 Task: Find connections with filter location Naihāti with filter topic #innovationwith filter profile language Spanish with filter current company Fortune Park Hotels Ltd with filter school Mysore University, Mysore with filter industry Computer Hardware Manufacturing with filter service category Loans with filter keywords title Accounting Analyst
Action: Mouse moved to (535, 88)
Screenshot: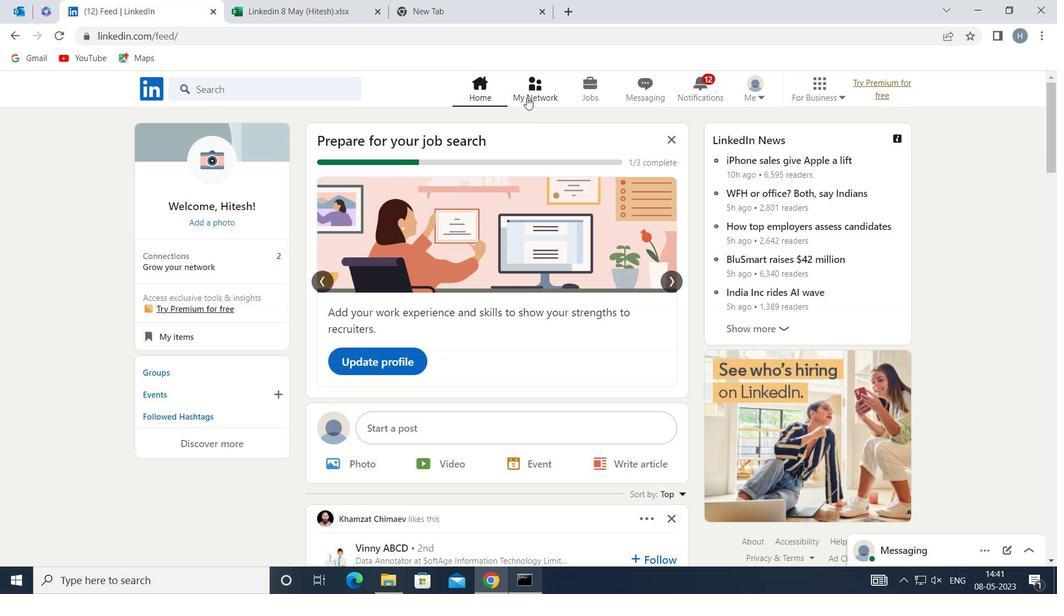 
Action: Mouse pressed left at (535, 88)
Screenshot: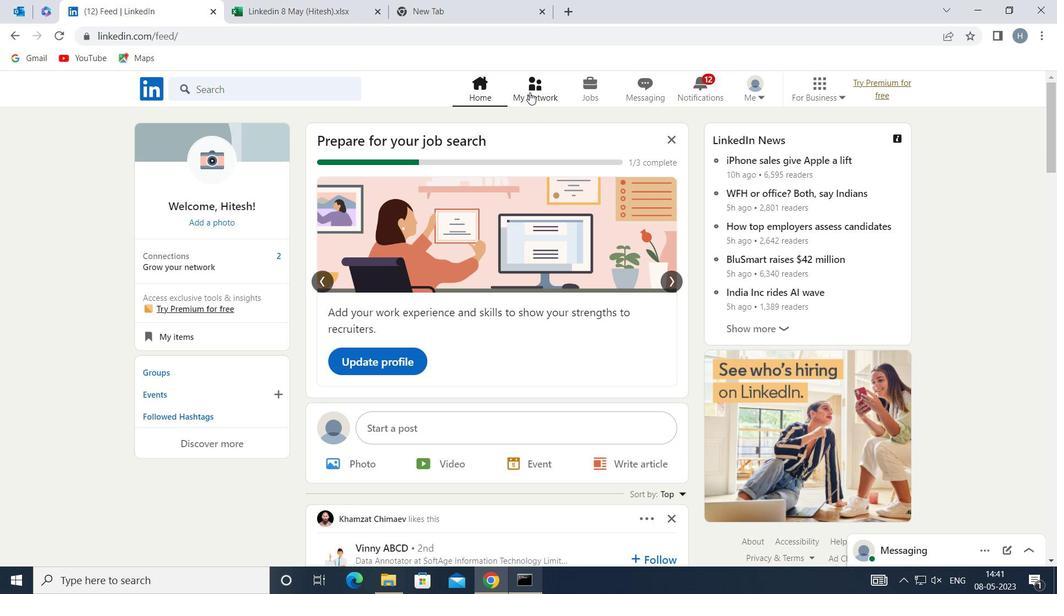 
Action: Mouse moved to (297, 159)
Screenshot: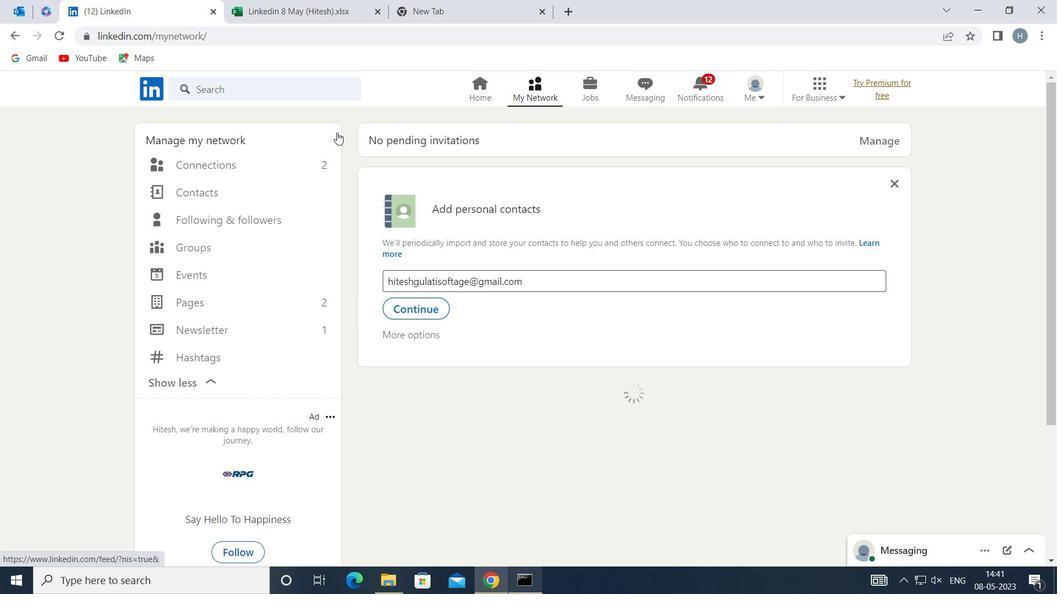 
Action: Mouse pressed left at (297, 159)
Screenshot: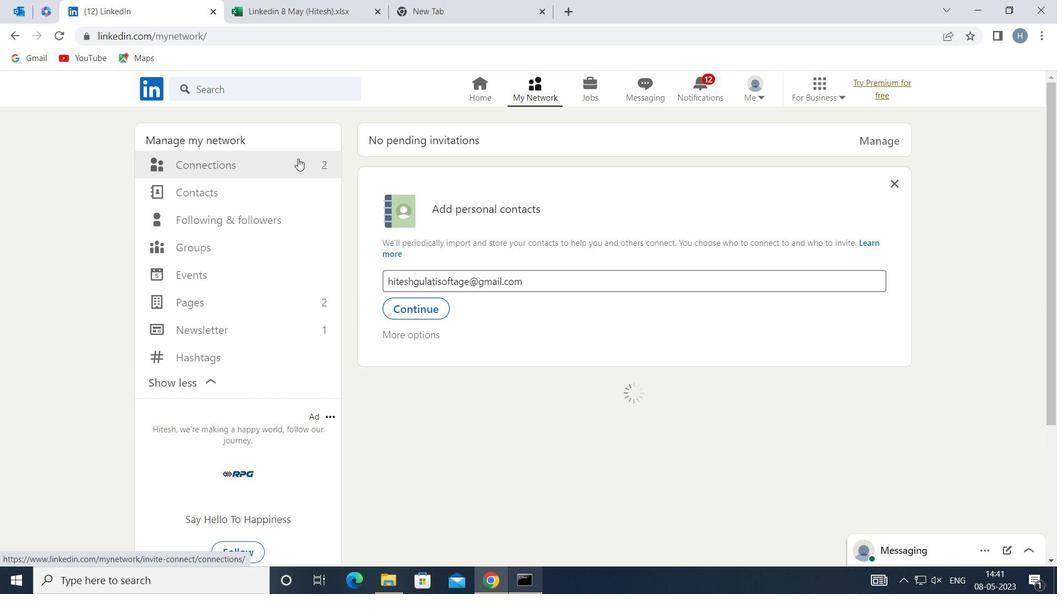 
Action: Mouse moved to (636, 160)
Screenshot: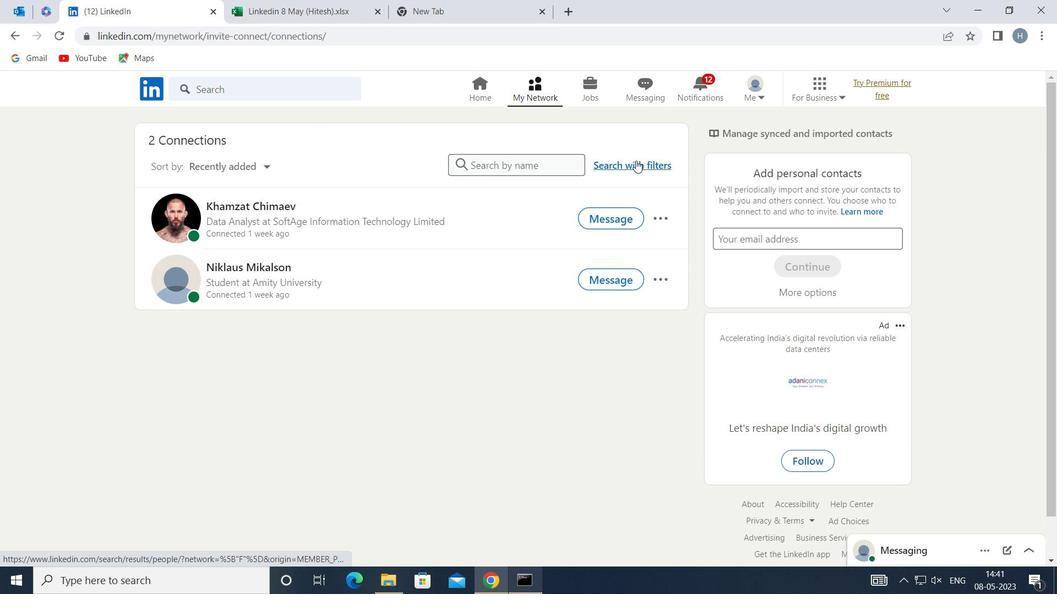
Action: Mouse pressed left at (636, 160)
Screenshot: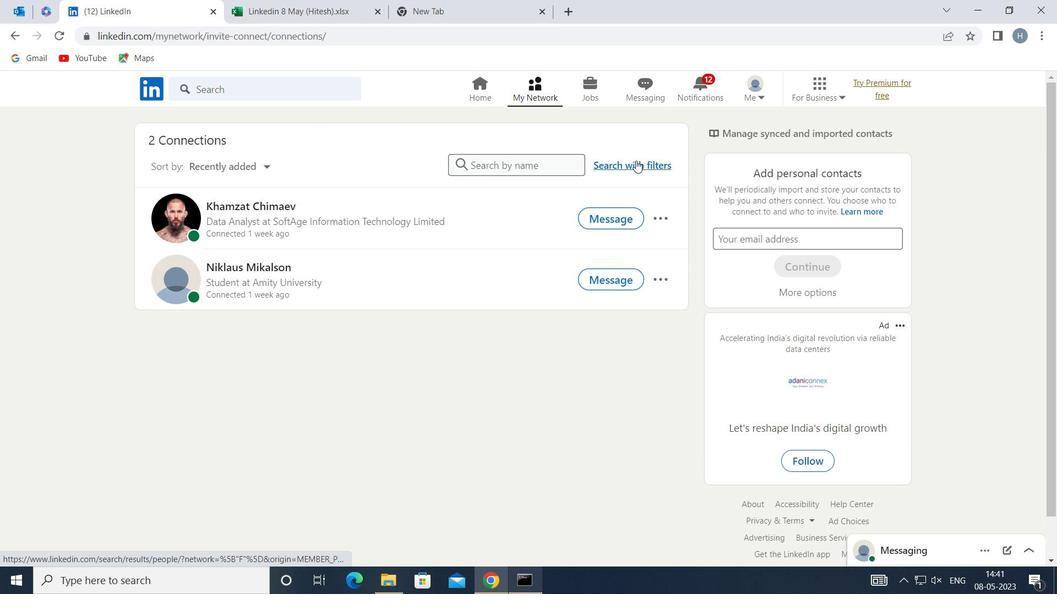 
Action: Mouse moved to (576, 120)
Screenshot: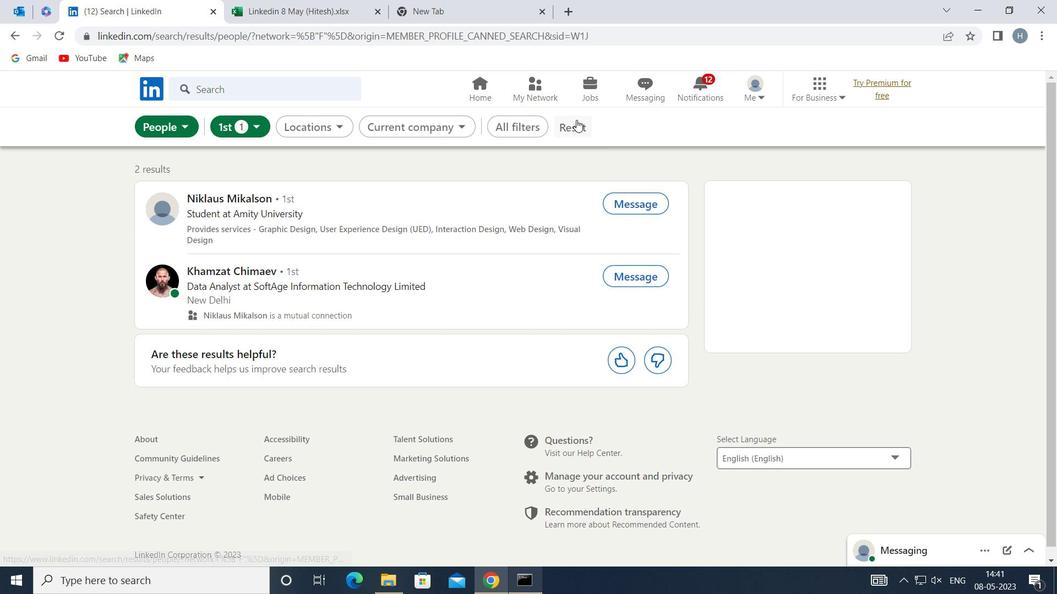 
Action: Mouse pressed left at (576, 120)
Screenshot: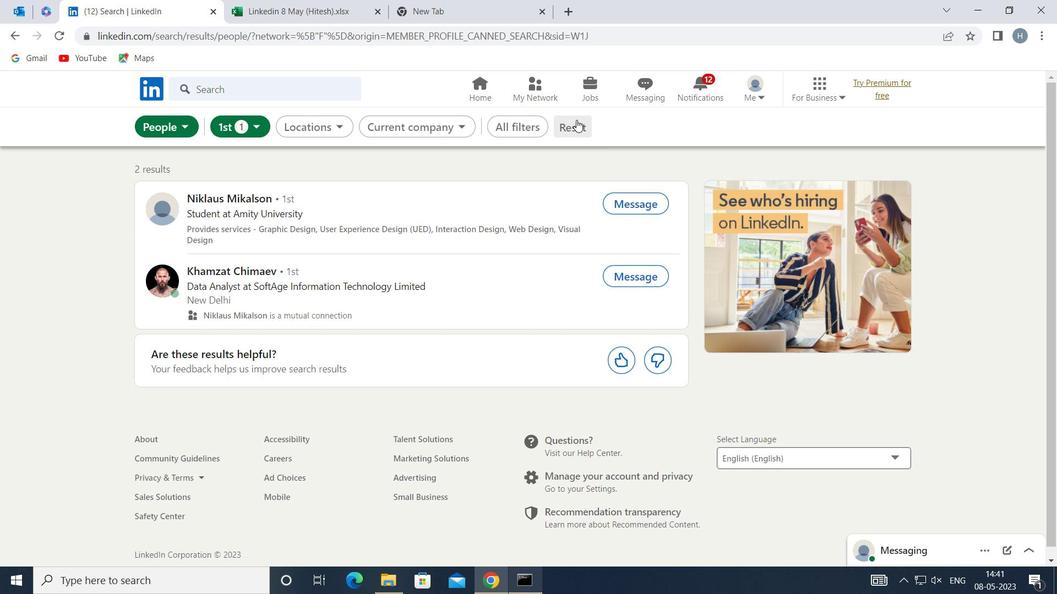 
Action: Mouse moved to (563, 123)
Screenshot: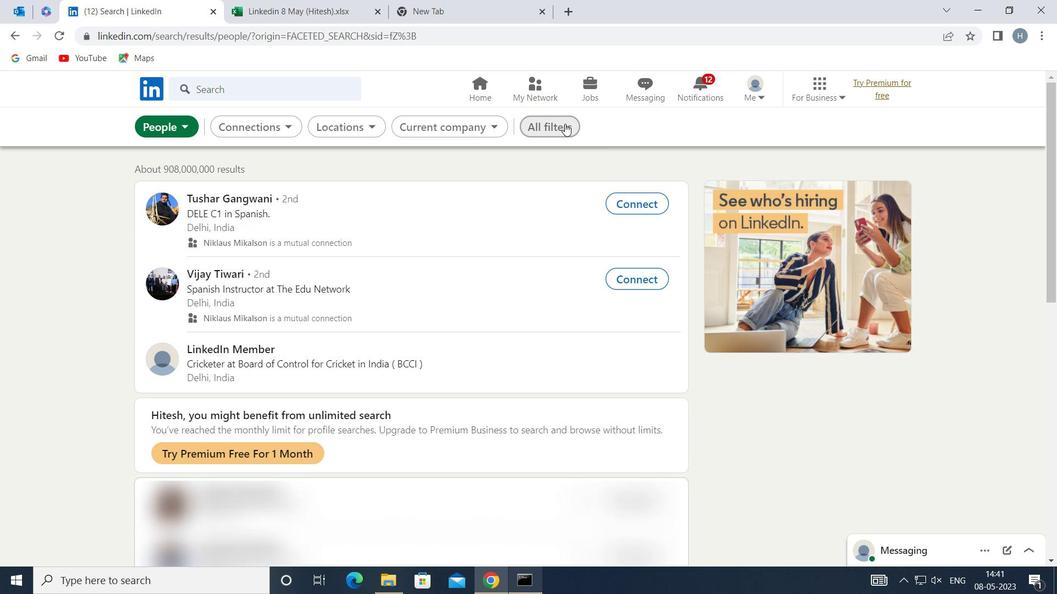 
Action: Mouse pressed left at (563, 123)
Screenshot: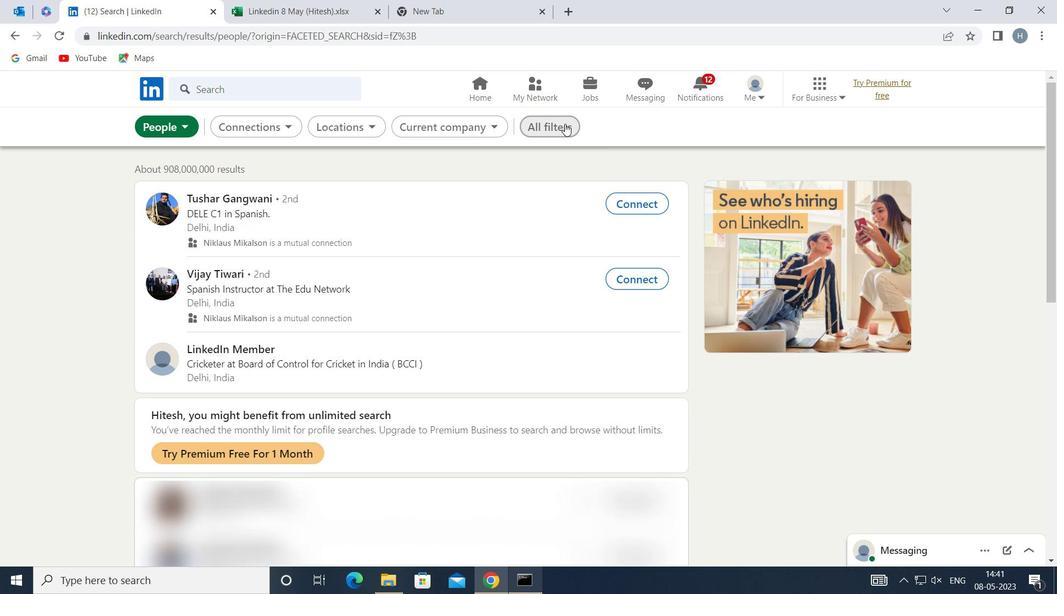
Action: Mouse moved to (780, 222)
Screenshot: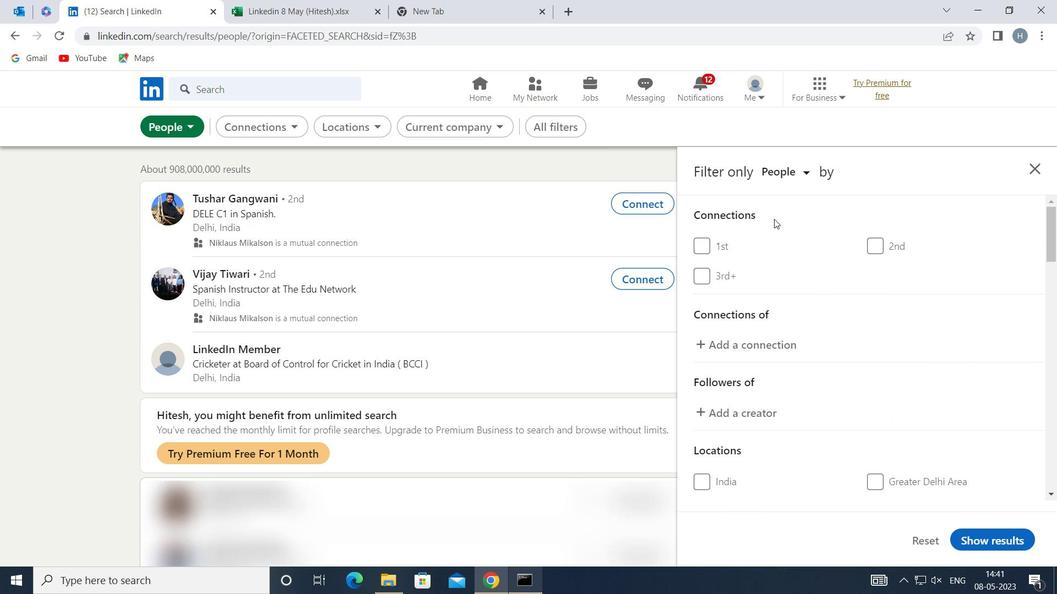
Action: Mouse scrolled (780, 222) with delta (0, 0)
Screenshot: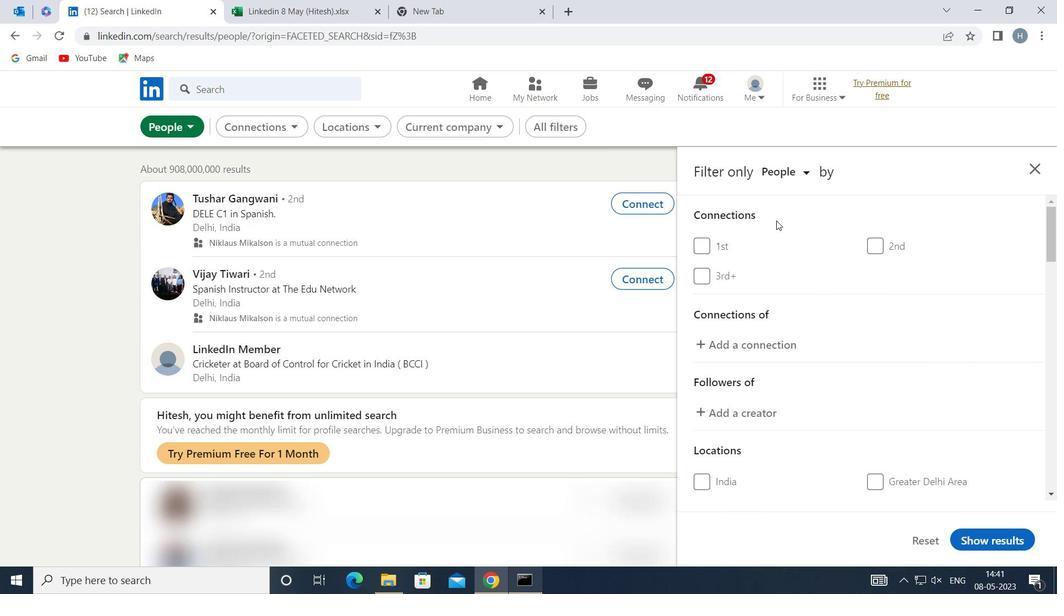
Action: Mouse moved to (781, 223)
Screenshot: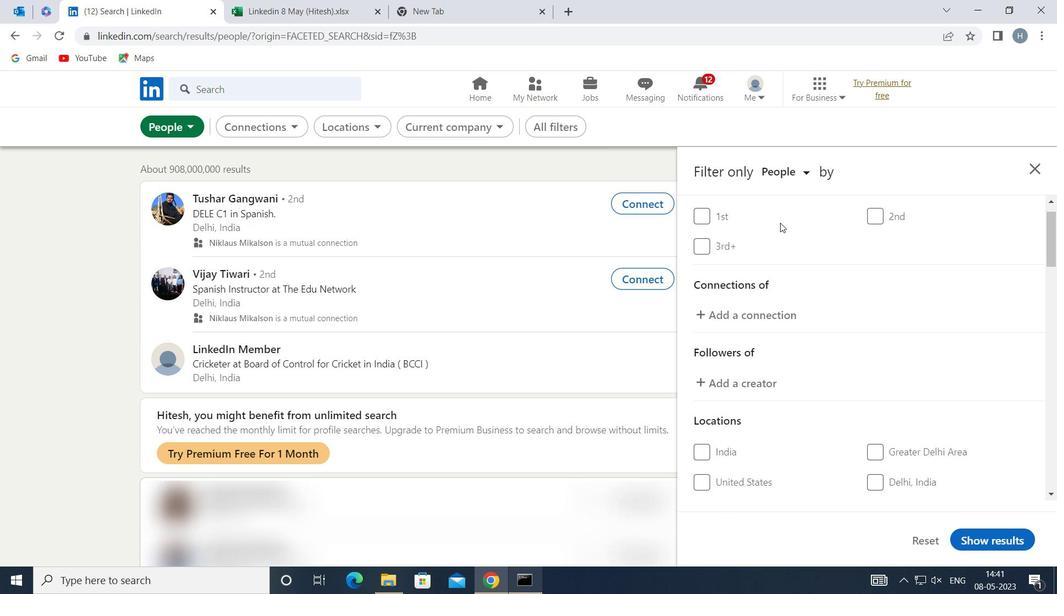 
Action: Mouse scrolled (781, 222) with delta (0, 0)
Screenshot: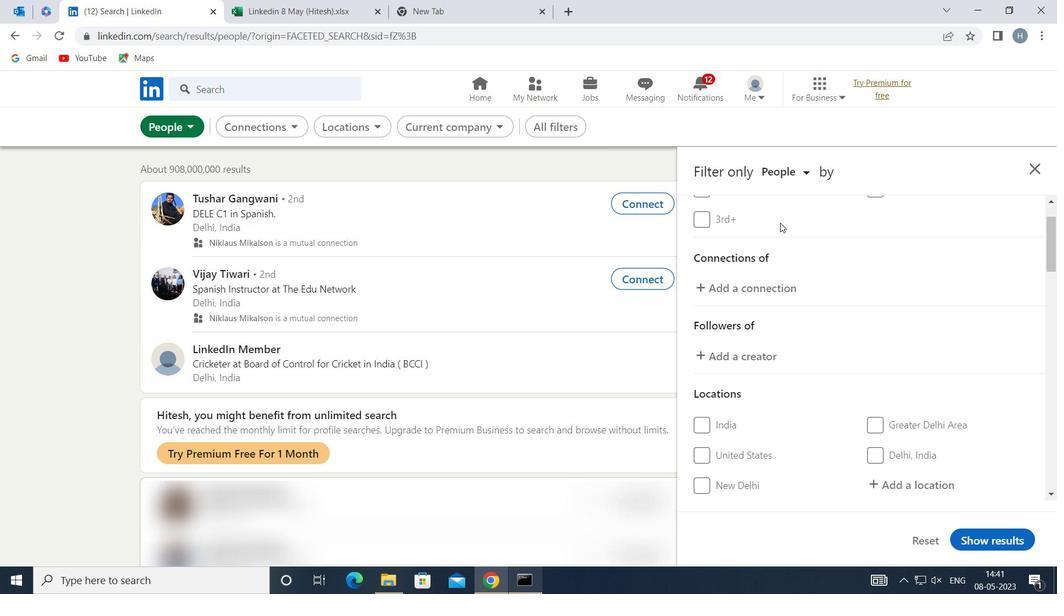 
Action: Mouse moved to (783, 229)
Screenshot: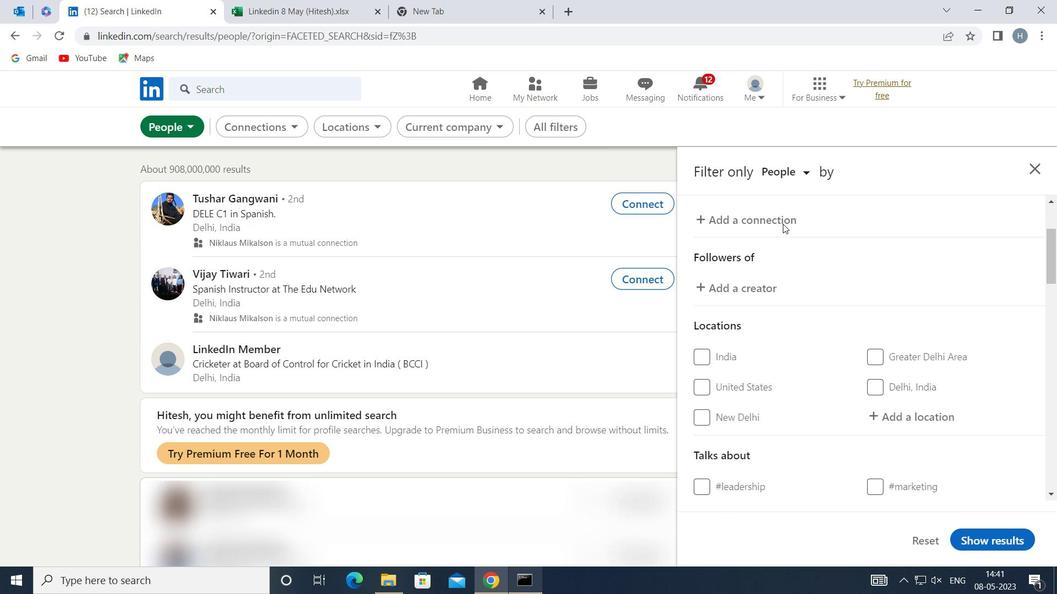 
Action: Mouse scrolled (783, 228) with delta (0, 0)
Screenshot: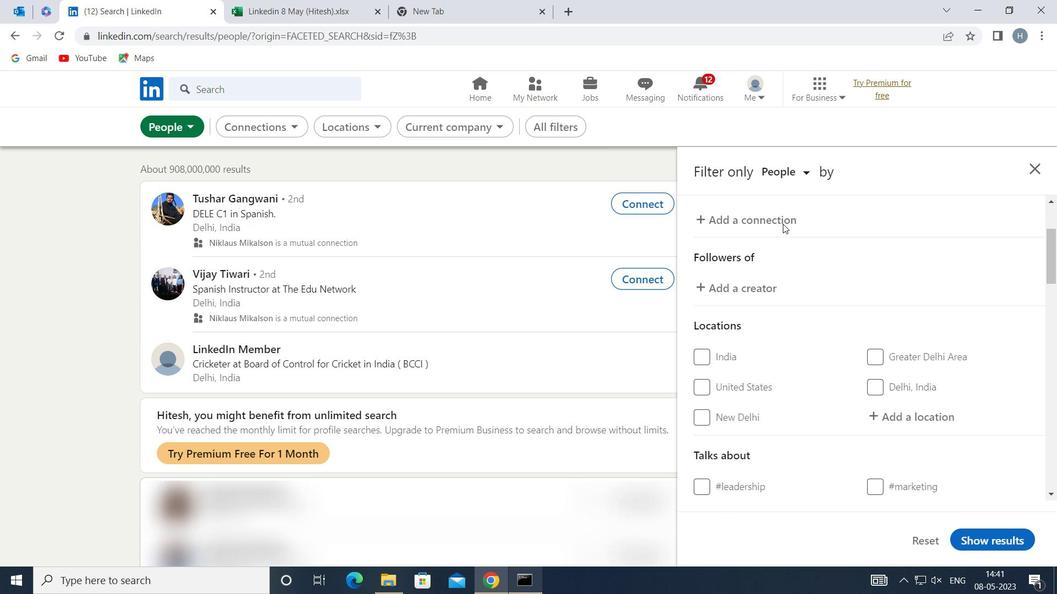 
Action: Mouse moved to (890, 330)
Screenshot: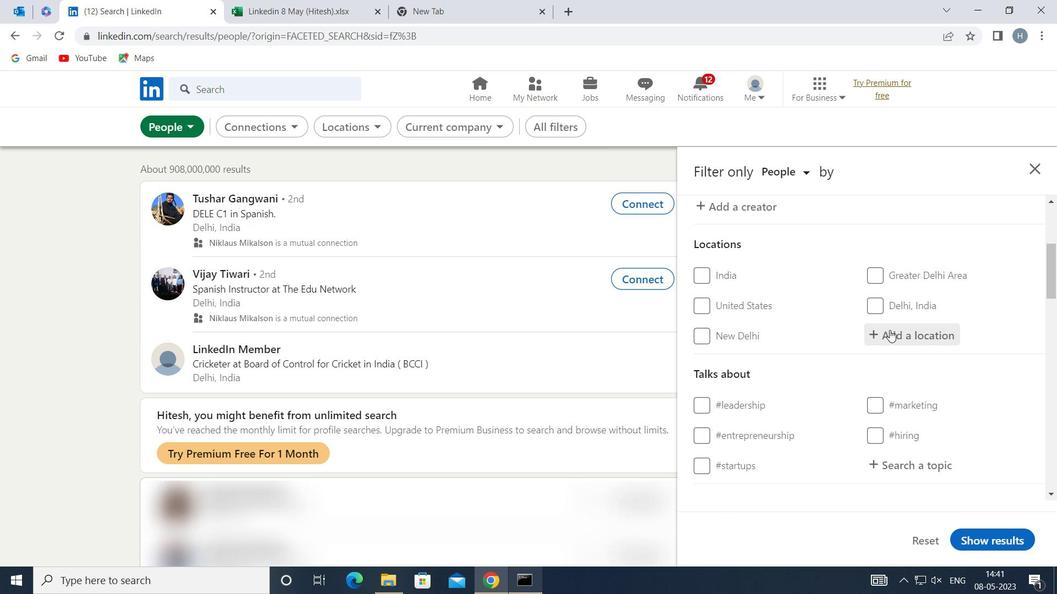 
Action: Mouse pressed left at (890, 330)
Screenshot: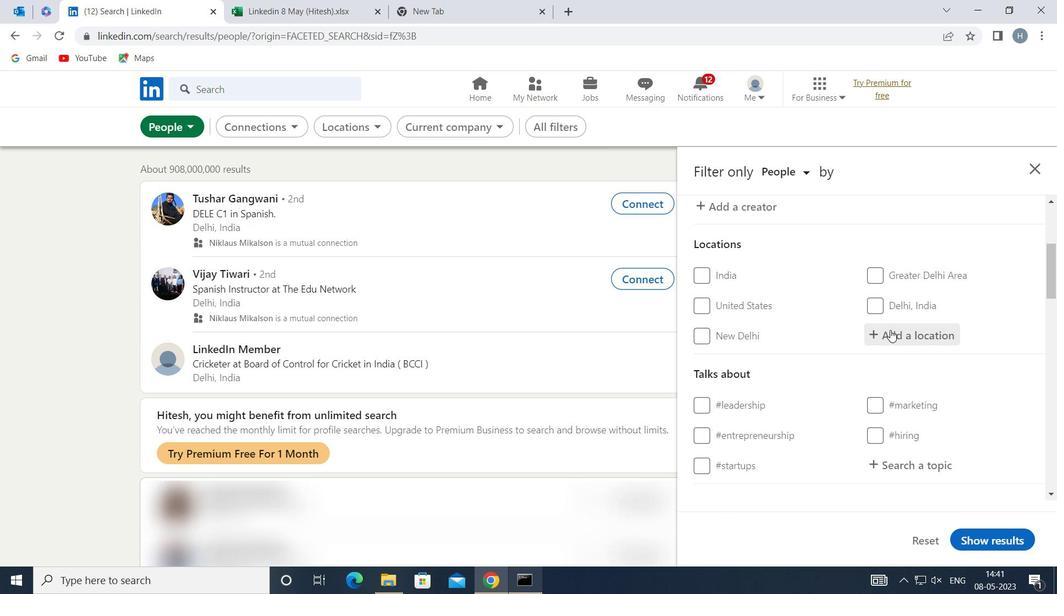 
Action: Mouse moved to (892, 329)
Screenshot: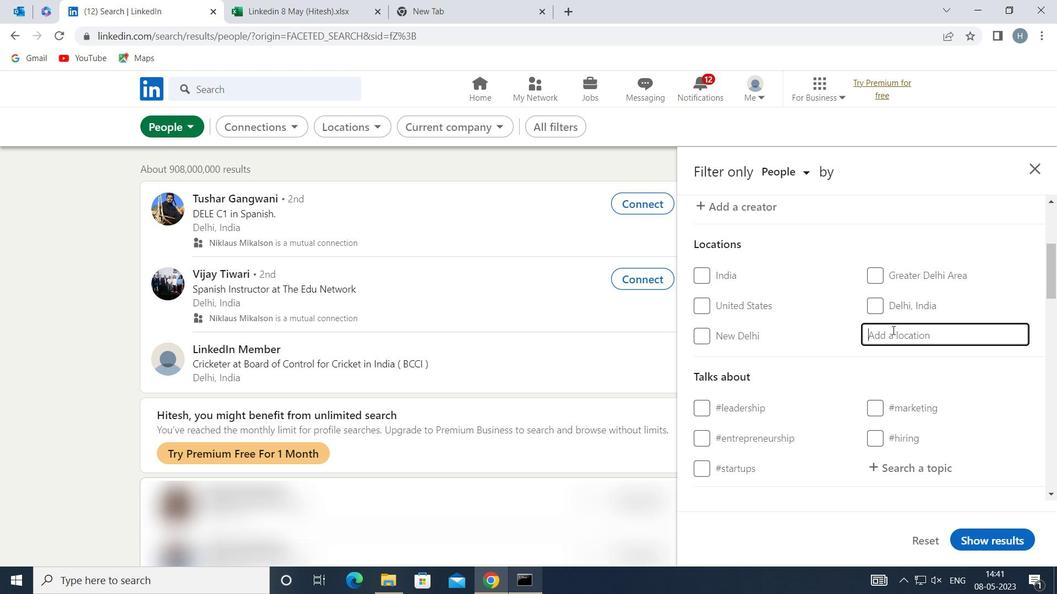 
Action: Key pressed <Key.shift>NAIHATI
Screenshot: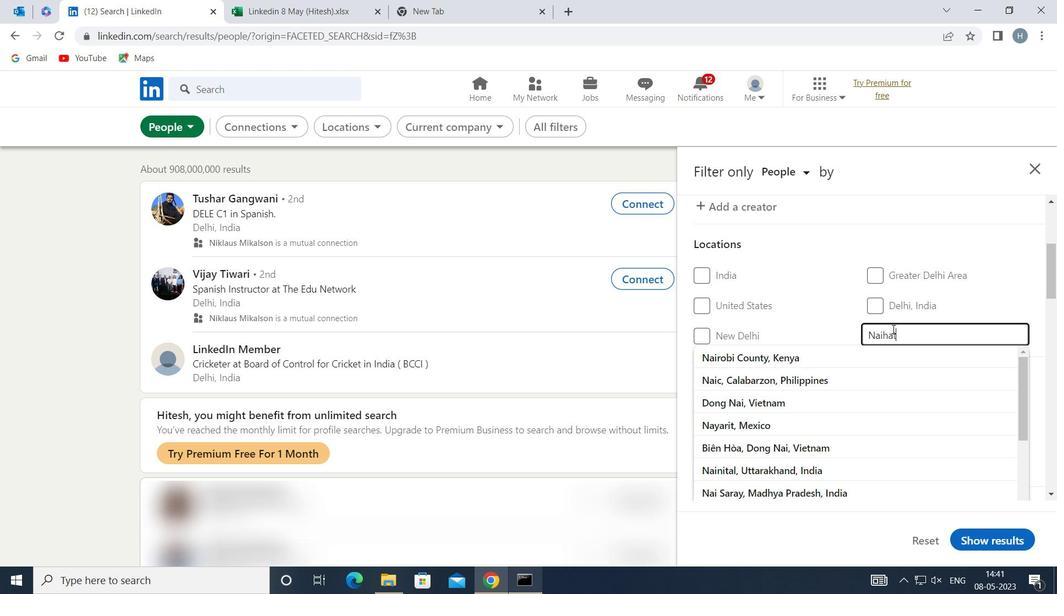 
Action: Mouse moved to (899, 355)
Screenshot: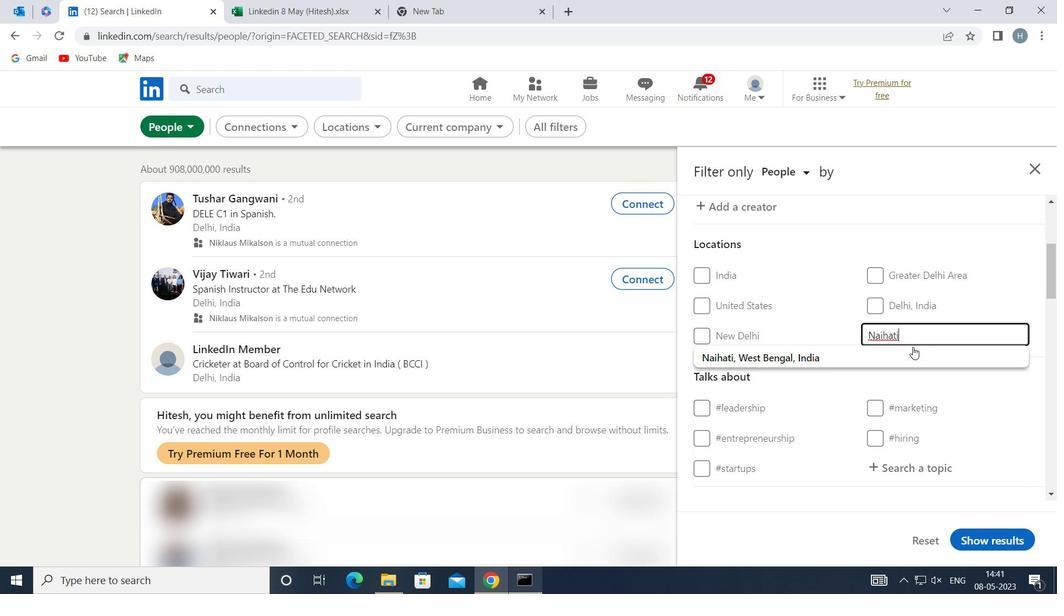 
Action: Mouse pressed left at (899, 355)
Screenshot: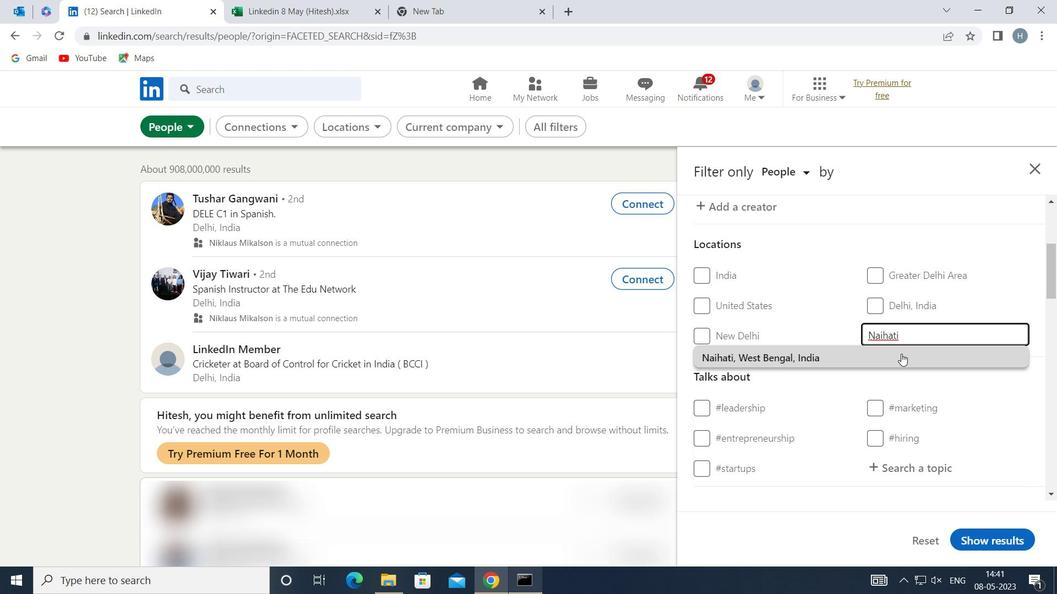 
Action: Mouse moved to (891, 327)
Screenshot: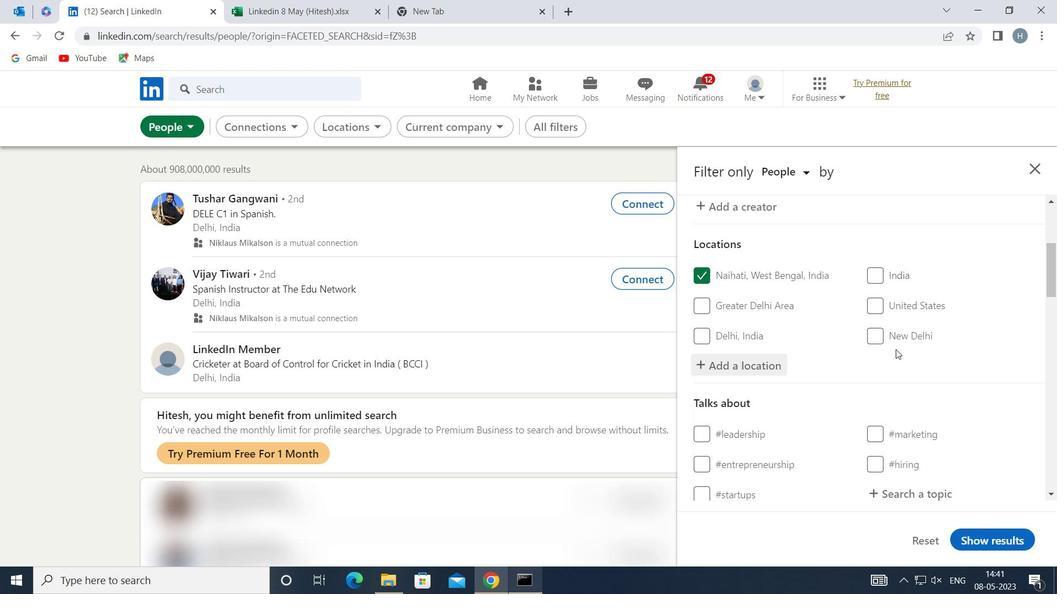 
Action: Mouse scrolled (891, 327) with delta (0, 0)
Screenshot: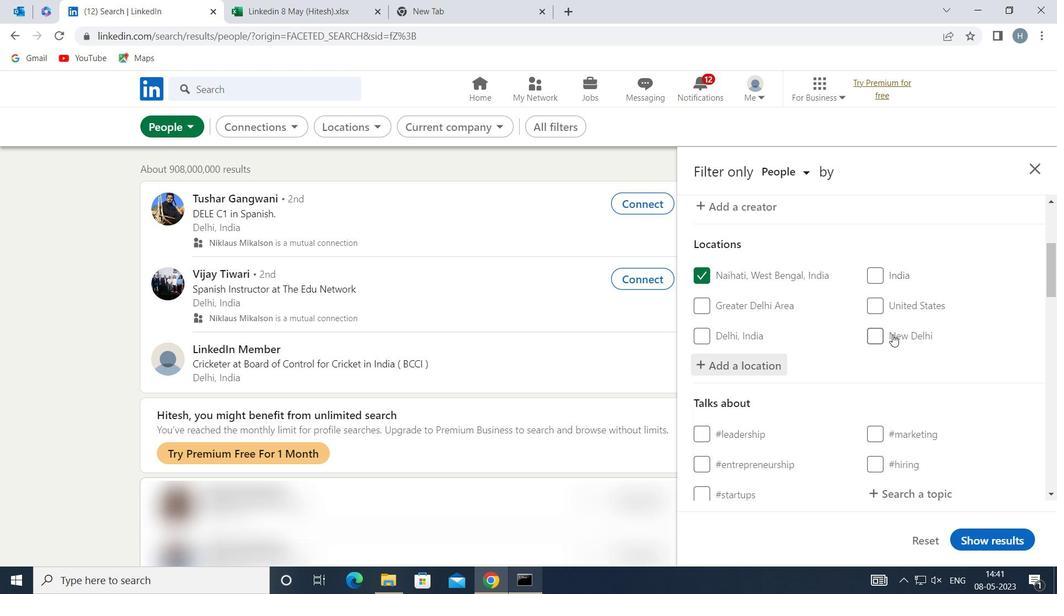 
Action: Mouse moved to (893, 327)
Screenshot: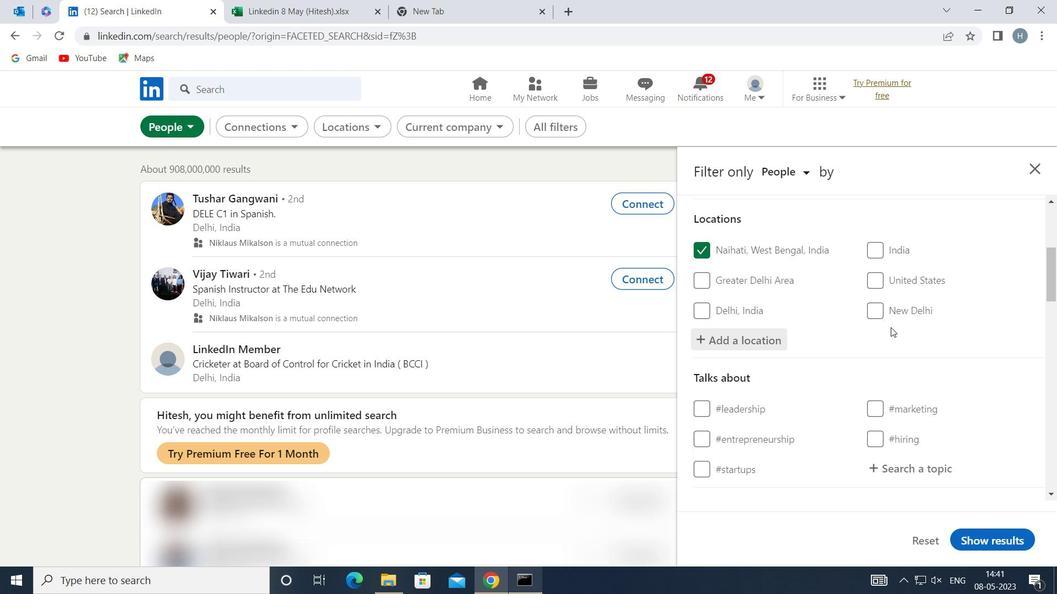 
Action: Mouse scrolled (893, 326) with delta (0, 0)
Screenshot: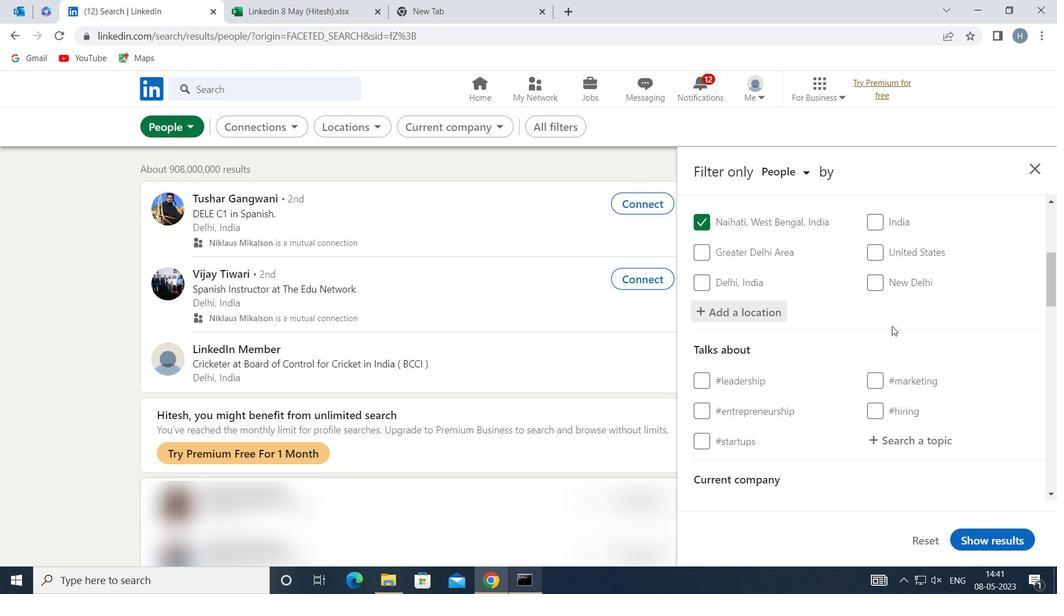 
Action: Mouse moved to (910, 355)
Screenshot: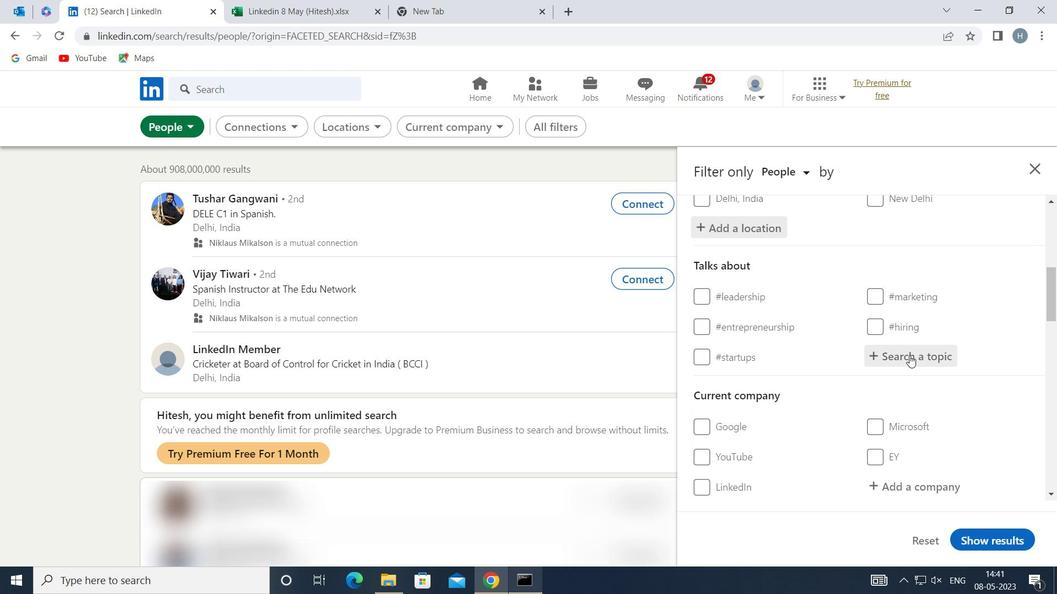 
Action: Mouse pressed left at (910, 355)
Screenshot: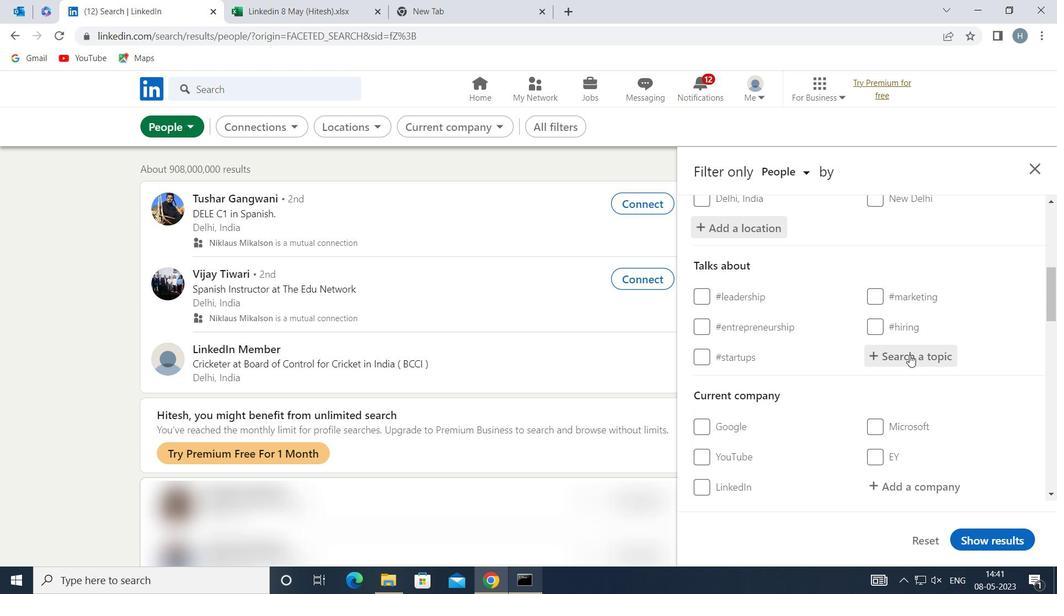 
Action: Mouse moved to (906, 354)
Screenshot: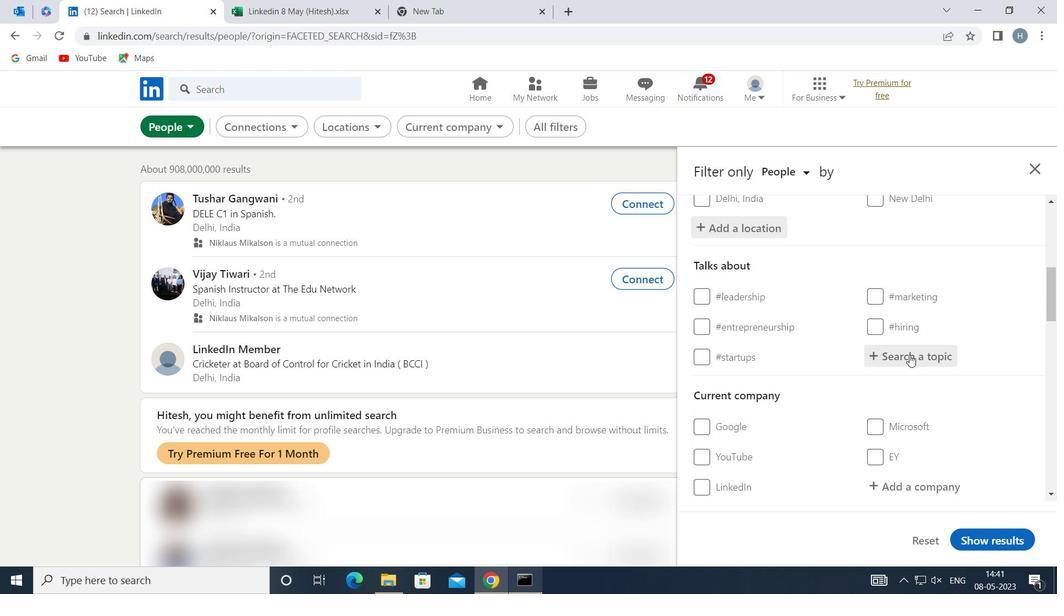
Action: Key pressed INNOVATION
Screenshot: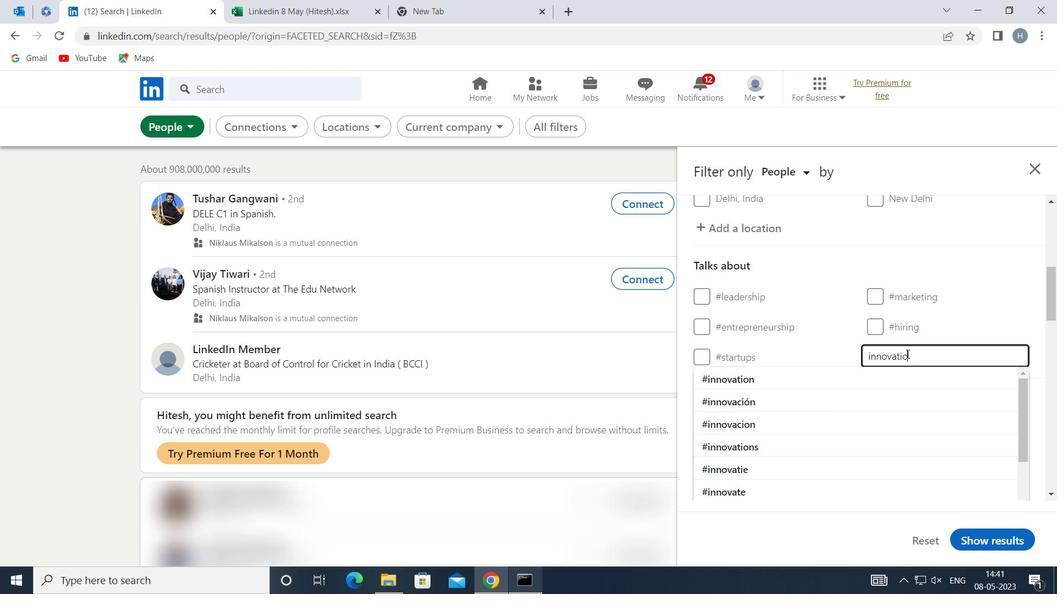 
Action: Mouse moved to (873, 377)
Screenshot: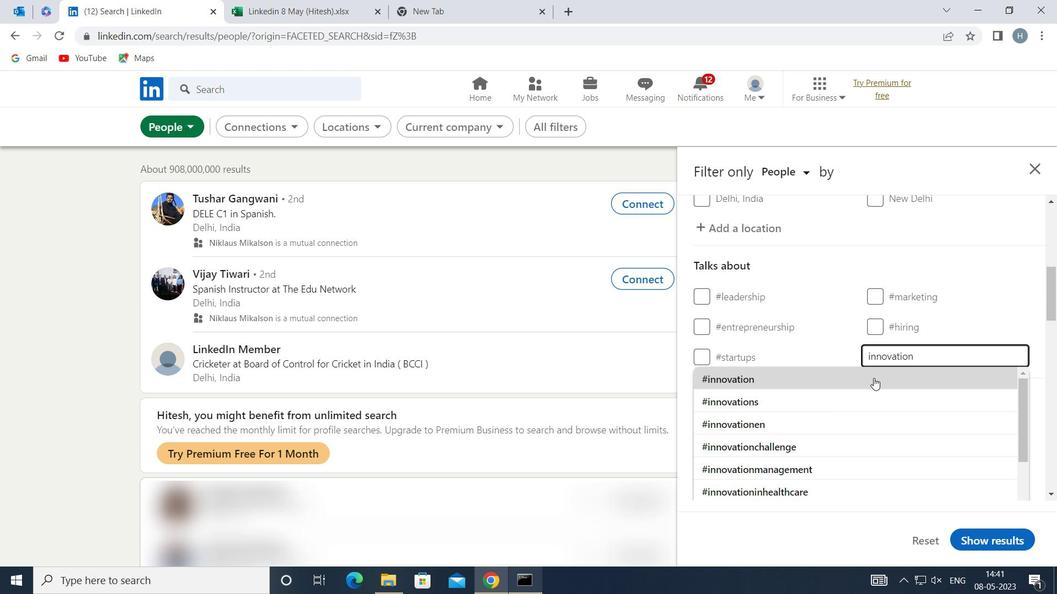 
Action: Mouse pressed left at (873, 377)
Screenshot: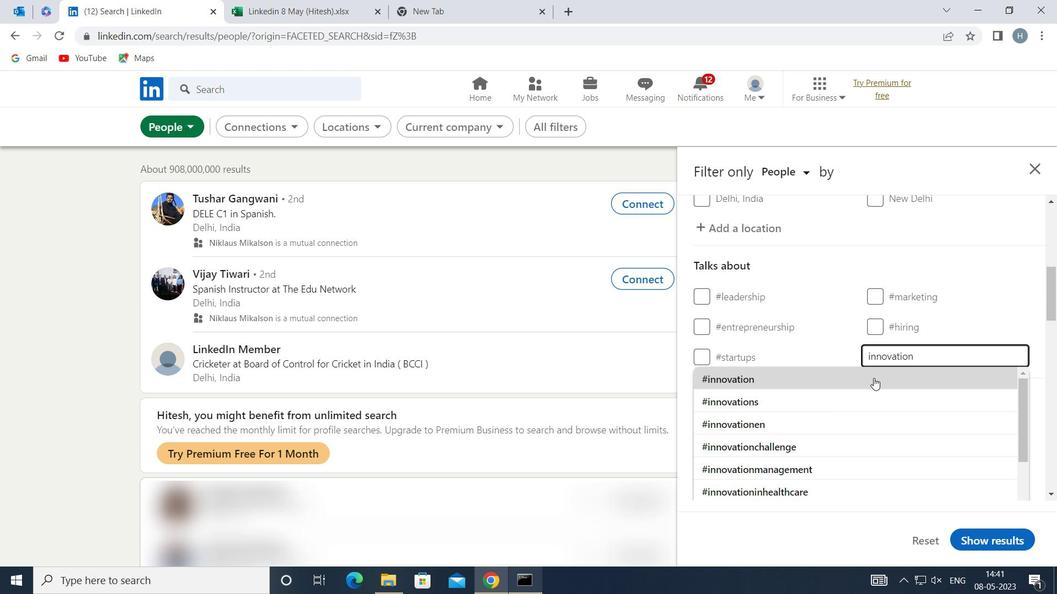
Action: Mouse moved to (874, 369)
Screenshot: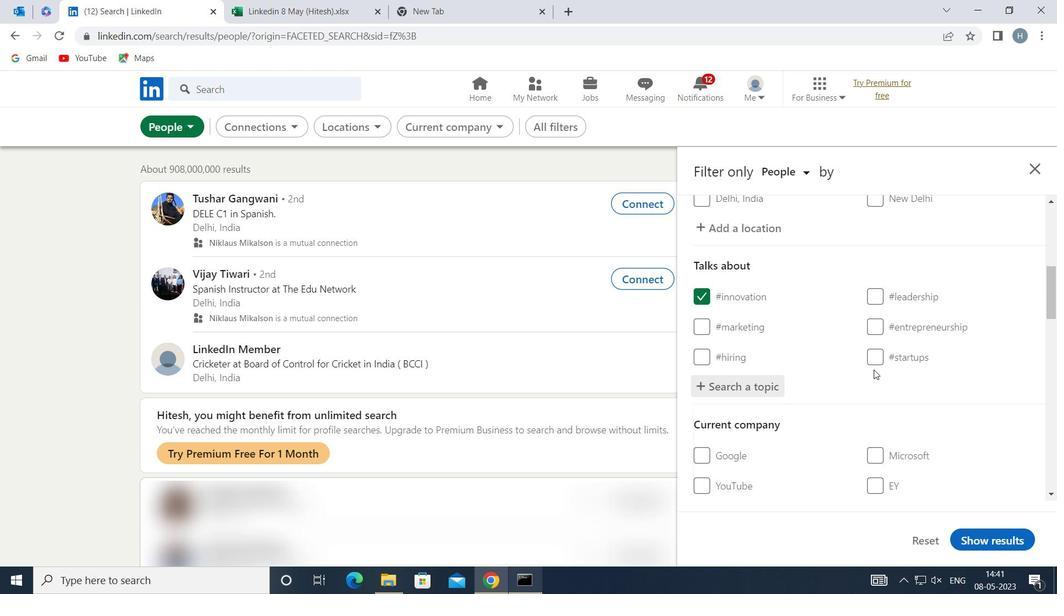 
Action: Mouse scrolled (874, 368) with delta (0, 0)
Screenshot: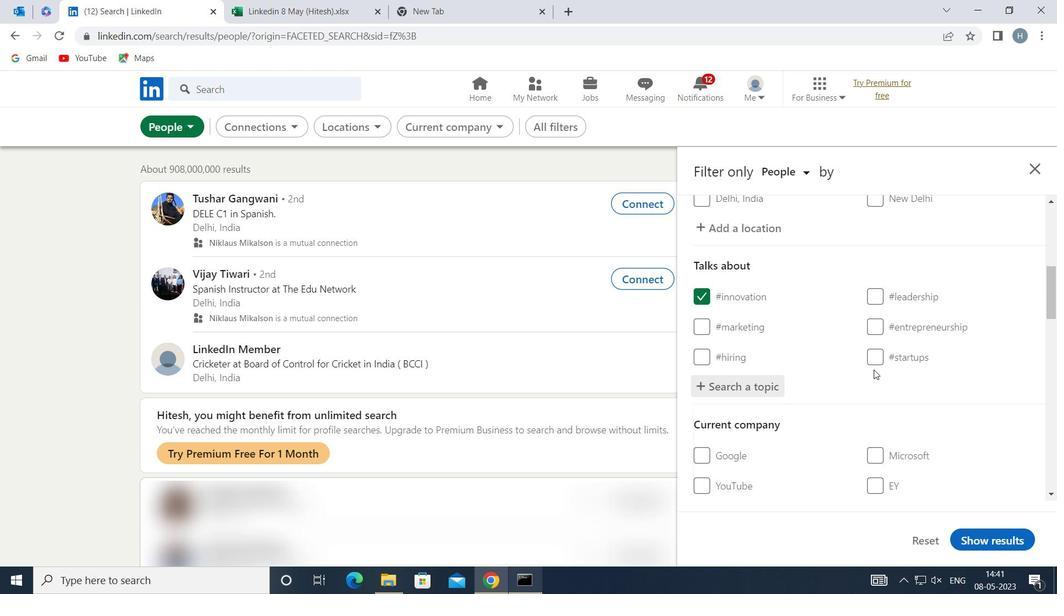 
Action: Mouse scrolled (874, 368) with delta (0, 0)
Screenshot: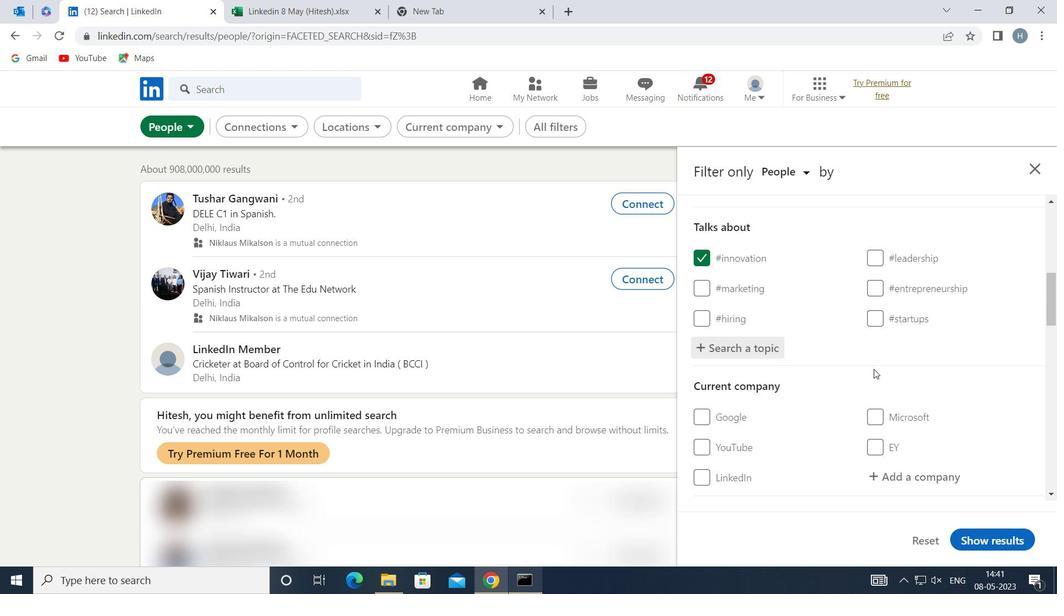 
Action: Mouse scrolled (874, 368) with delta (0, 0)
Screenshot: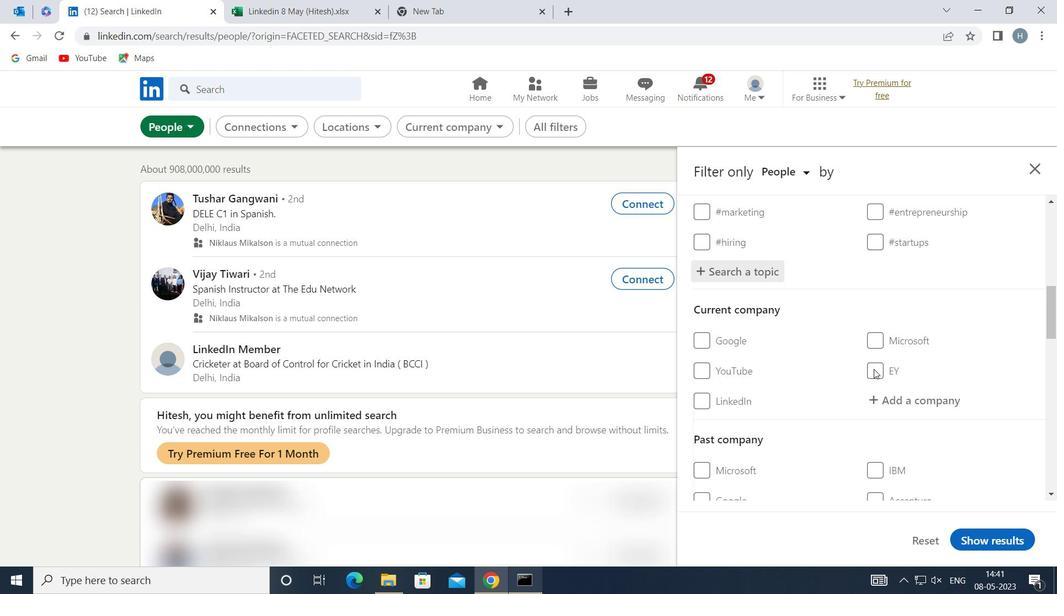 
Action: Mouse scrolled (874, 368) with delta (0, 0)
Screenshot: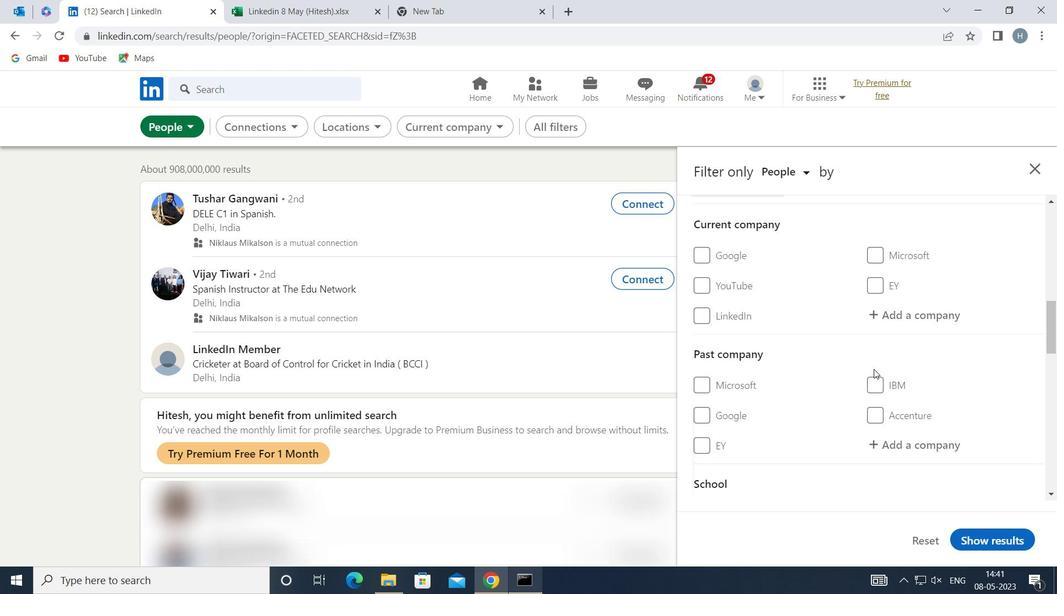
Action: Mouse scrolled (874, 368) with delta (0, 0)
Screenshot: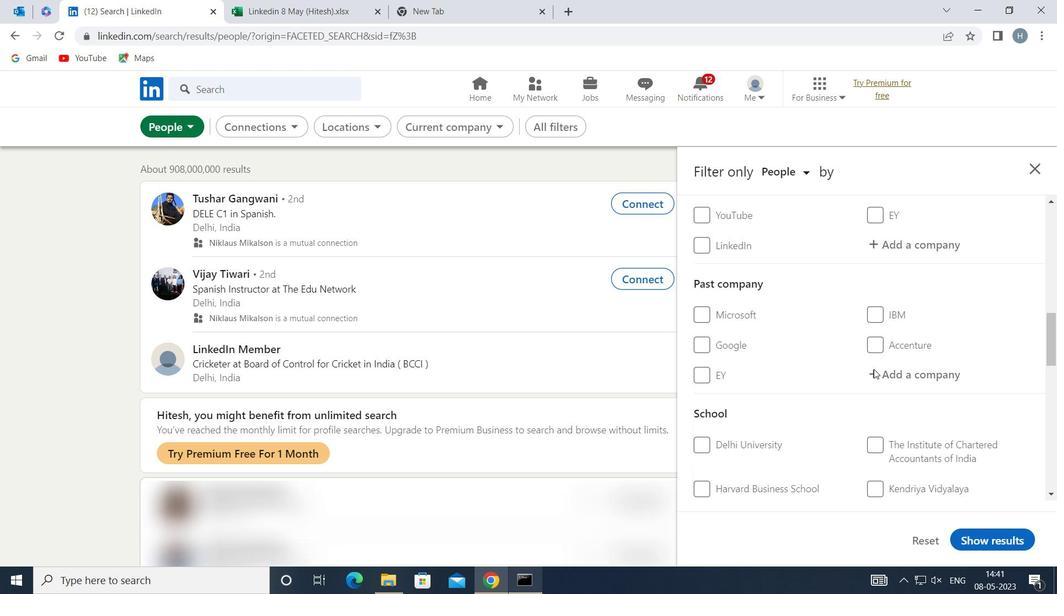 
Action: Mouse scrolled (874, 368) with delta (0, 0)
Screenshot: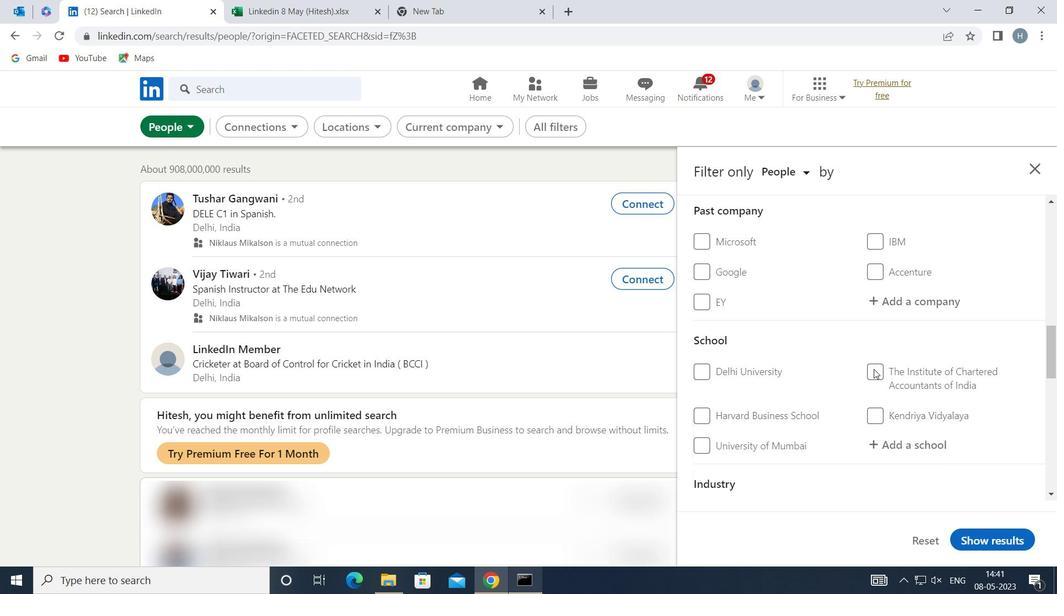 
Action: Mouse scrolled (874, 368) with delta (0, 0)
Screenshot: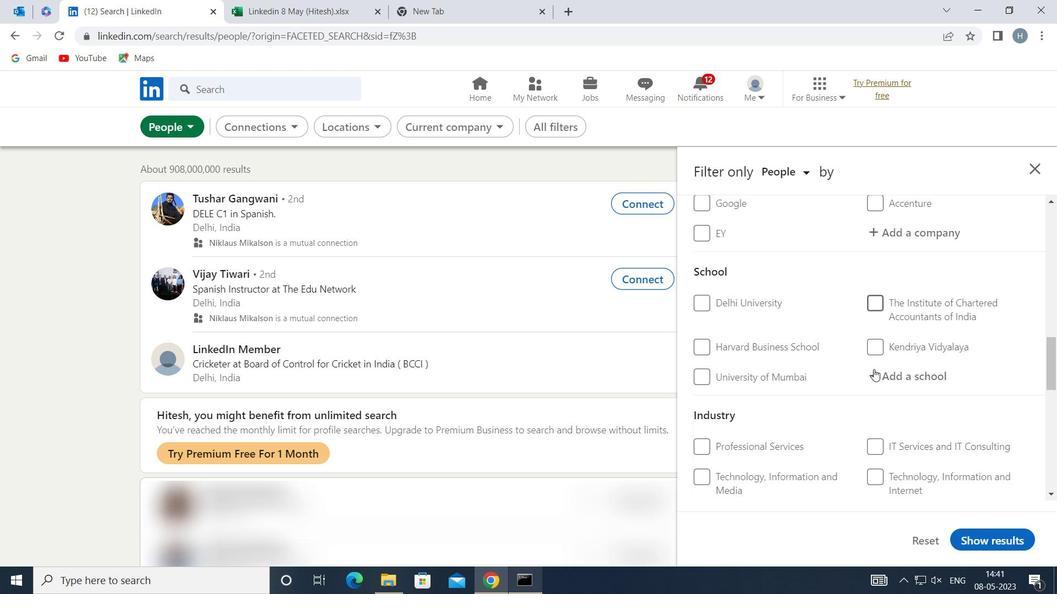 
Action: Mouse scrolled (874, 368) with delta (0, 0)
Screenshot: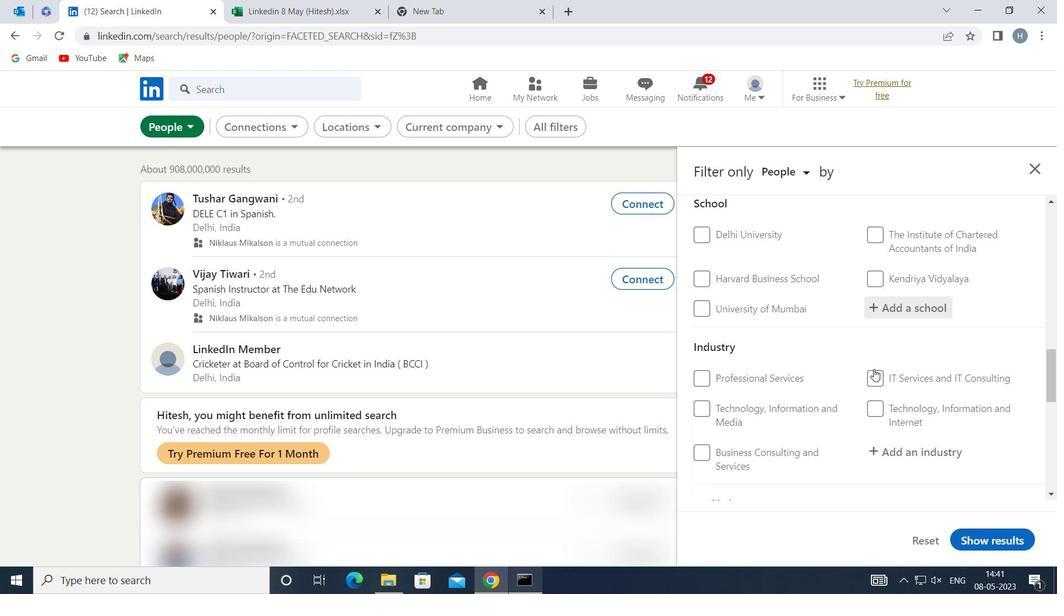 
Action: Mouse scrolled (874, 368) with delta (0, 0)
Screenshot: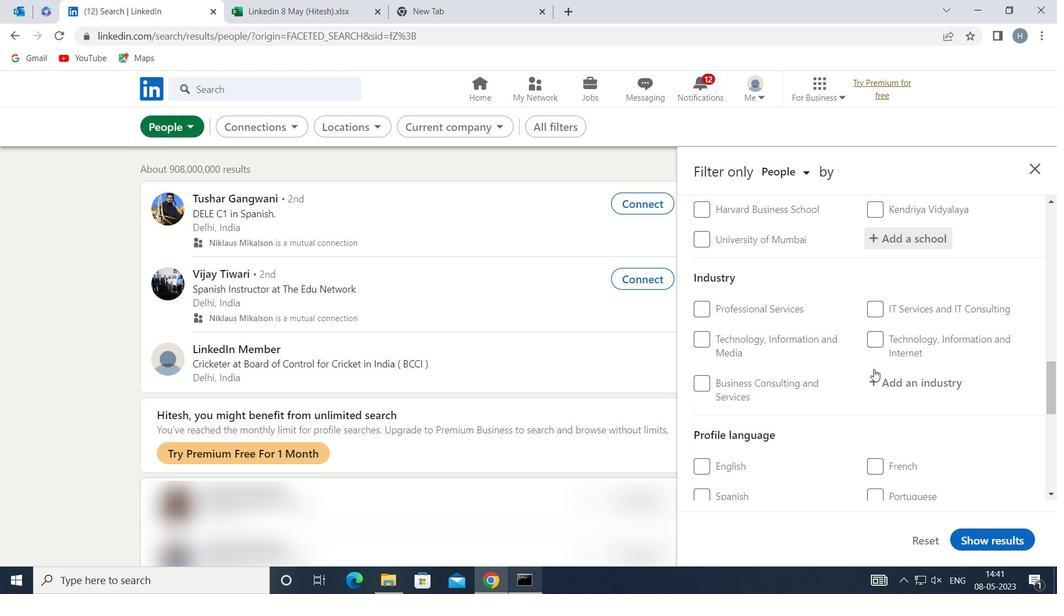 
Action: Mouse scrolled (874, 368) with delta (0, 0)
Screenshot: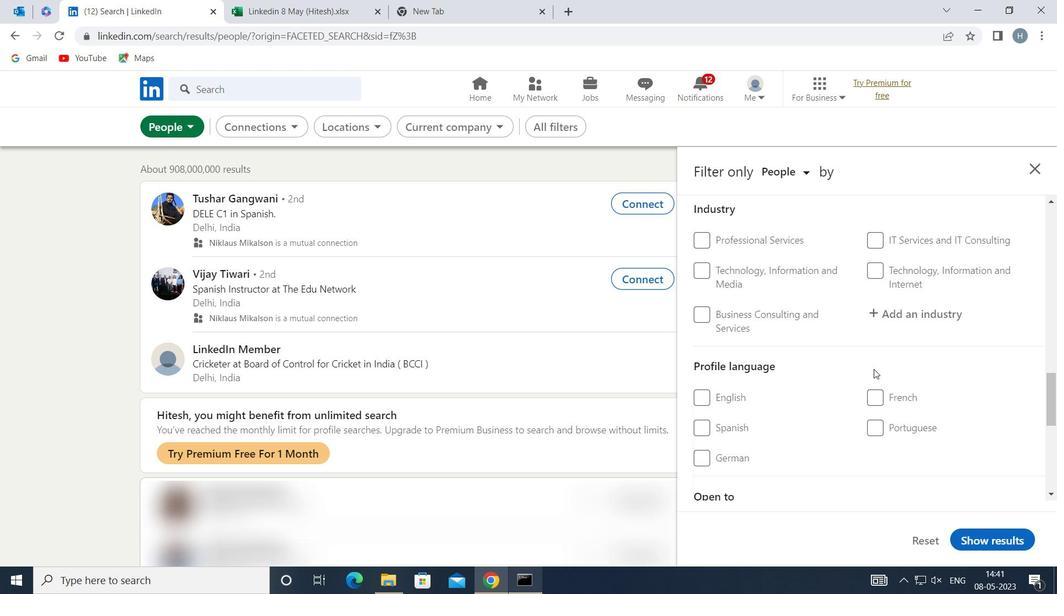 
Action: Mouse moved to (704, 358)
Screenshot: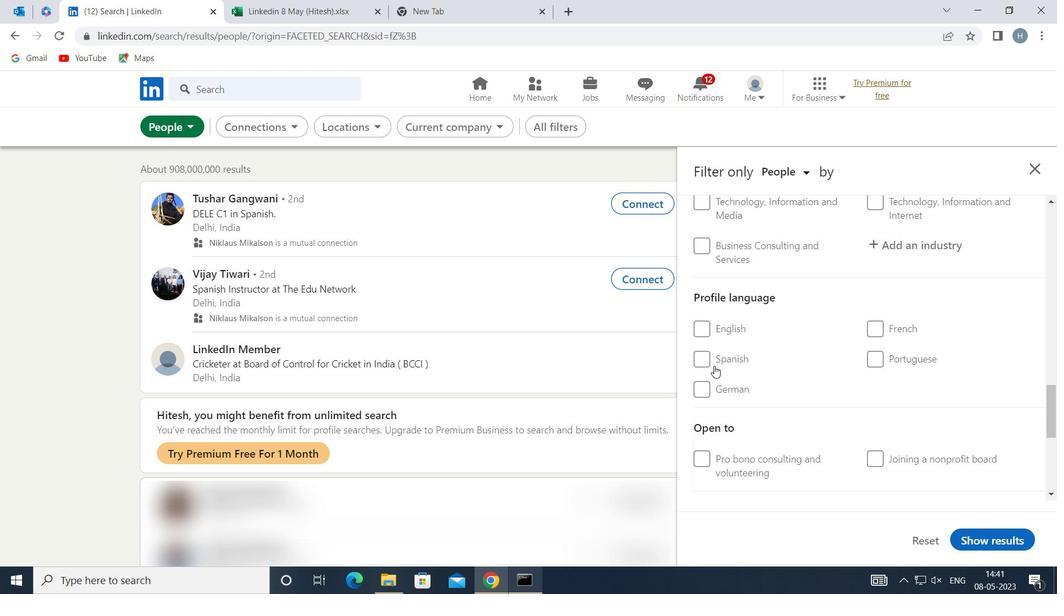 
Action: Mouse pressed left at (704, 358)
Screenshot: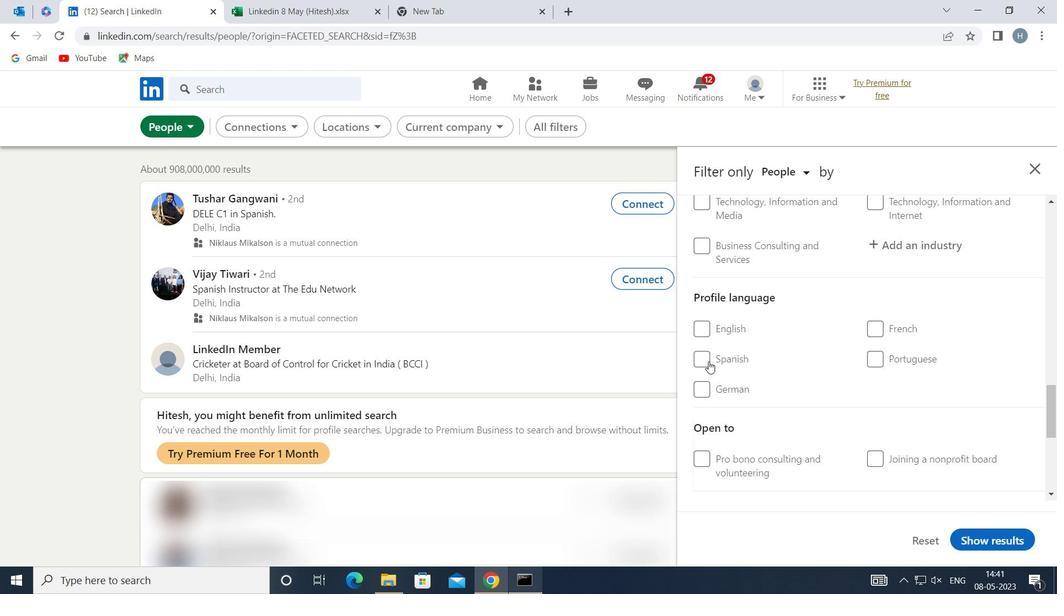 
Action: Mouse moved to (855, 369)
Screenshot: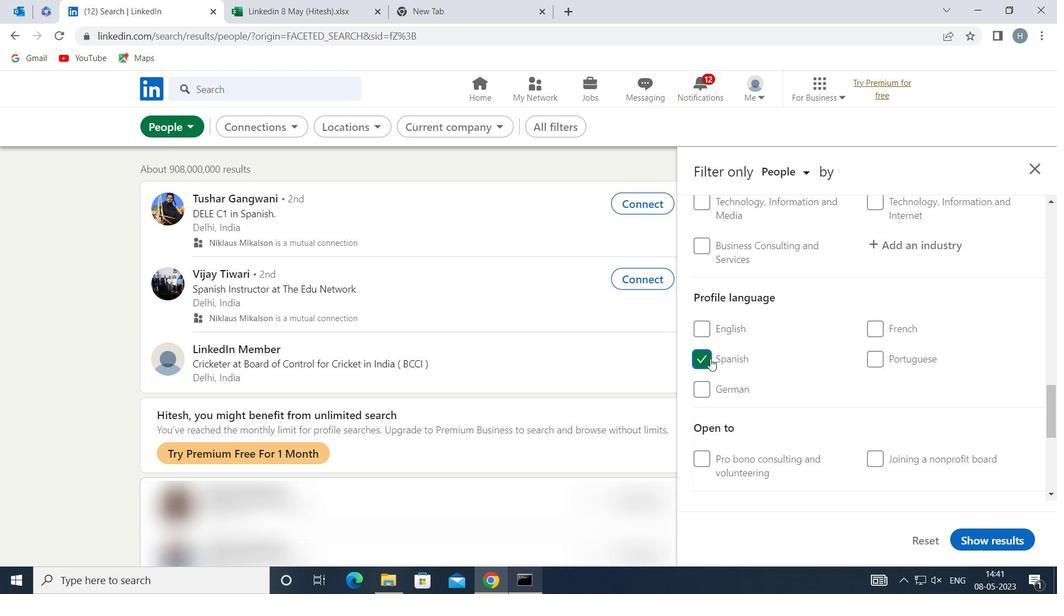 
Action: Mouse scrolled (855, 370) with delta (0, 0)
Screenshot: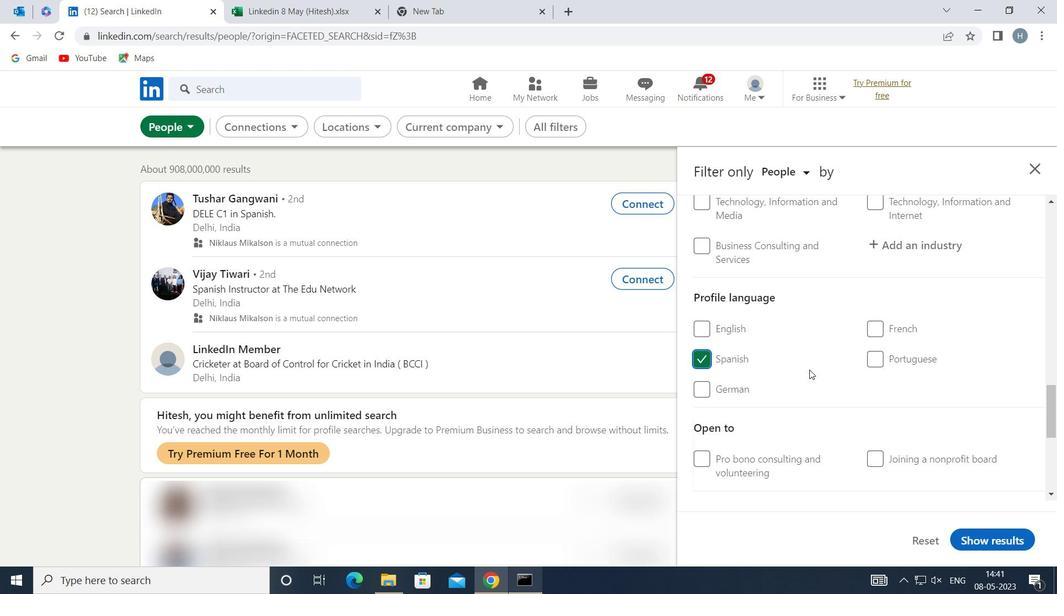 
Action: Mouse moved to (856, 368)
Screenshot: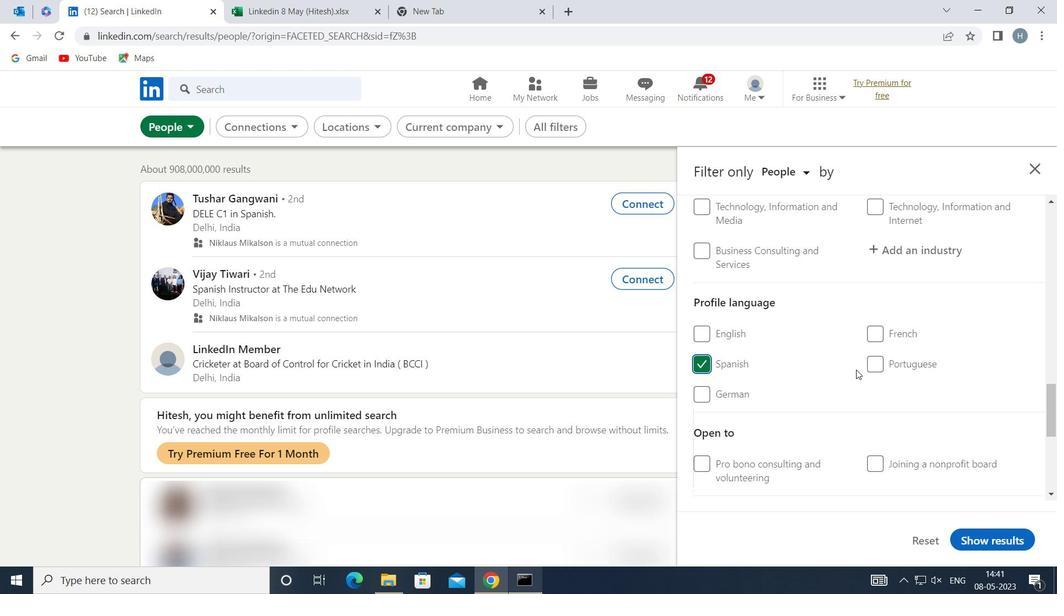 
Action: Mouse scrolled (856, 368) with delta (0, 0)
Screenshot: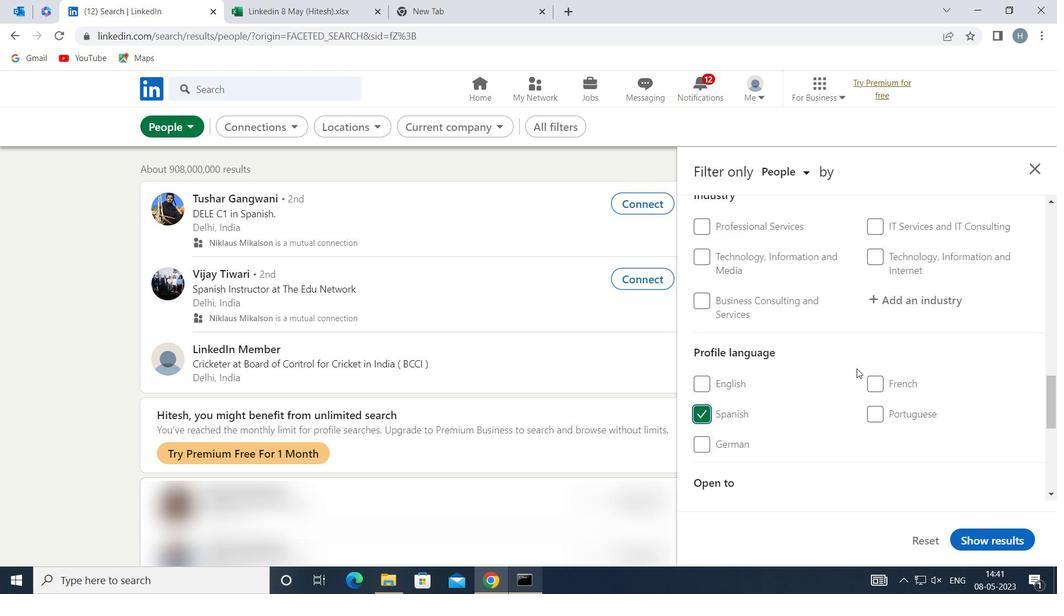 
Action: Mouse scrolled (856, 368) with delta (0, 0)
Screenshot: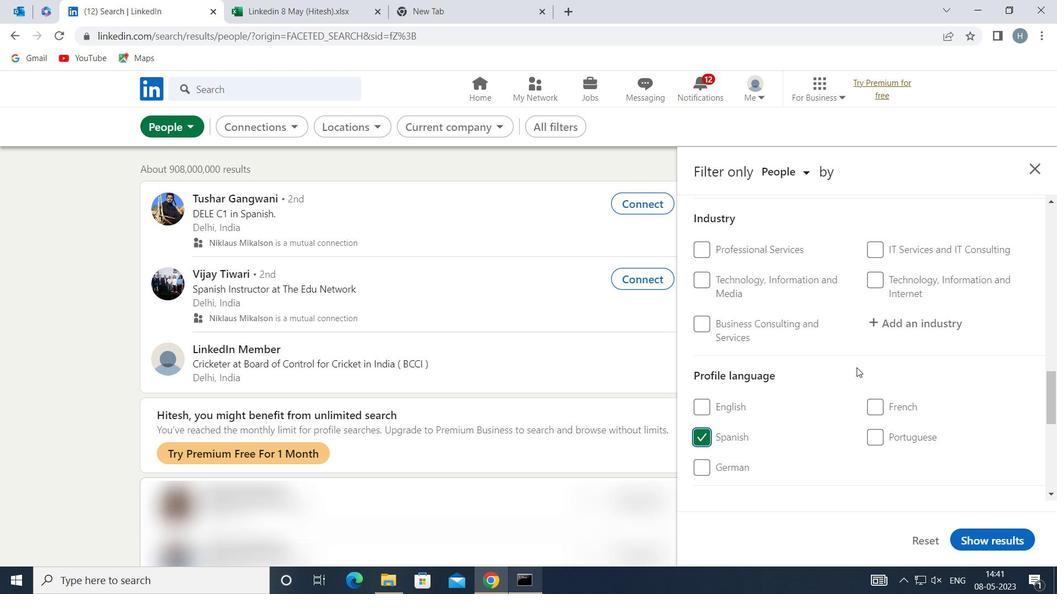 
Action: Mouse scrolled (856, 368) with delta (0, 0)
Screenshot: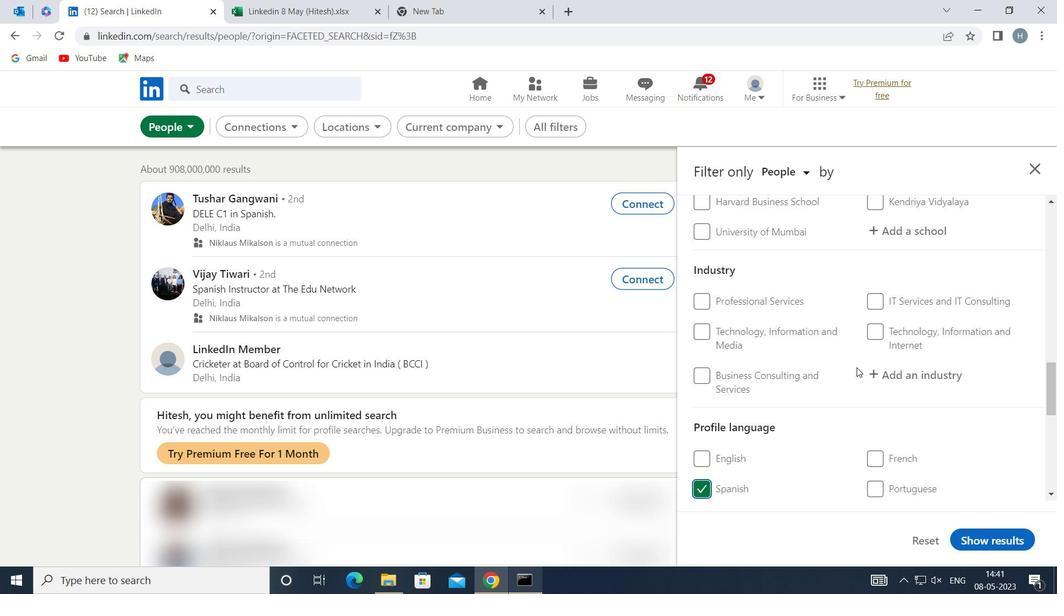 
Action: Mouse scrolled (856, 368) with delta (0, 0)
Screenshot: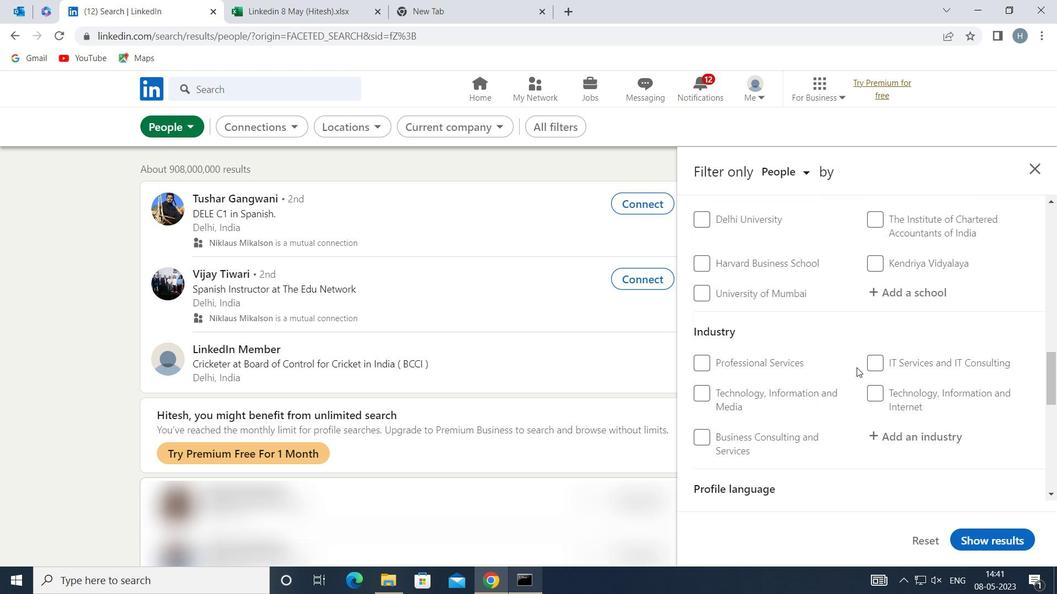 
Action: Mouse scrolled (856, 368) with delta (0, 0)
Screenshot: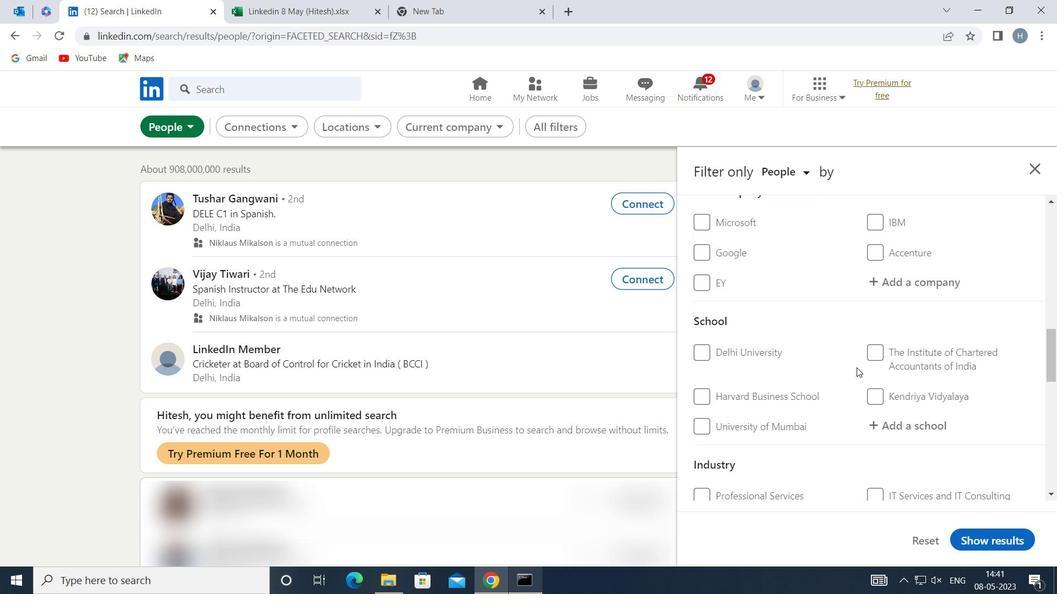 
Action: Mouse scrolled (856, 368) with delta (0, 0)
Screenshot: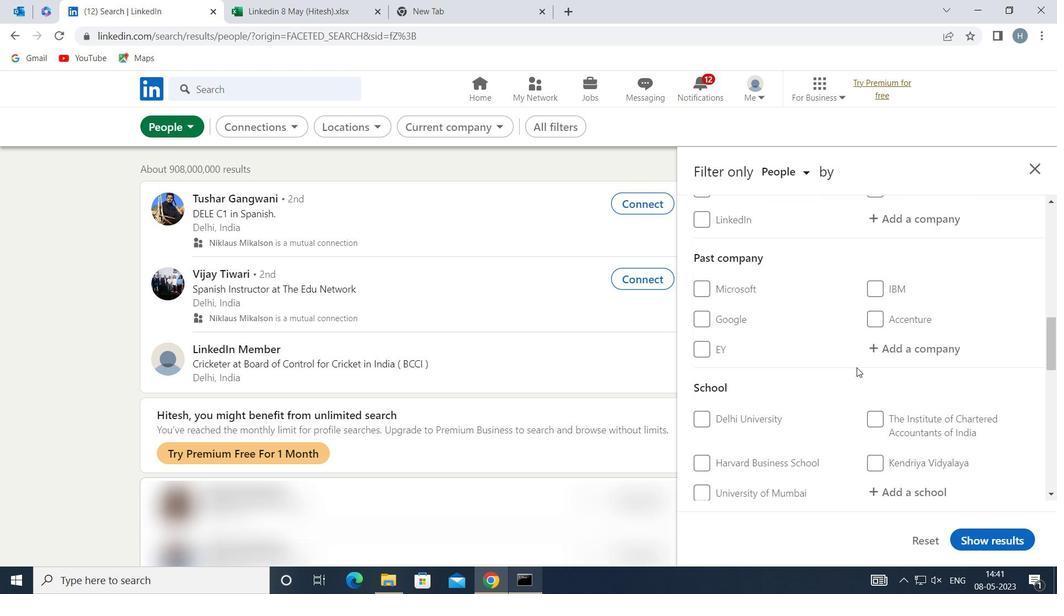 
Action: Mouse scrolled (856, 368) with delta (0, 0)
Screenshot: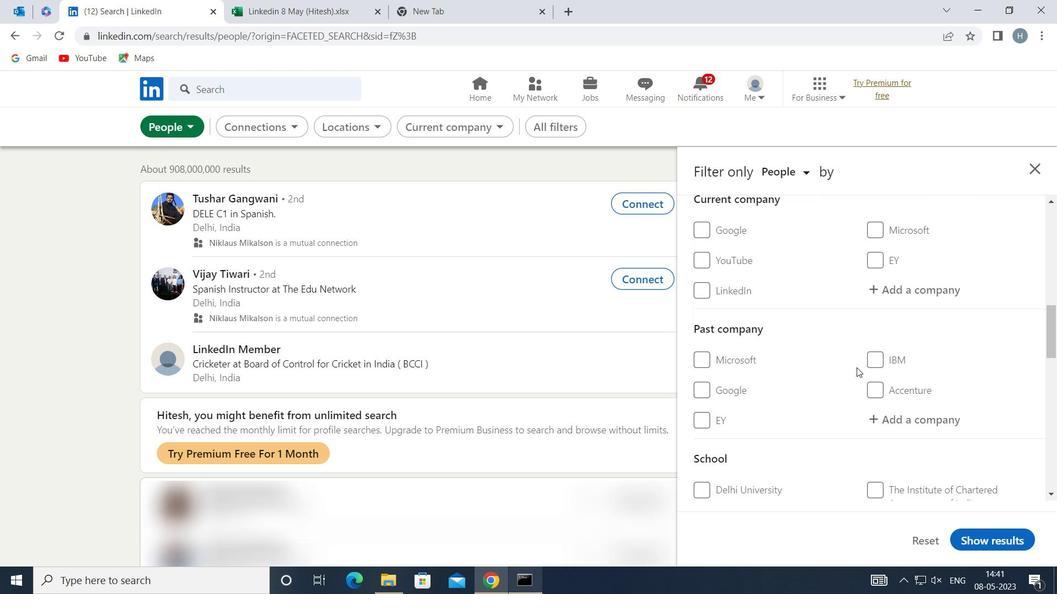 
Action: Mouse moved to (886, 369)
Screenshot: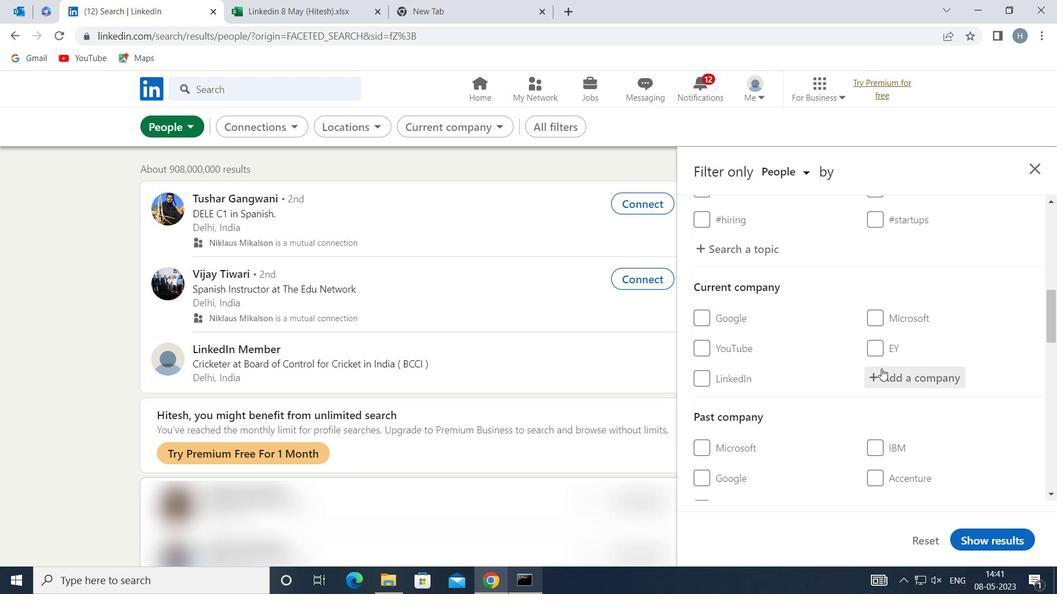 
Action: Mouse pressed left at (886, 369)
Screenshot: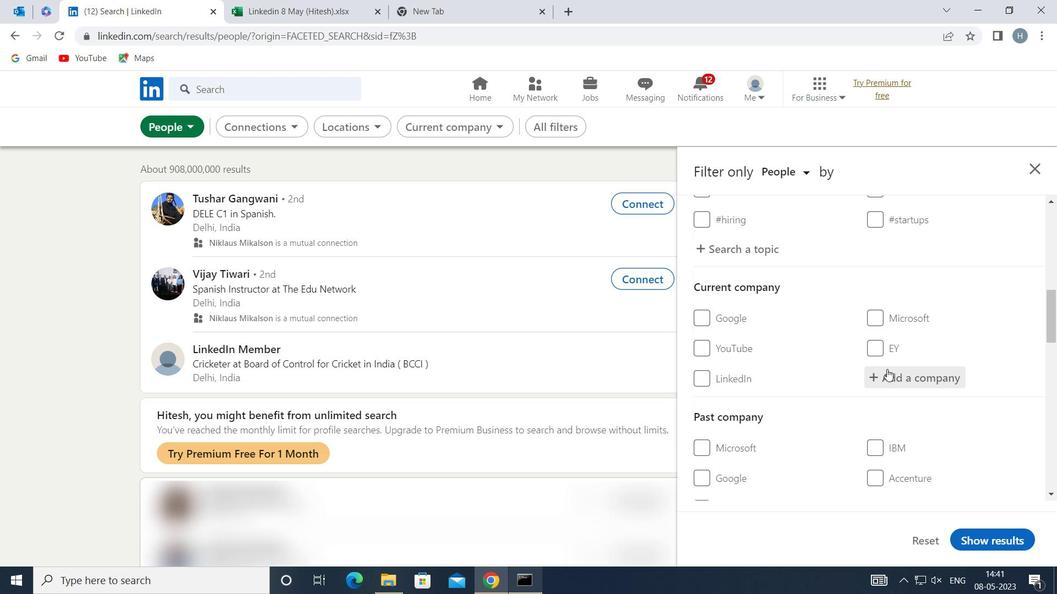 
Action: Key pressed <Key.shift>FORTUNE<Key.space><Key.shift>PARK<Key.space>
Screenshot: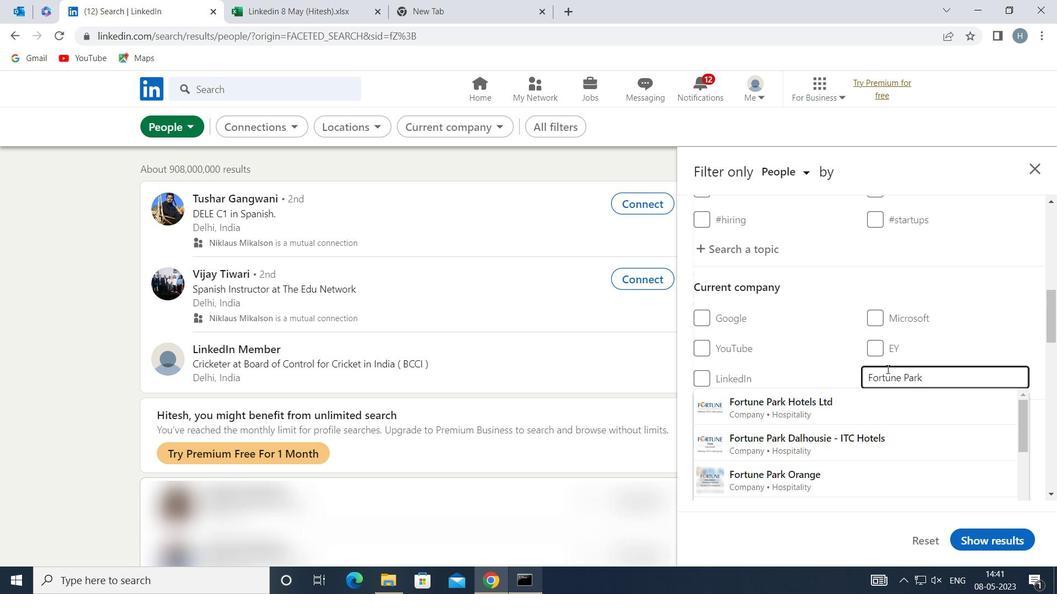 
Action: Mouse moved to (859, 407)
Screenshot: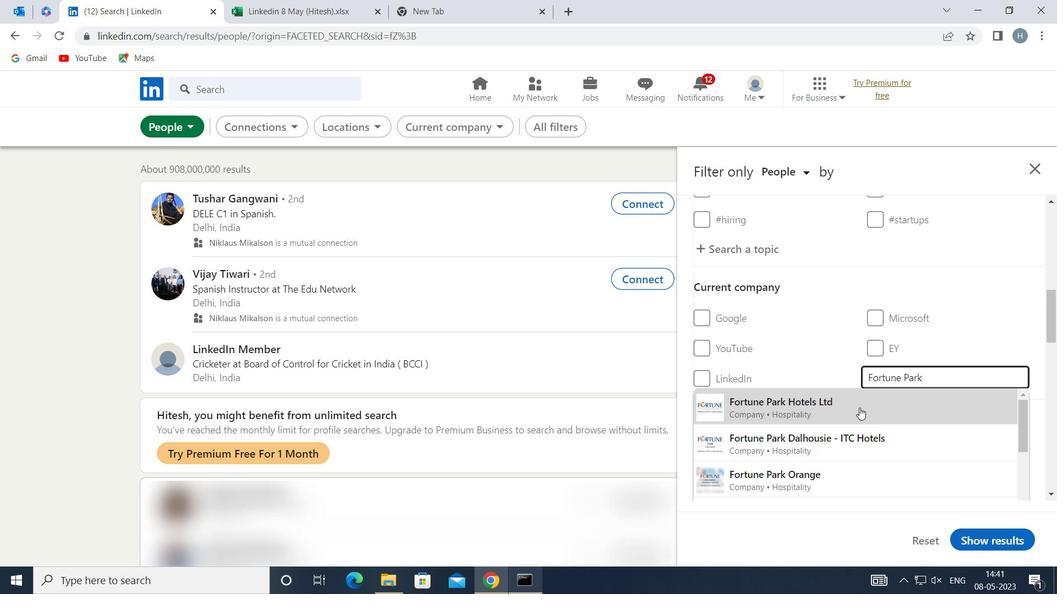 
Action: Mouse pressed left at (859, 407)
Screenshot: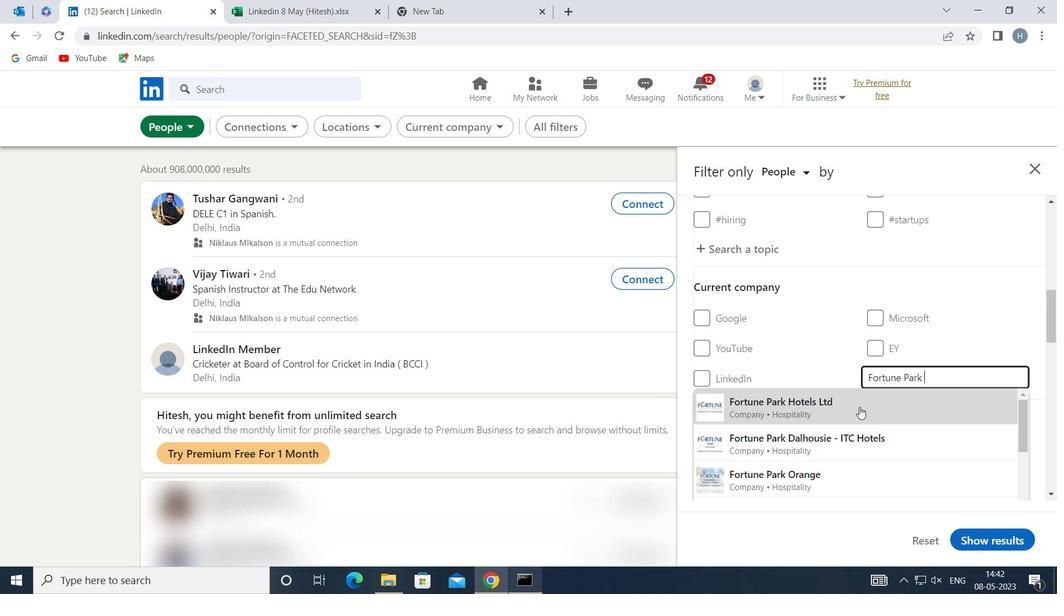 
Action: Mouse moved to (850, 388)
Screenshot: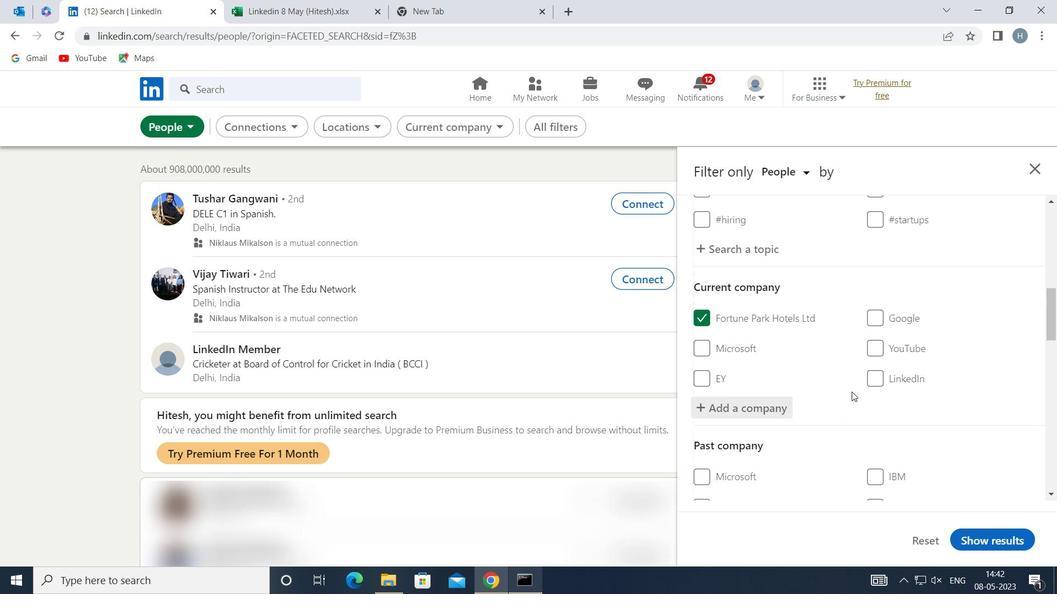 
Action: Mouse scrolled (850, 388) with delta (0, 0)
Screenshot: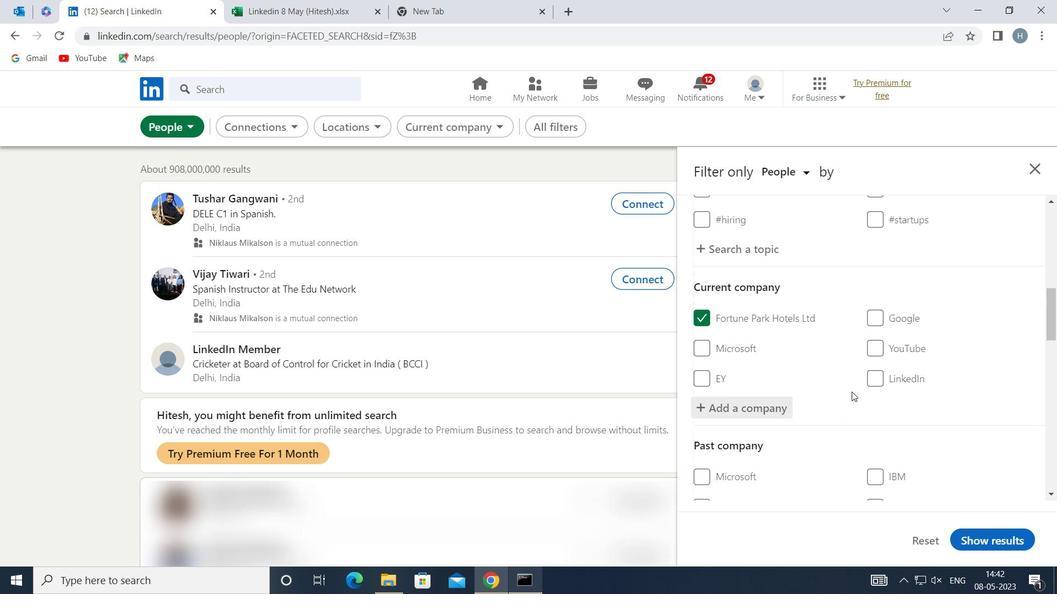 
Action: Mouse moved to (850, 387)
Screenshot: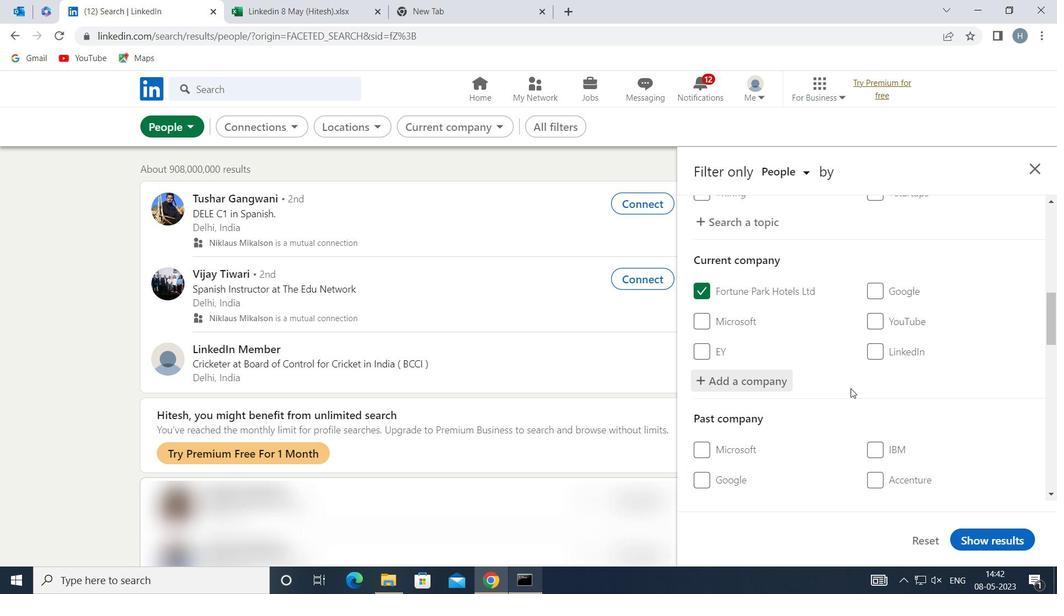 
Action: Mouse scrolled (850, 386) with delta (0, 0)
Screenshot: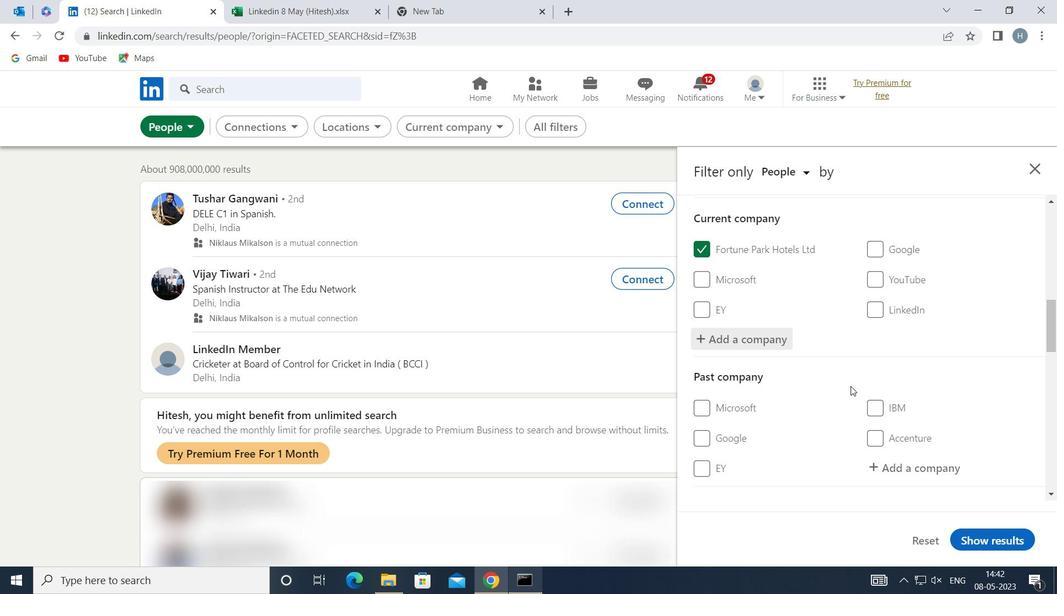 
Action: Mouse scrolled (850, 386) with delta (0, 0)
Screenshot: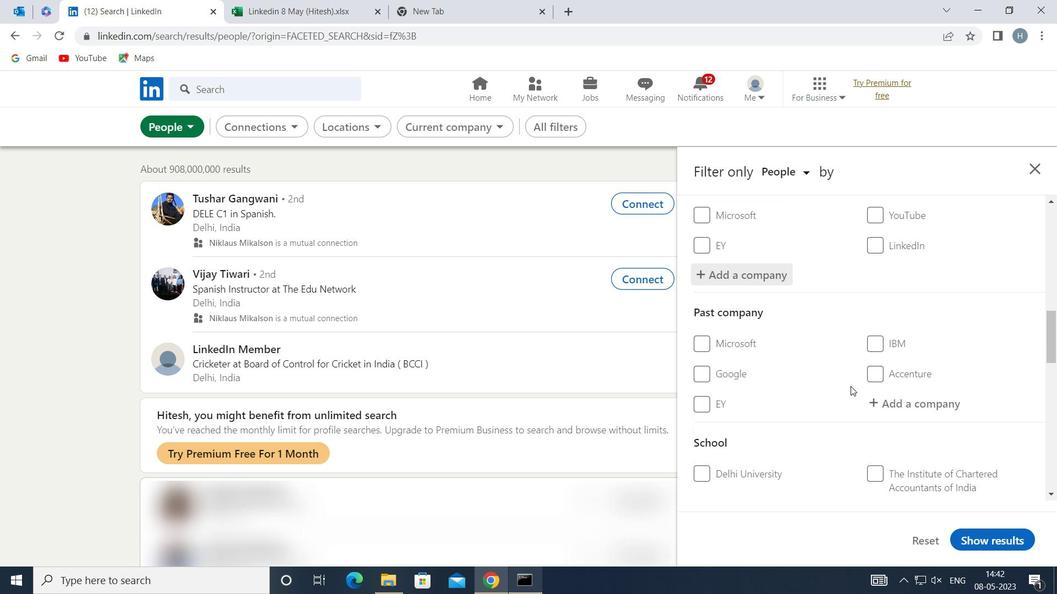 
Action: Mouse moved to (852, 385)
Screenshot: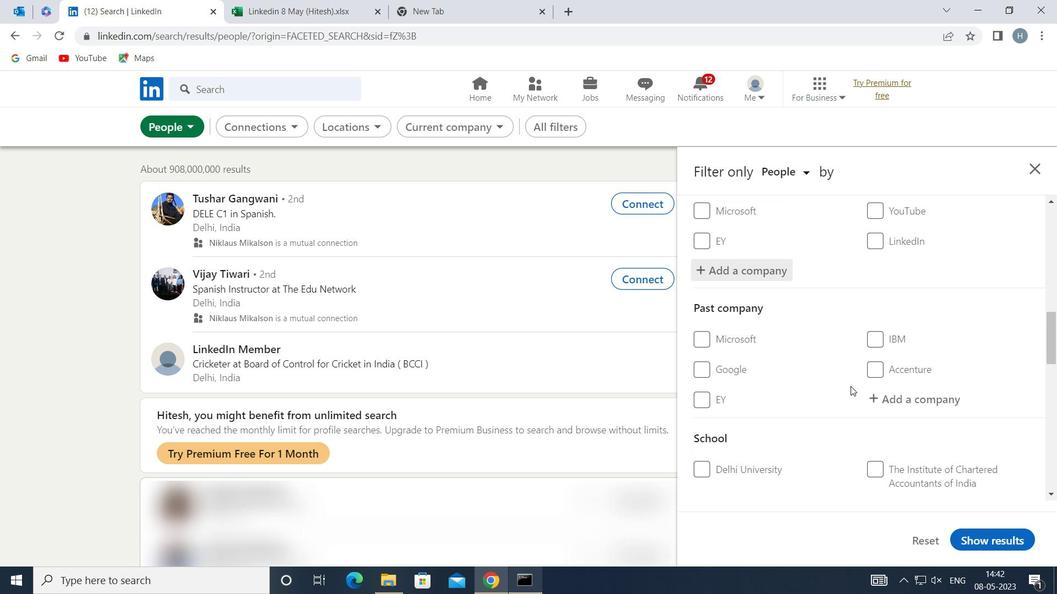 
Action: Mouse scrolled (852, 385) with delta (0, 0)
Screenshot: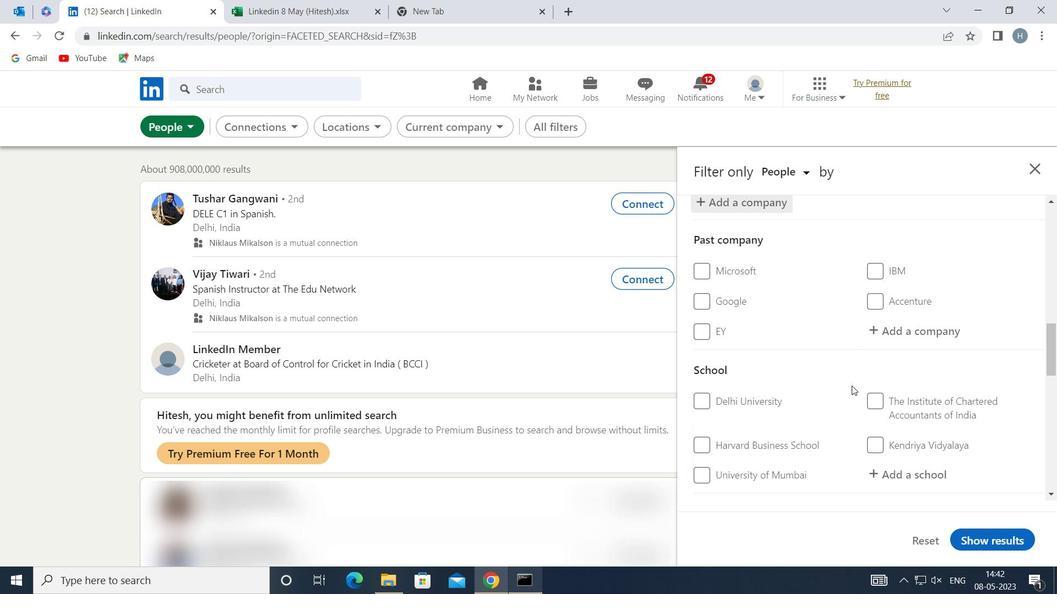 
Action: Mouse moved to (908, 405)
Screenshot: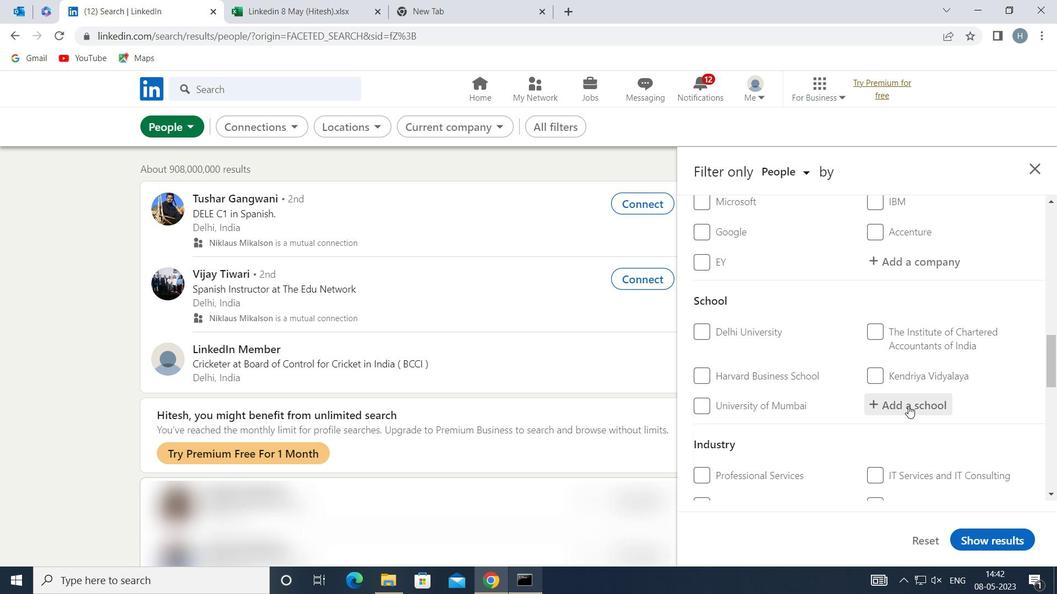 
Action: Mouse pressed left at (908, 405)
Screenshot: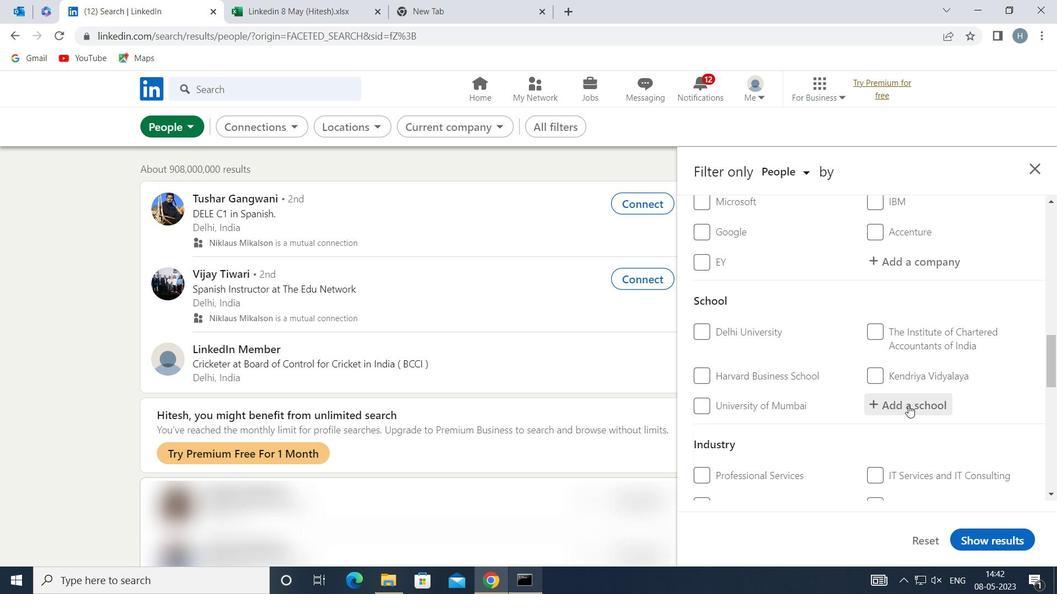 
Action: Key pressed <Key.shift>MYSORE<Key.space><Key.shift>UN
Screenshot: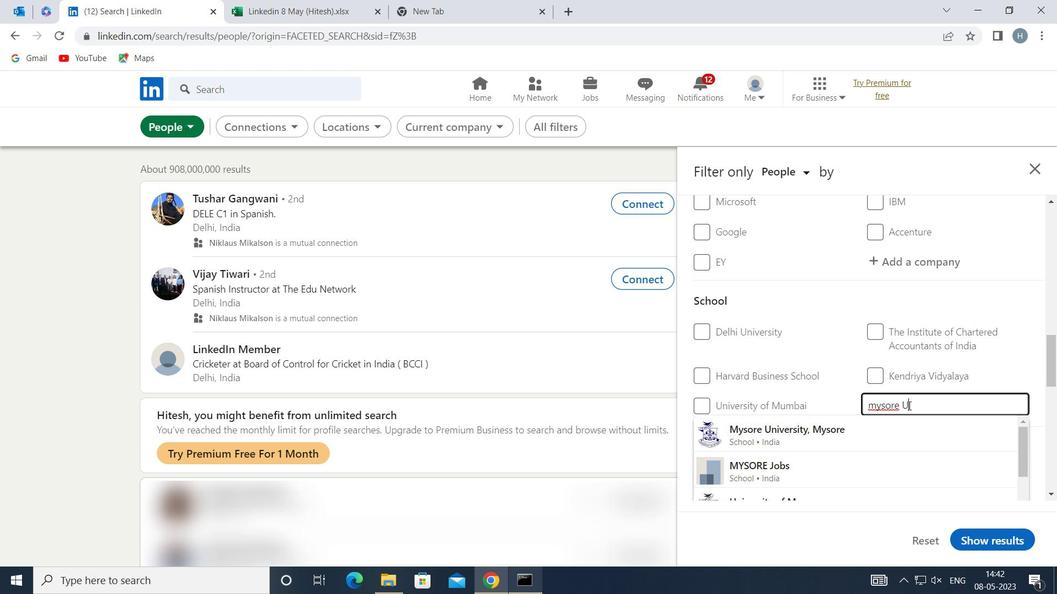 
Action: Mouse moved to (857, 423)
Screenshot: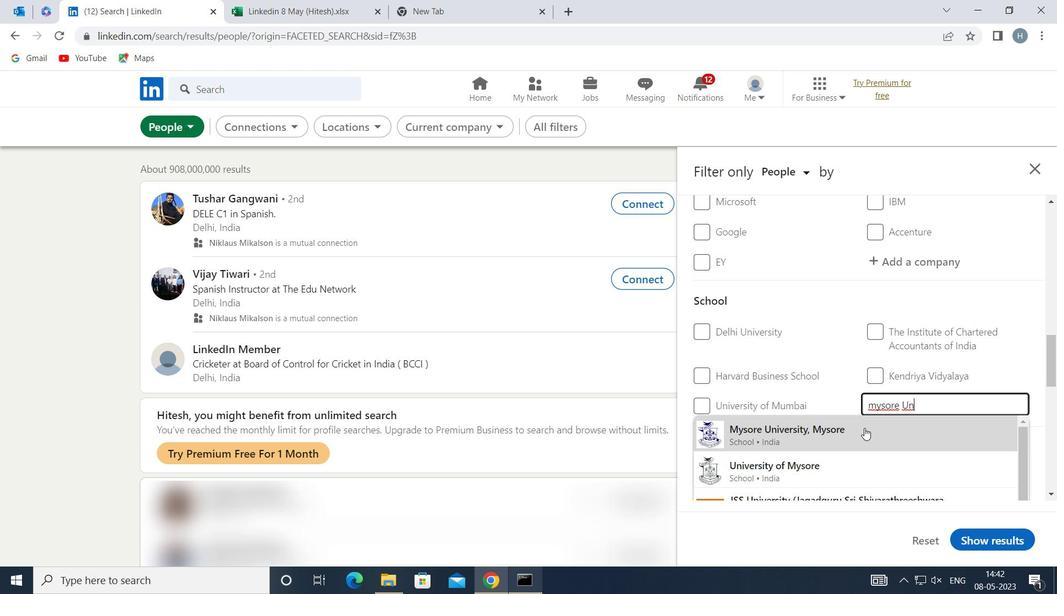 
Action: Mouse pressed left at (857, 423)
Screenshot: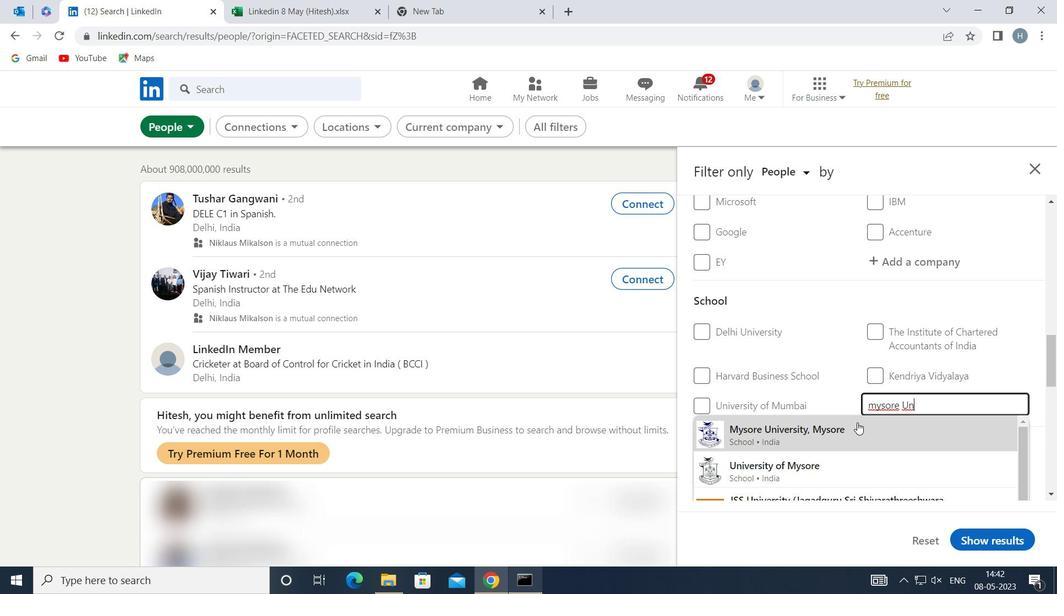 
Action: Mouse moved to (846, 385)
Screenshot: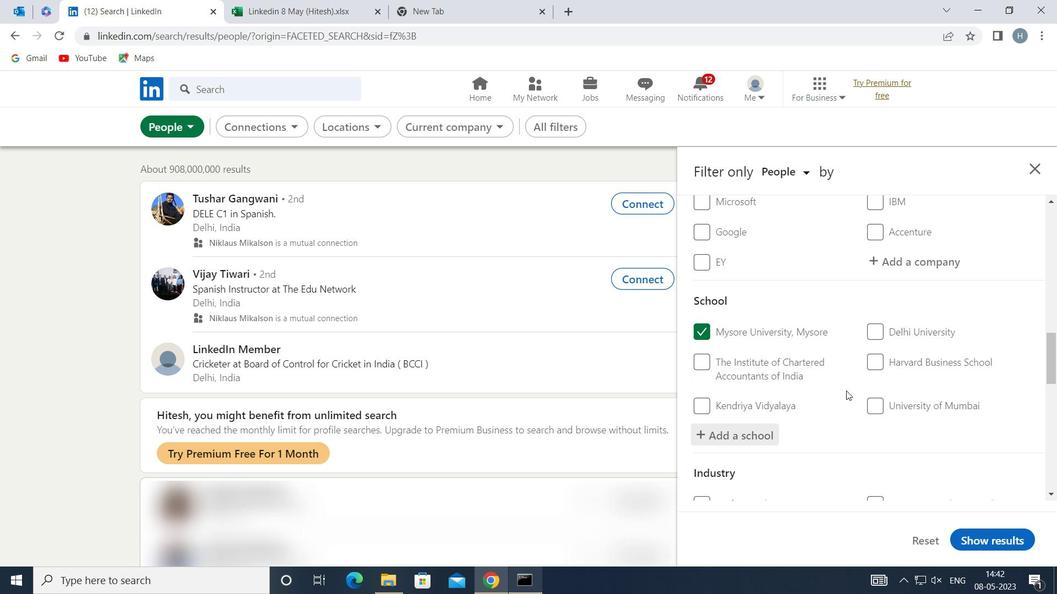 
Action: Mouse scrolled (846, 385) with delta (0, 0)
Screenshot: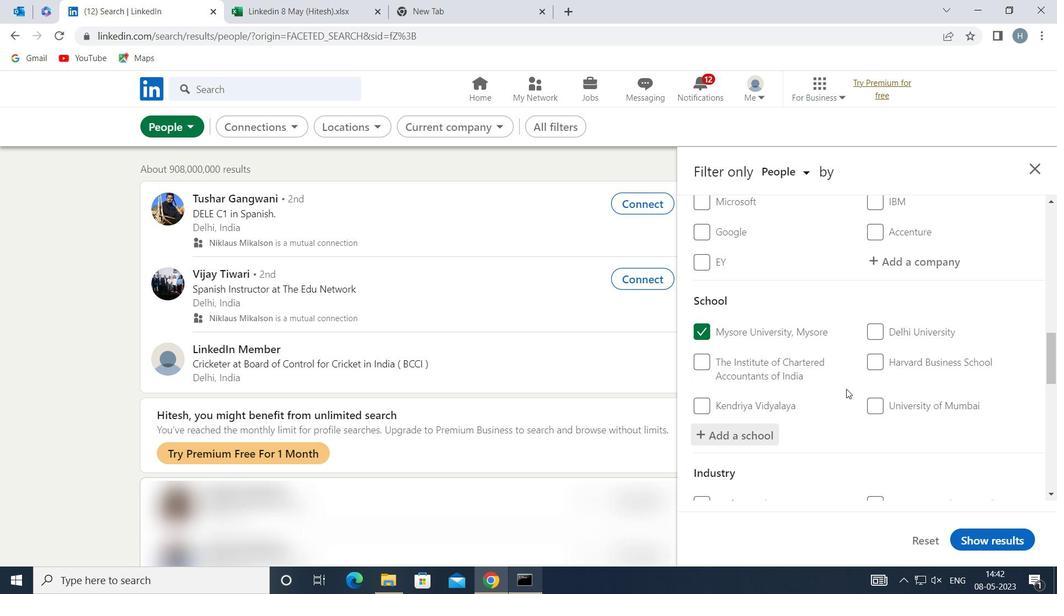 
Action: Mouse scrolled (846, 385) with delta (0, 0)
Screenshot: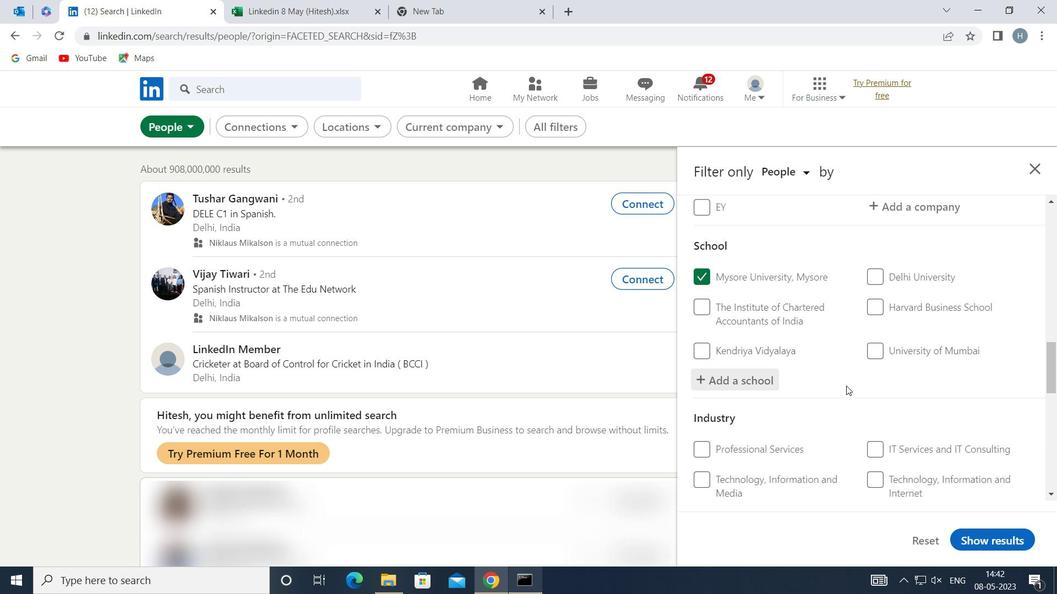 
Action: Mouse moved to (907, 437)
Screenshot: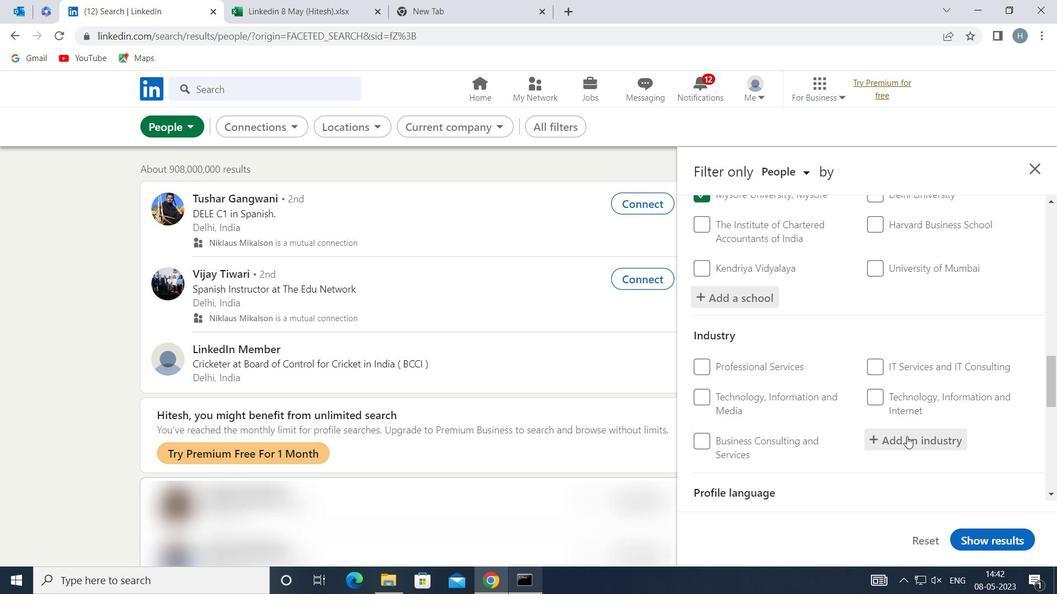 
Action: Mouse pressed left at (907, 437)
Screenshot: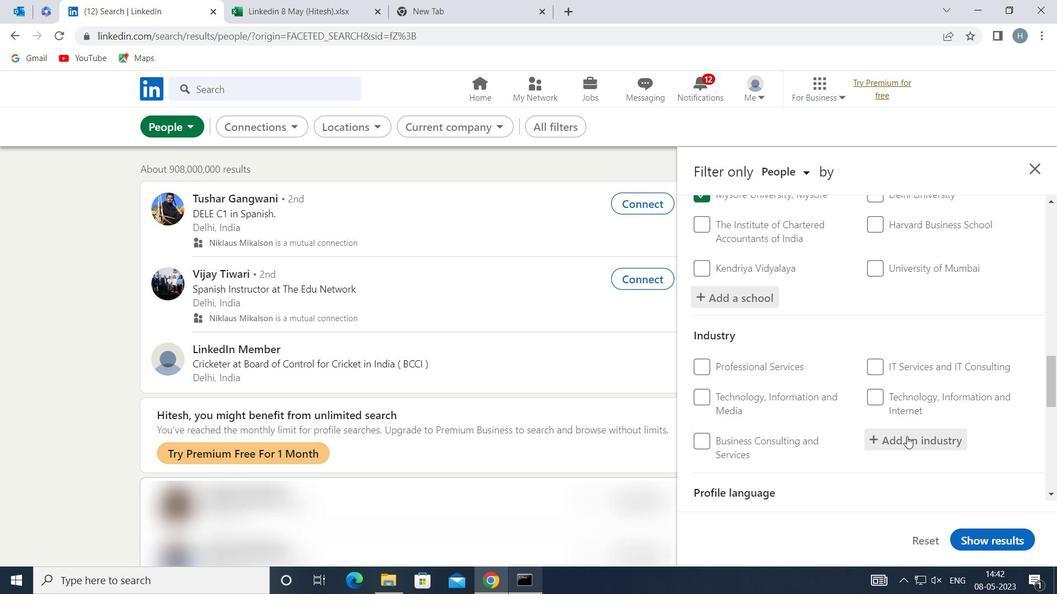 
Action: Mouse moved to (907, 436)
Screenshot: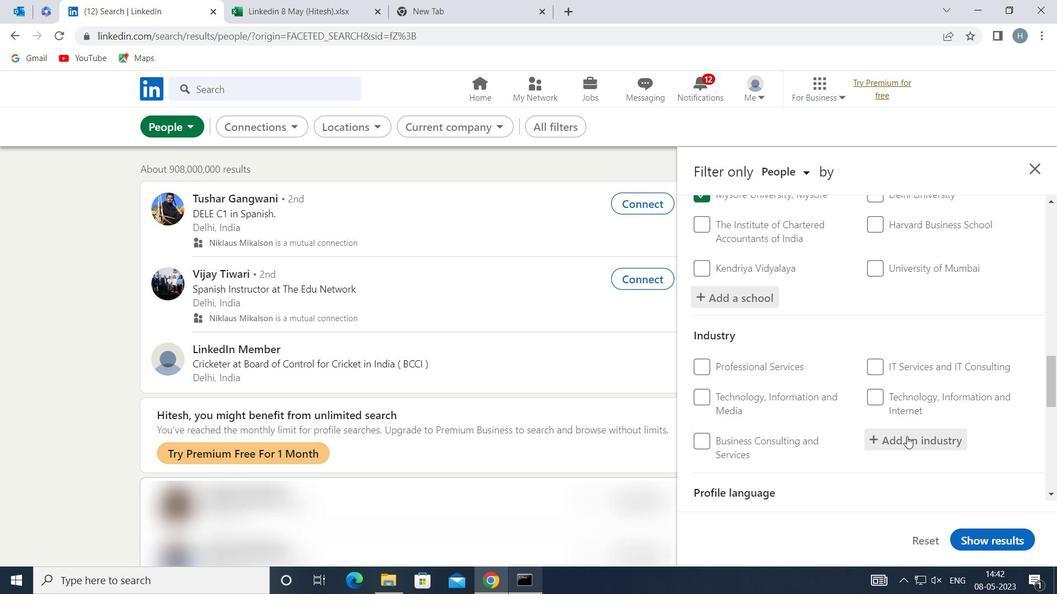 
Action: Key pressed <Key.shift>COMPUTER<Key.space><Key.shift>H
Screenshot: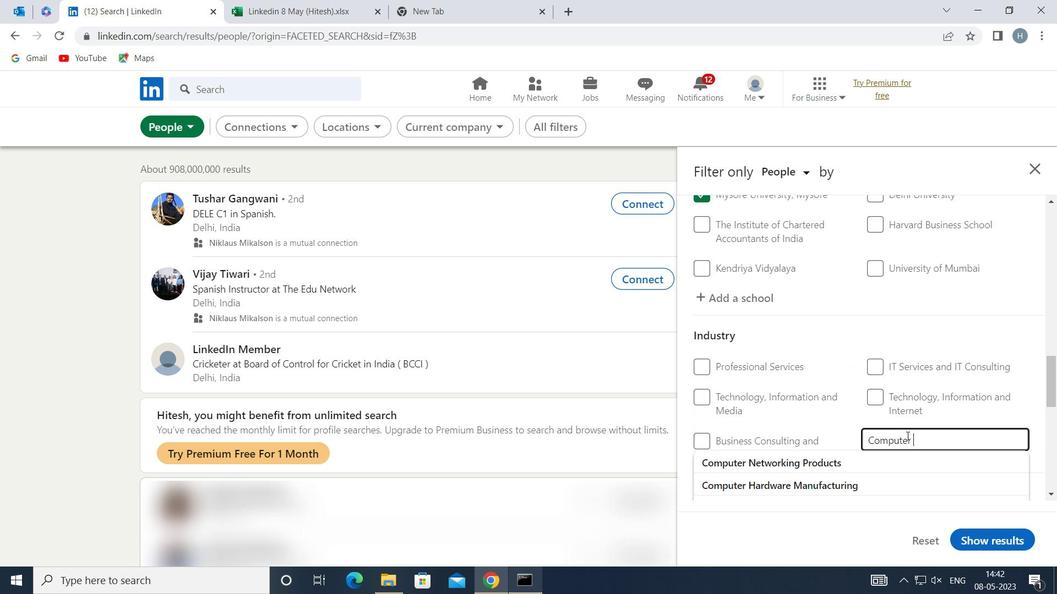 
Action: Mouse moved to (869, 459)
Screenshot: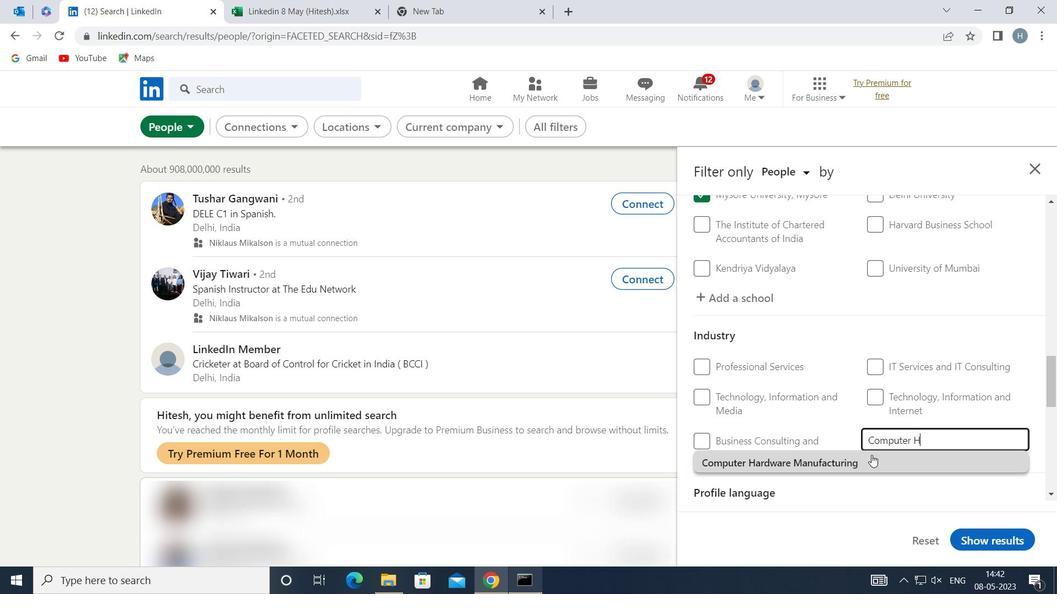 
Action: Mouse pressed left at (869, 459)
Screenshot: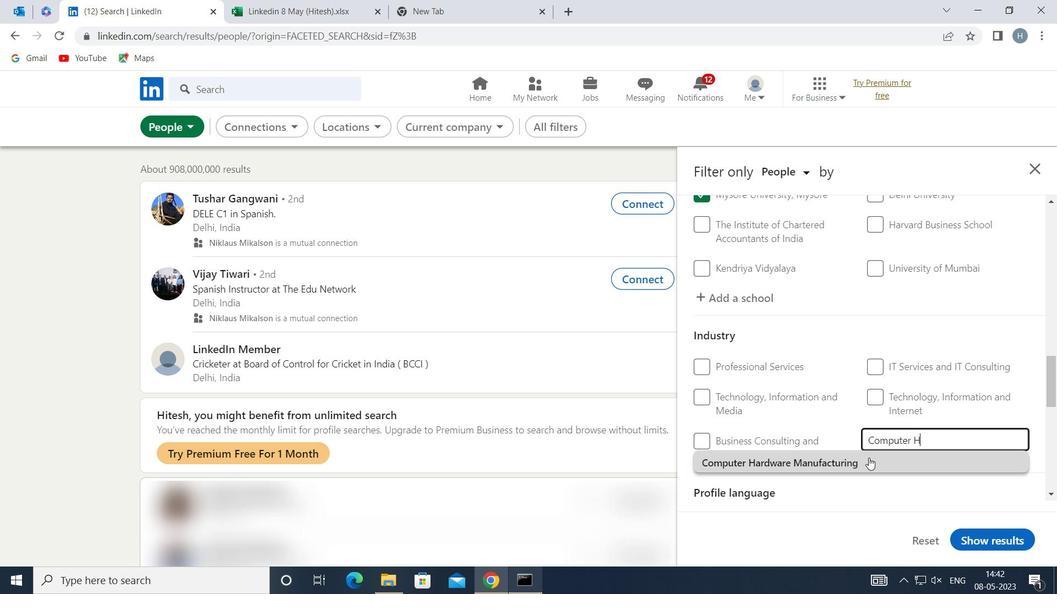 
Action: Mouse moved to (859, 444)
Screenshot: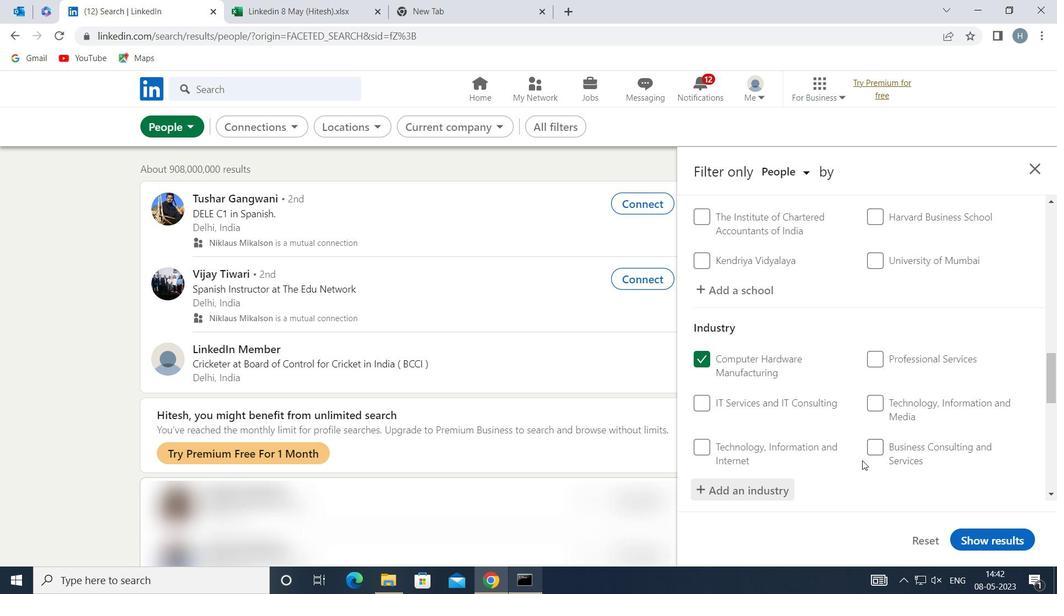 
Action: Mouse scrolled (859, 444) with delta (0, 0)
Screenshot: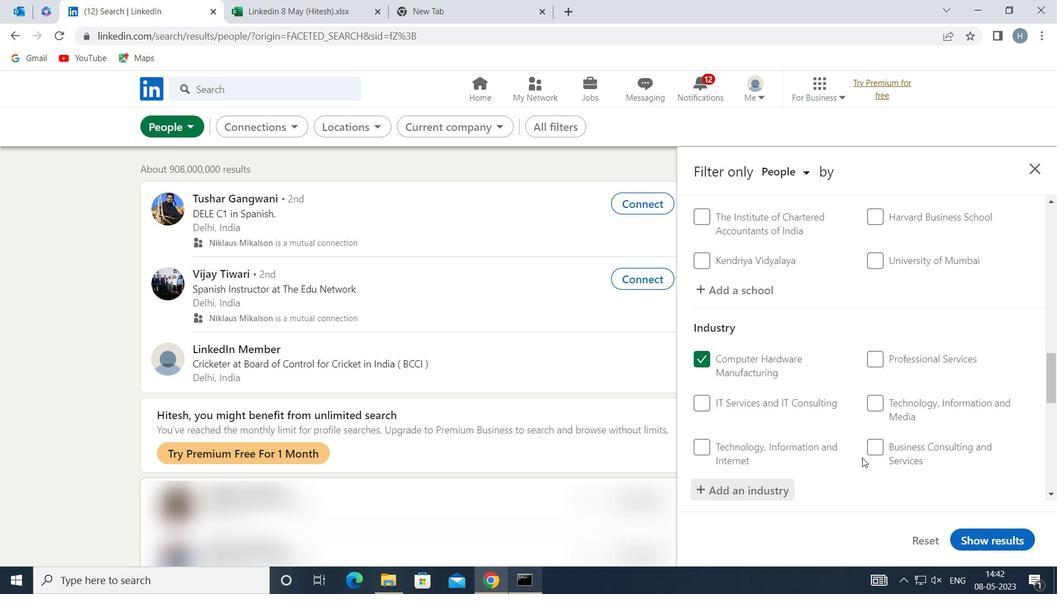 
Action: Mouse scrolled (859, 444) with delta (0, 0)
Screenshot: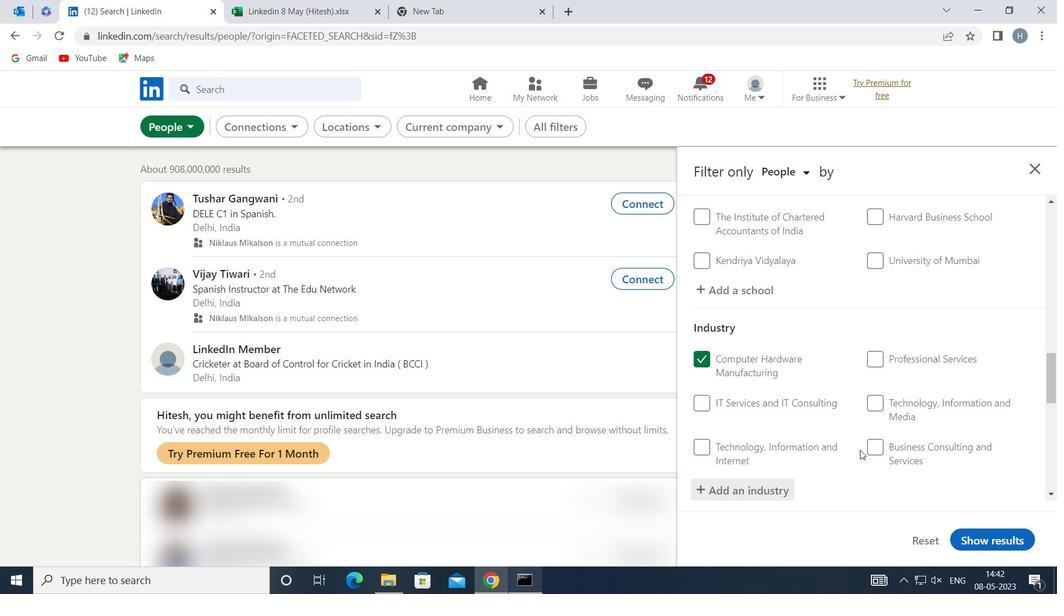 
Action: Mouse moved to (857, 434)
Screenshot: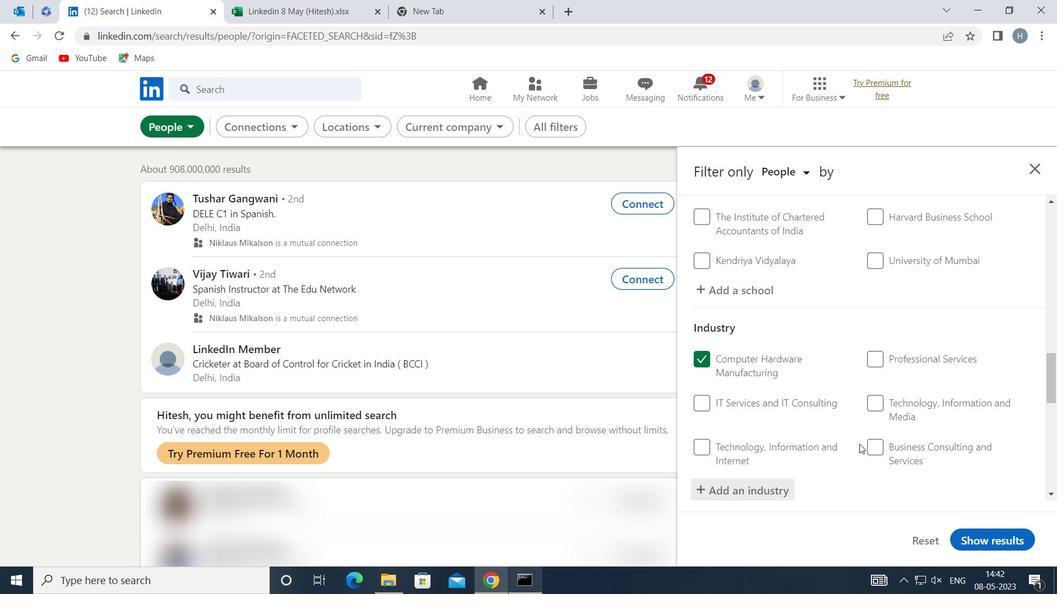 
Action: Mouse scrolled (857, 434) with delta (0, 0)
Screenshot: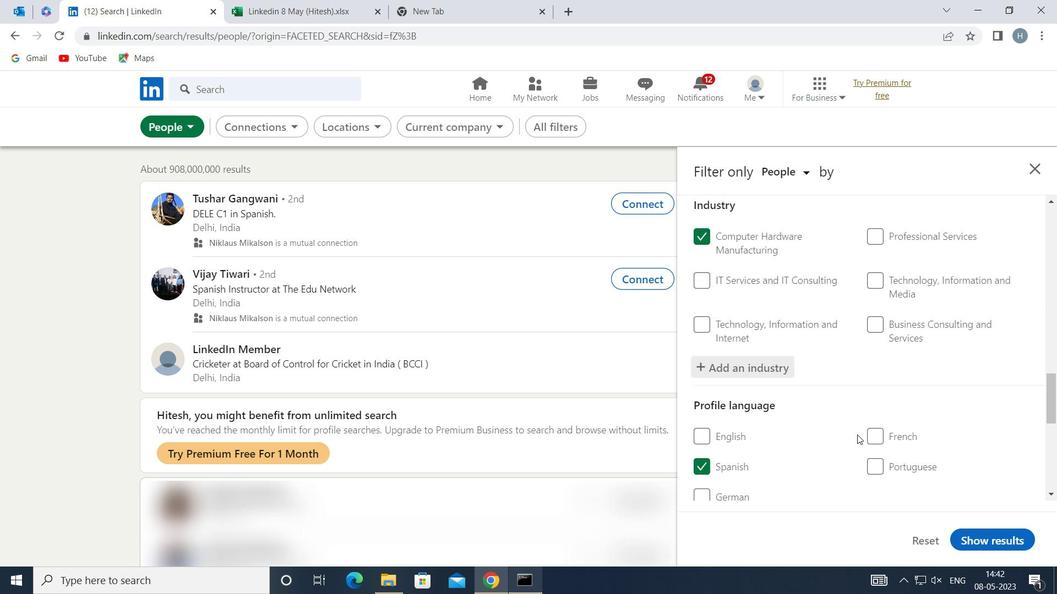 
Action: Mouse scrolled (857, 434) with delta (0, 0)
Screenshot: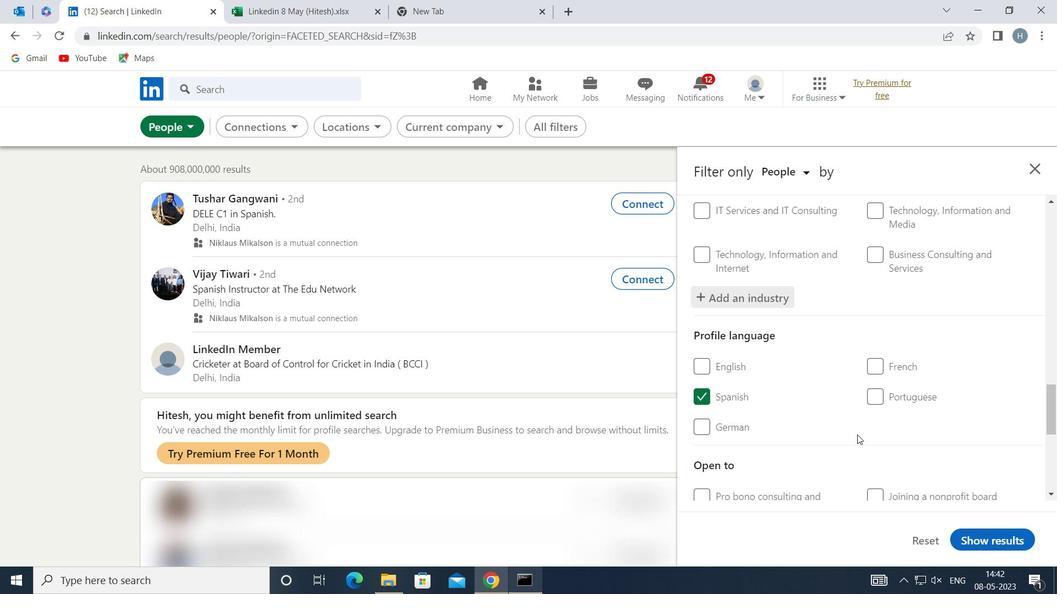 
Action: Mouse scrolled (857, 434) with delta (0, 0)
Screenshot: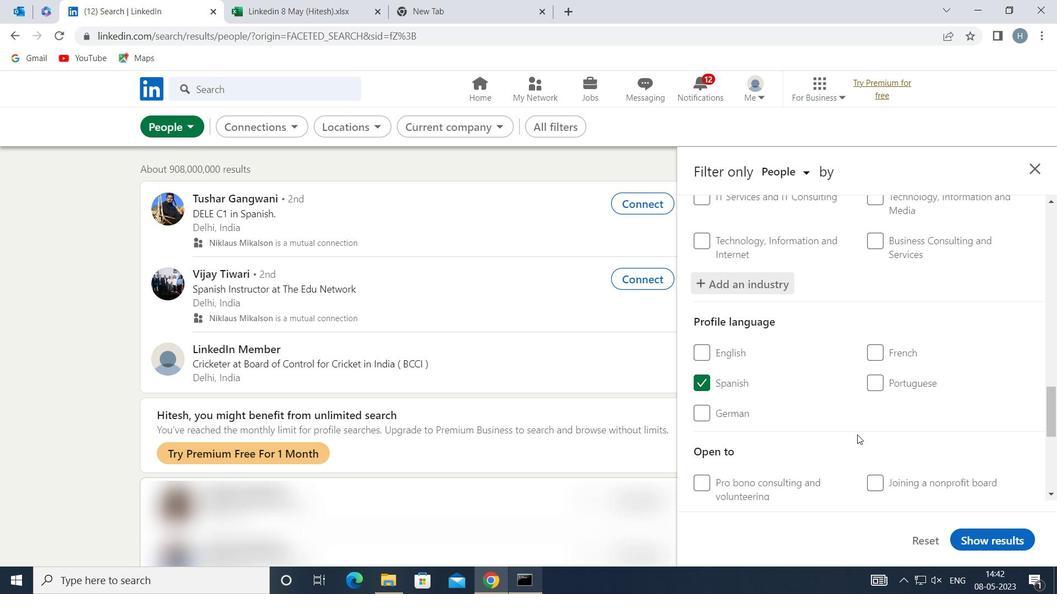 
Action: Mouse moved to (854, 430)
Screenshot: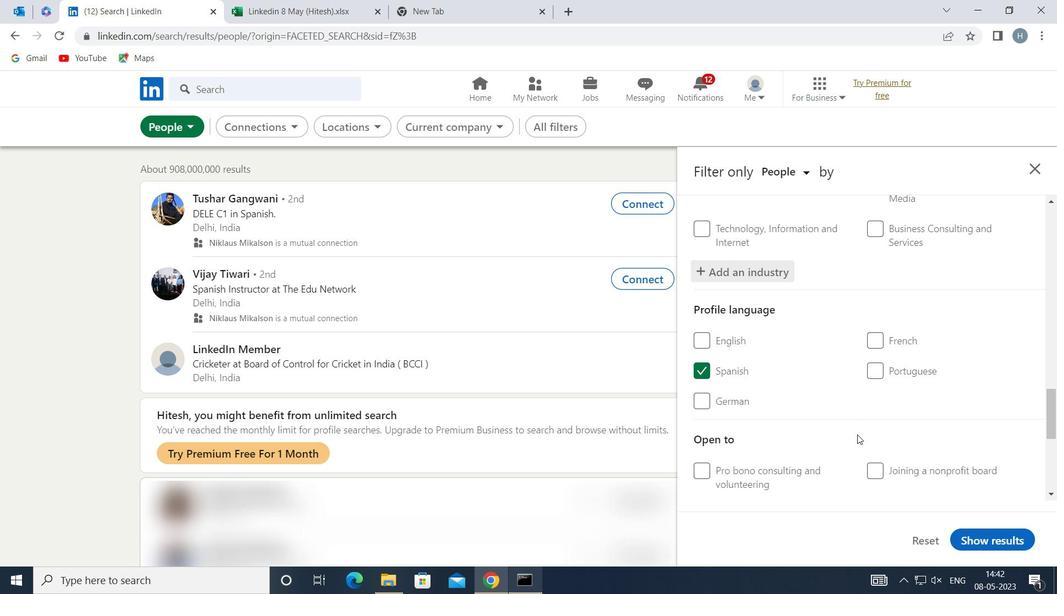 
Action: Mouse scrolled (854, 431) with delta (0, 0)
Screenshot: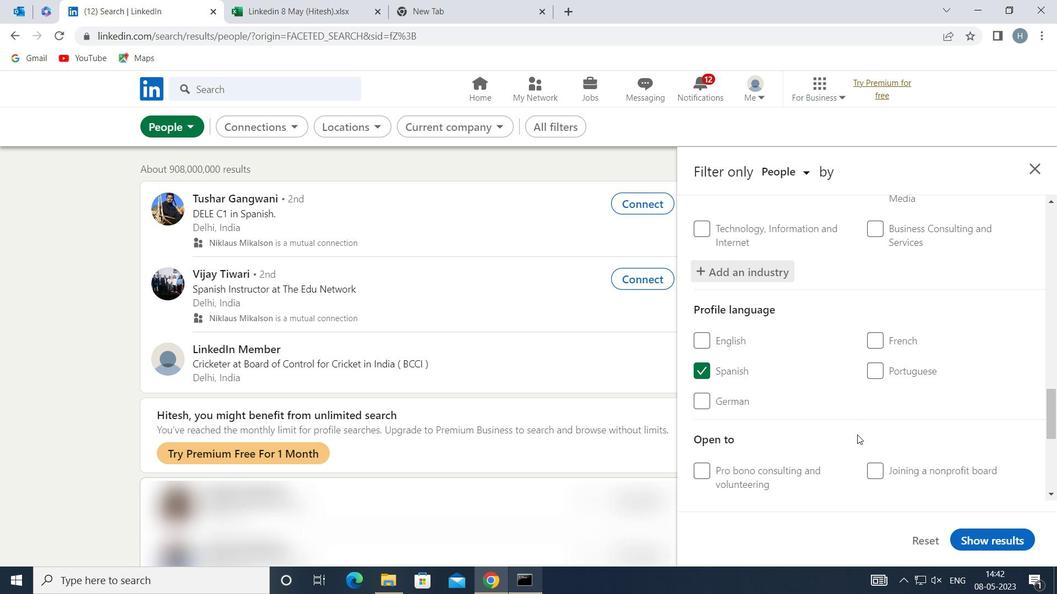 
Action: Mouse scrolled (854, 429) with delta (0, 0)
Screenshot: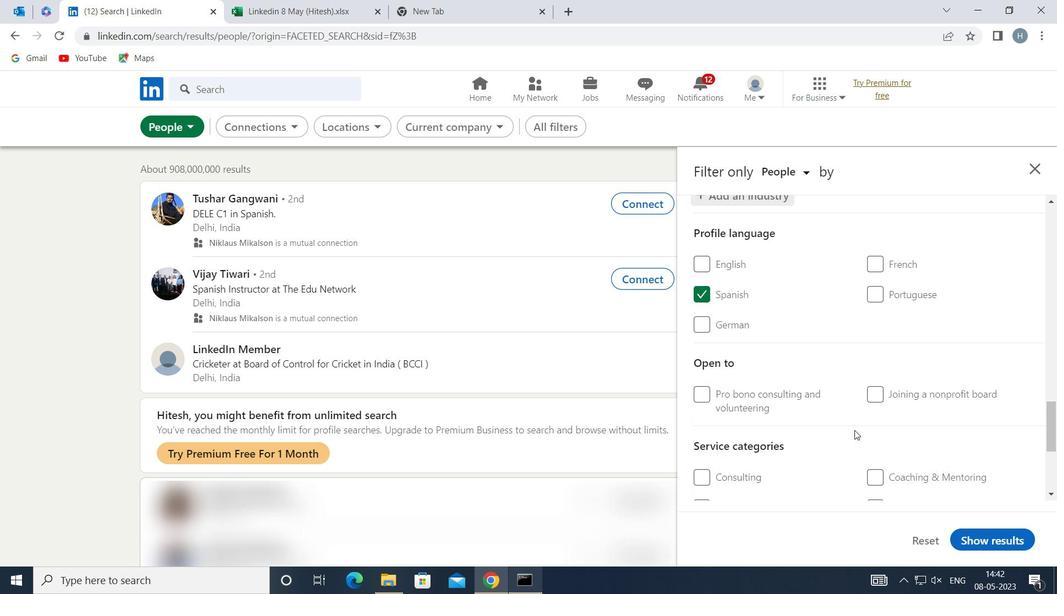 
Action: Mouse moved to (856, 428)
Screenshot: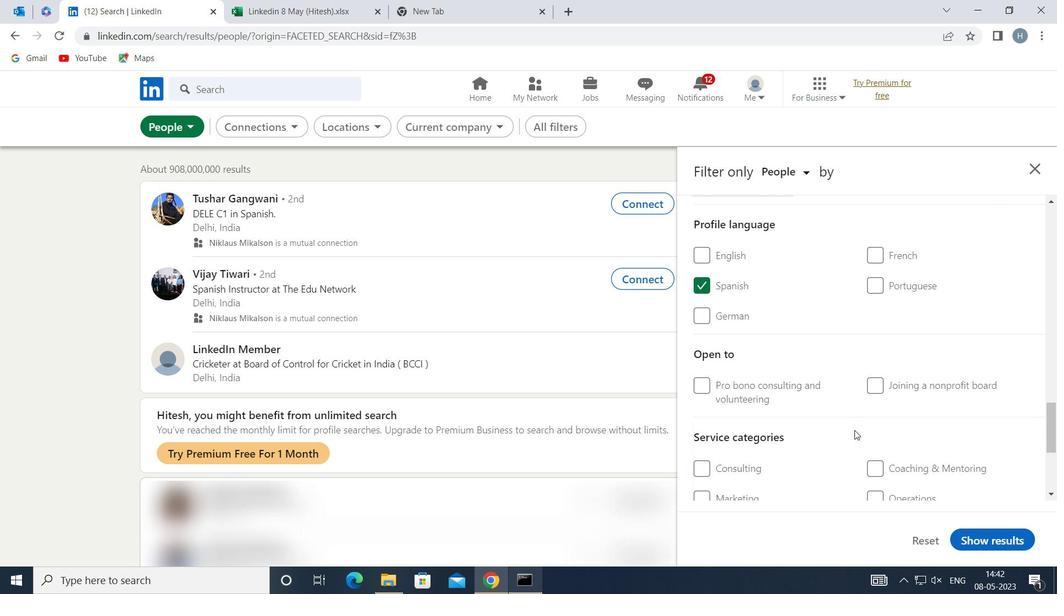 
Action: Mouse scrolled (856, 427) with delta (0, 0)
Screenshot: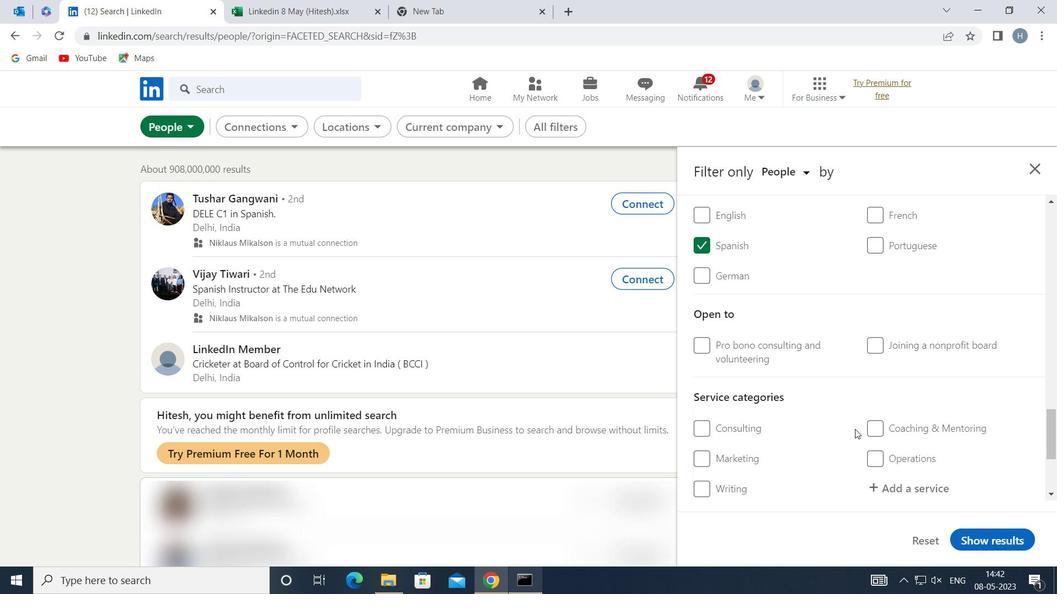 
Action: Mouse moved to (931, 422)
Screenshot: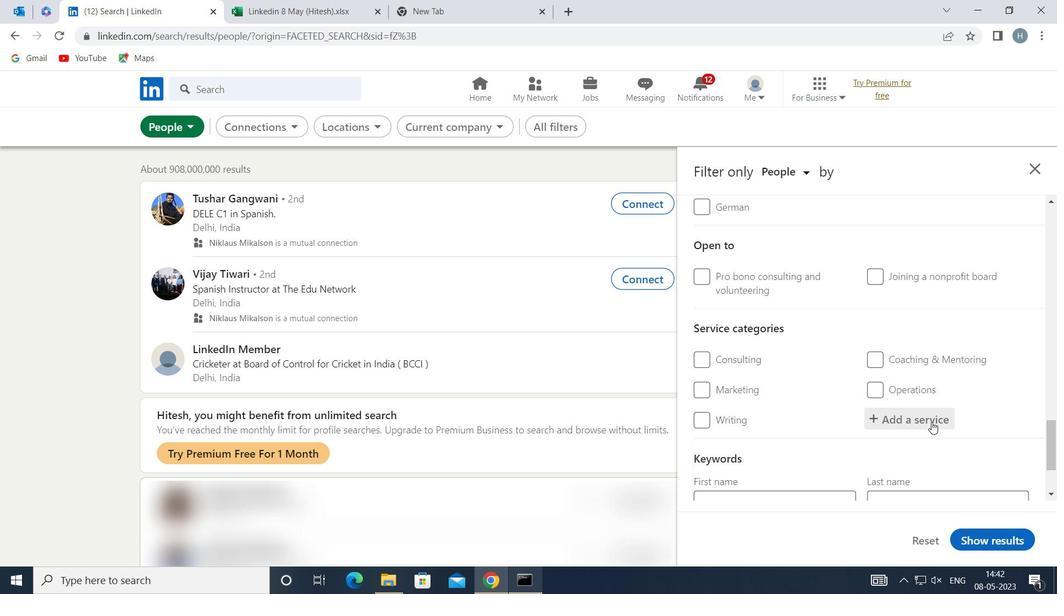 
Action: Mouse pressed left at (931, 422)
Screenshot: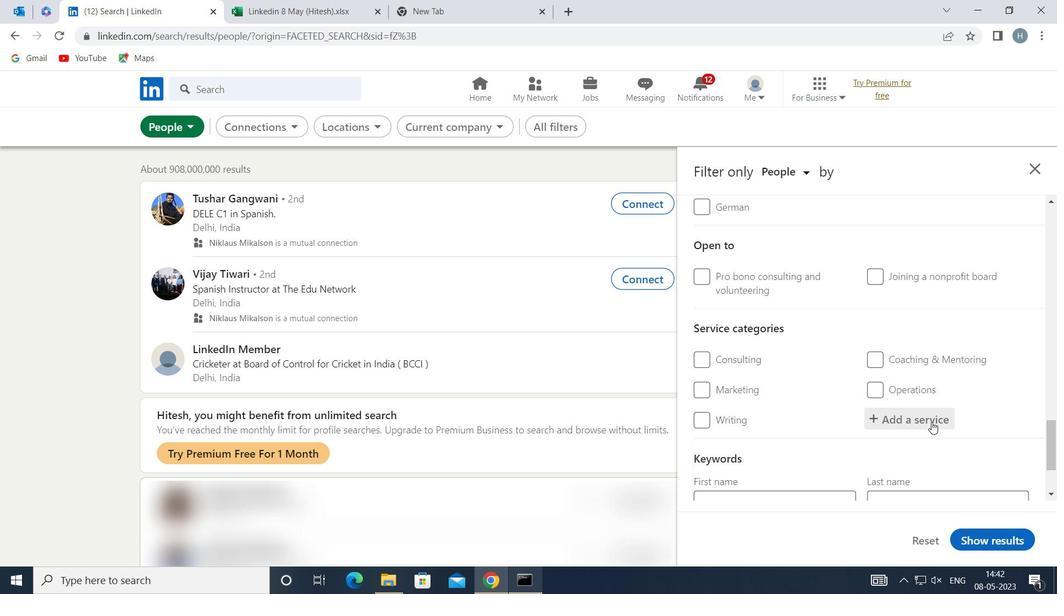
Action: Mouse moved to (932, 421)
Screenshot: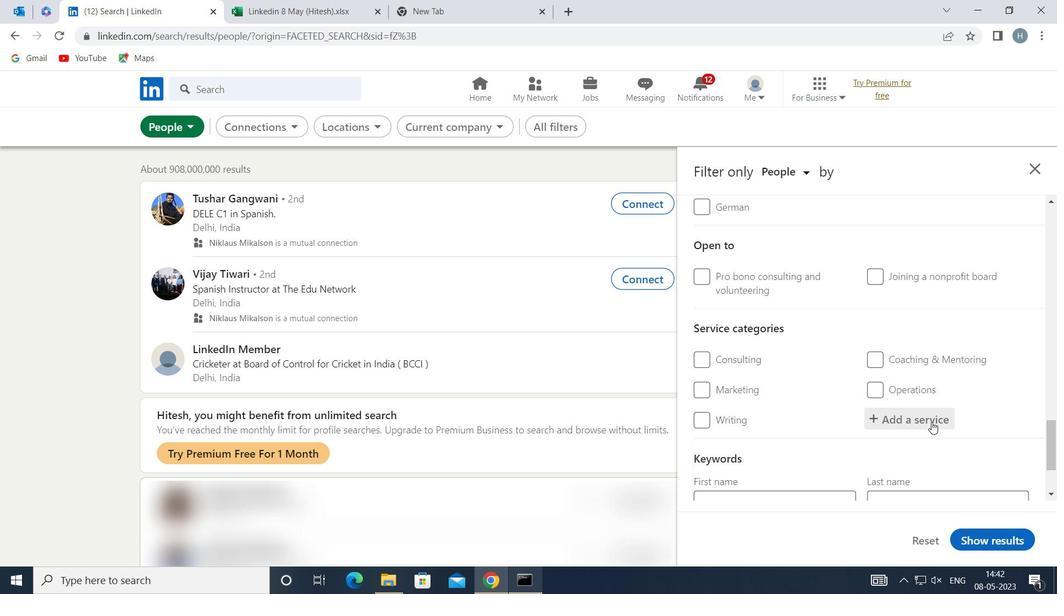 
Action: Key pressed <Key.shift>LOANS
Screenshot: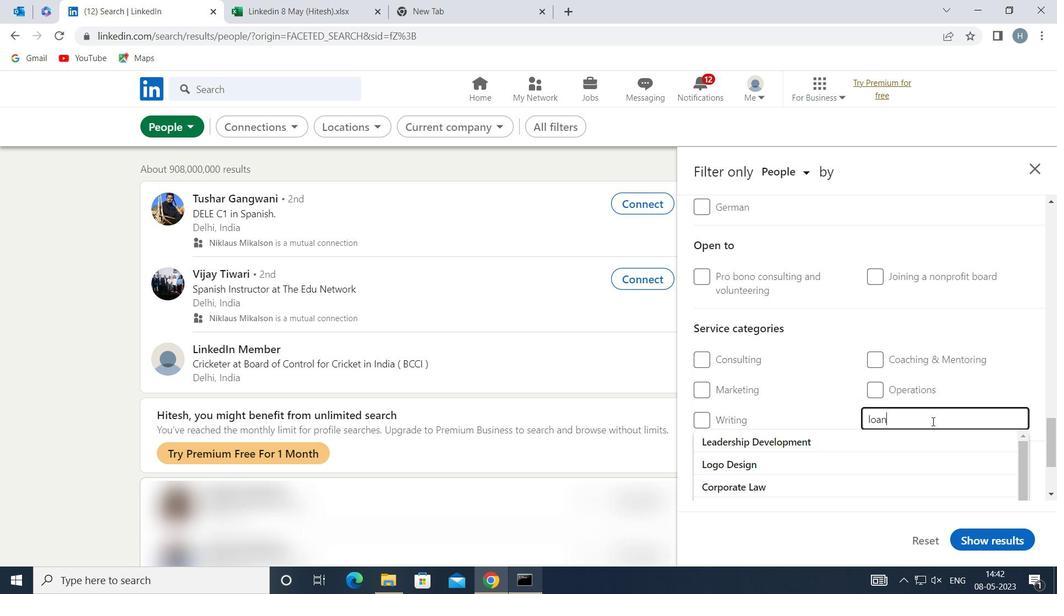 
Action: Mouse moved to (855, 439)
Screenshot: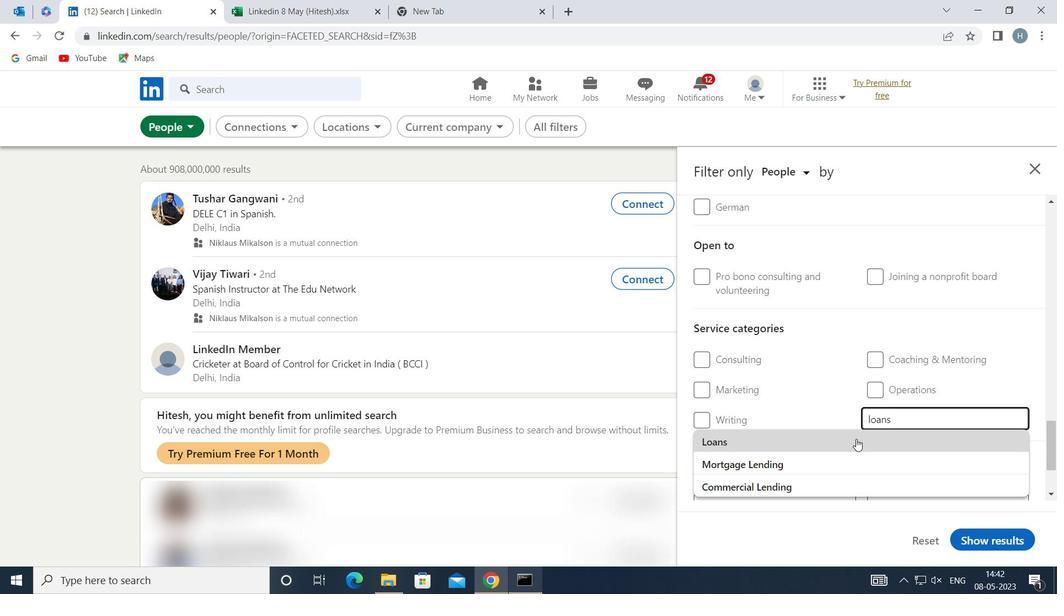 
Action: Mouse pressed left at (855, 439)
Screenshot: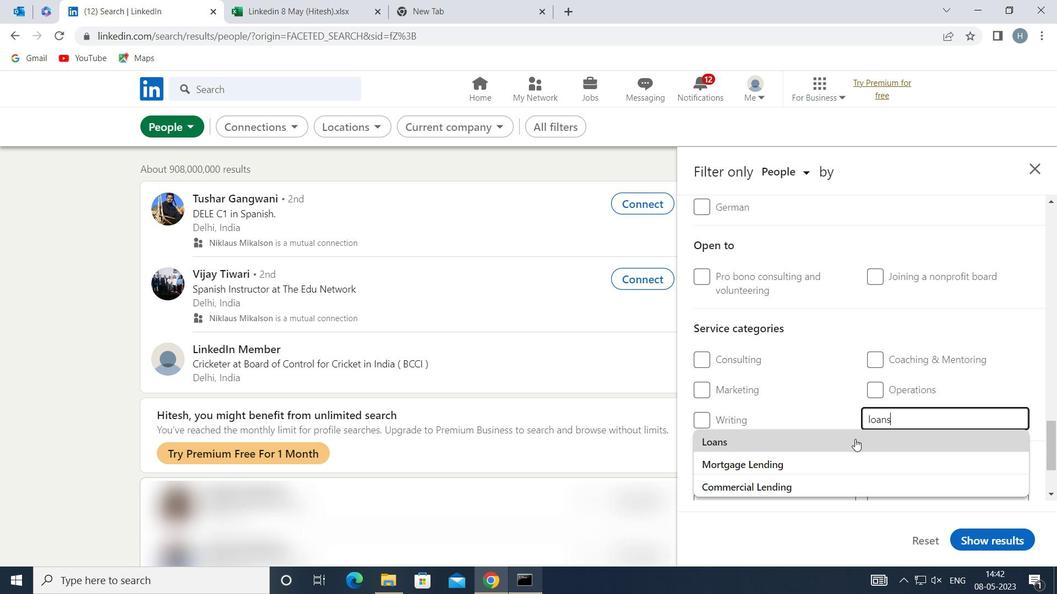 
Action: Mouse moved to (856, 416)
Screenshot: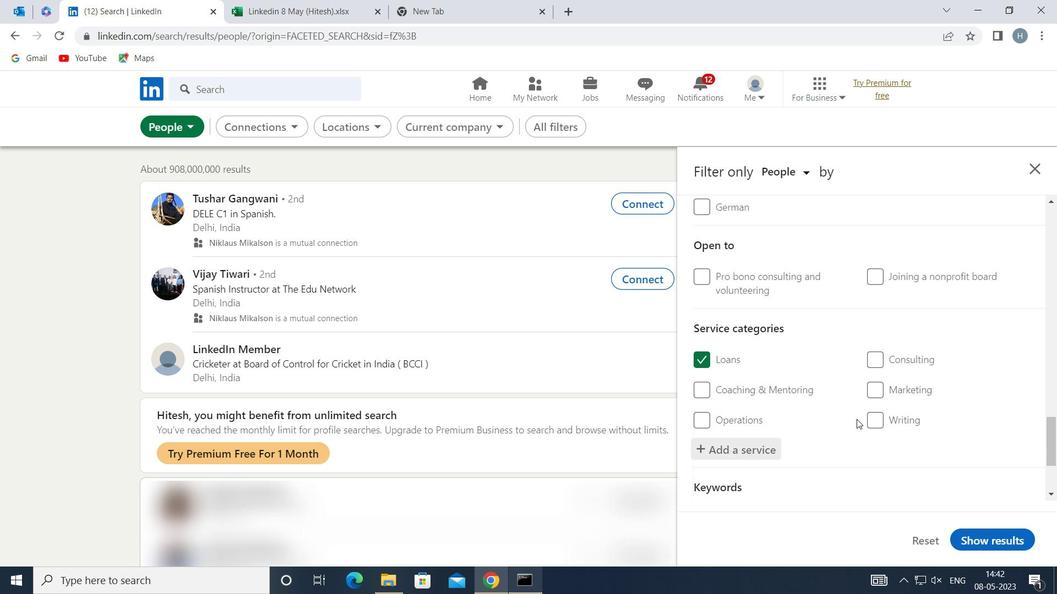 
Action: Mouse scrolled (856, 416) with delta (0, 0)
Screenshot: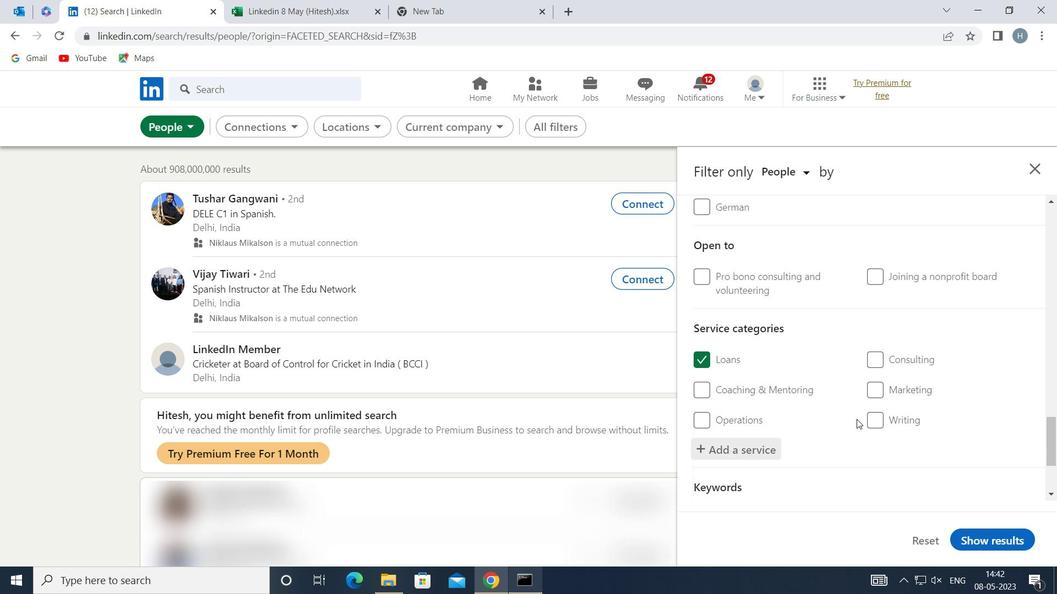 
Action: Mouse scrolled (856, 416) with delta (0, 0)
Screenshot: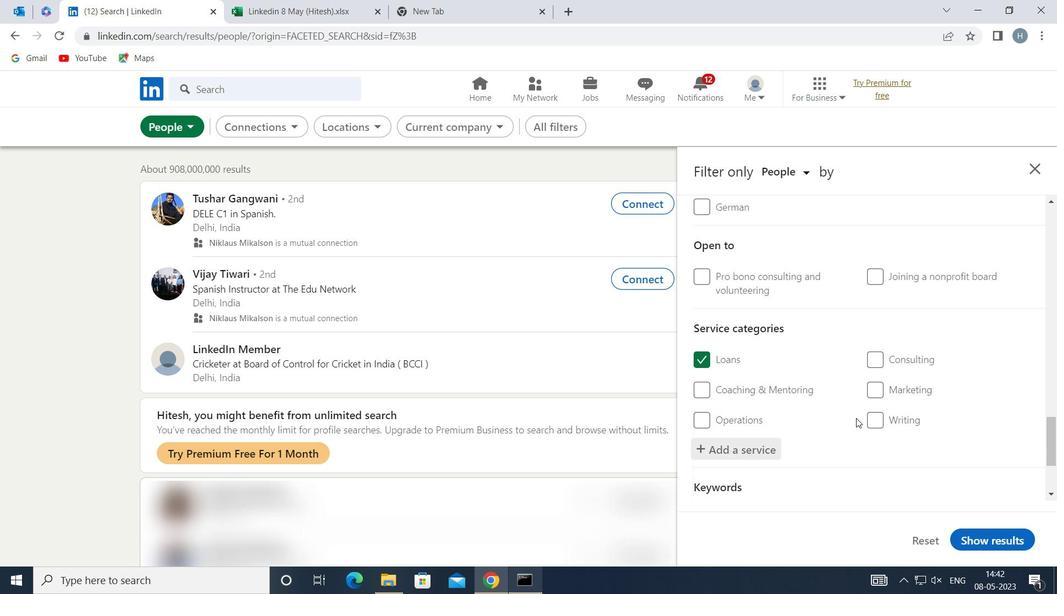 
Action: Mouse scrolled (856, 416) with delta (0, 0)
Screenshot: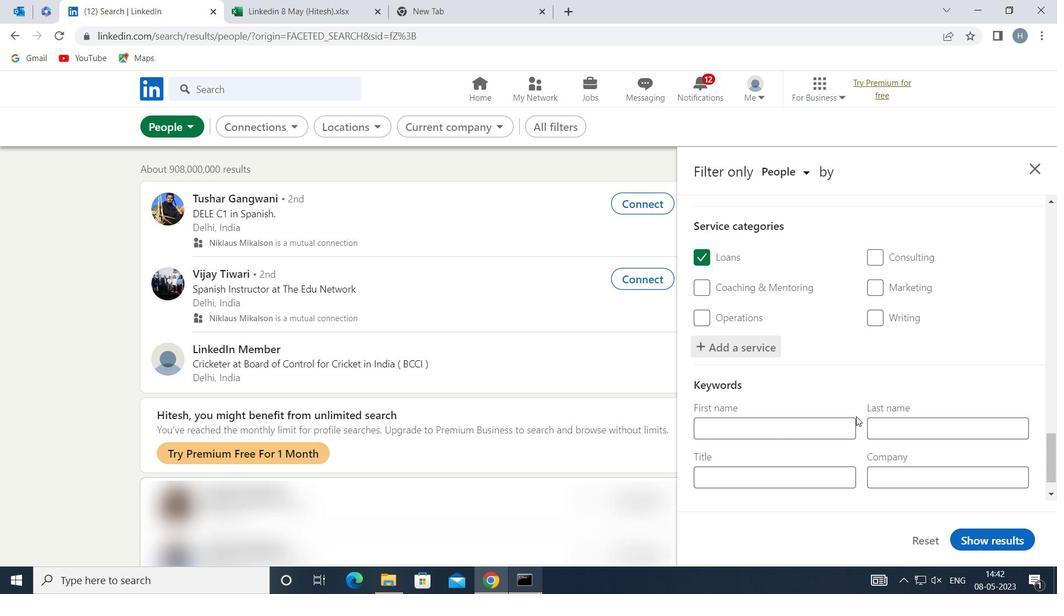
Action: Mouse scrolled (856, 416) with delta (0, 0)
Screenshot: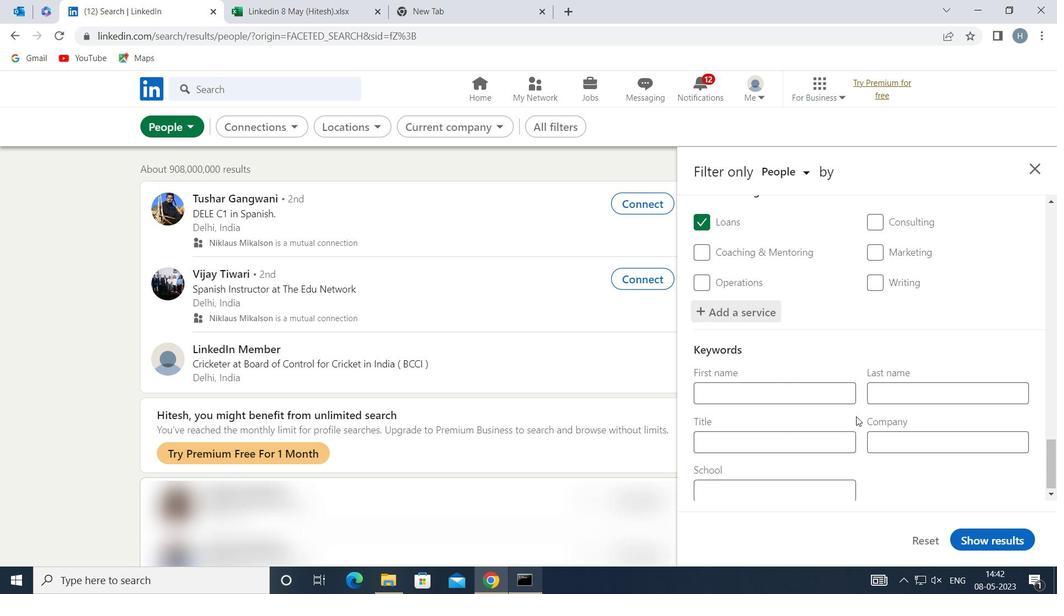 
Action: Mouse moved to (812, 440)
Screenshot: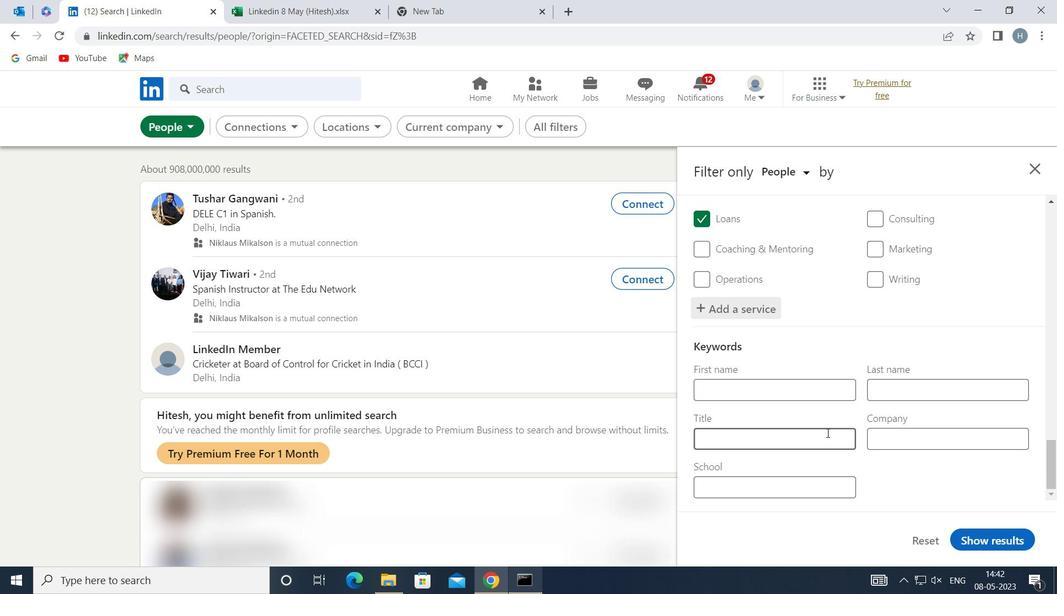 
Action: Mouse pressed left at (812, 440)
Screenshot: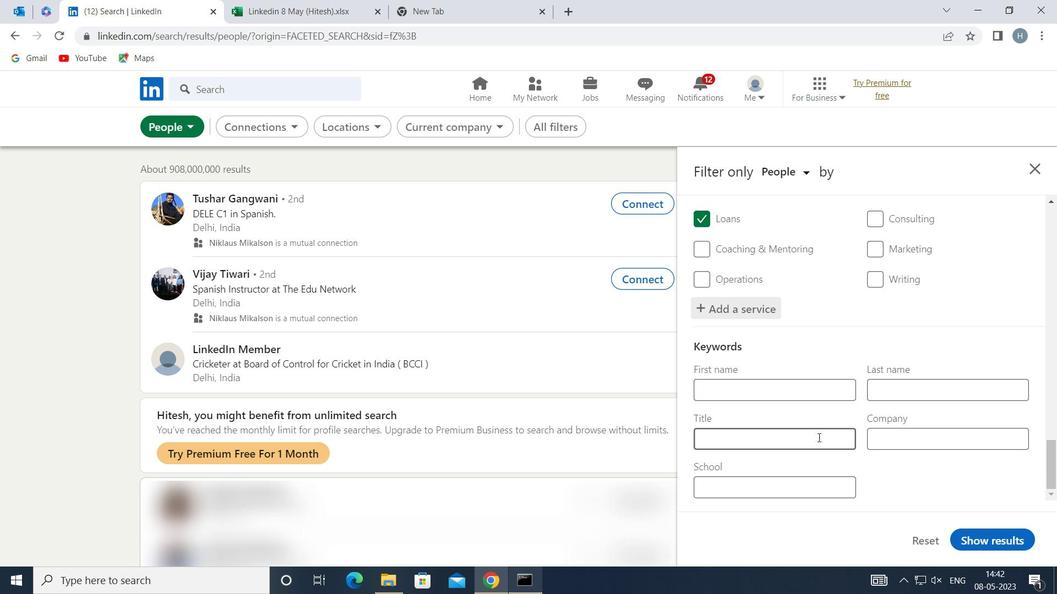
Action: Key pressed <Key.shift>ACCOUNTING<Key.space><Key.shift>ANALYST
Screenshot: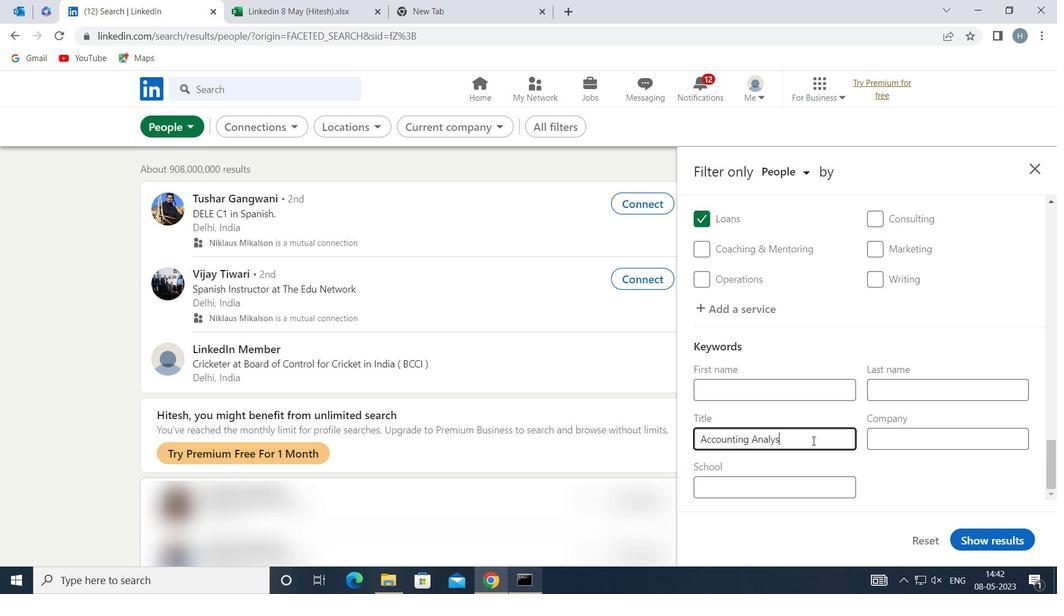 
Action: Mouse moved to (989, 538)
Screenshot: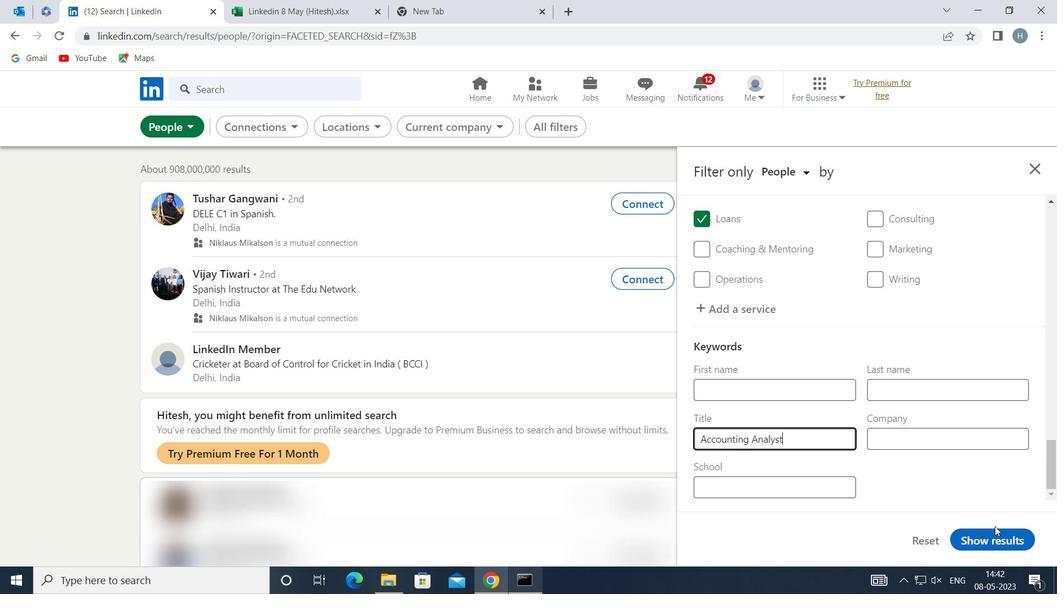 
Action: Mouse pressed left at (989, 538)
Screenshot: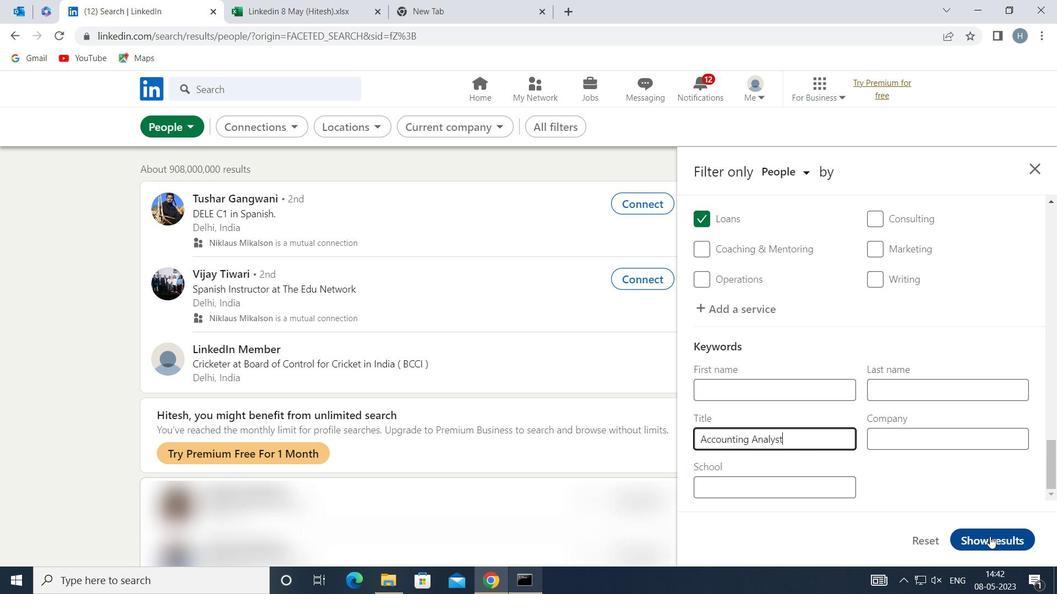 
Action: Mouse moved to (826, 334)
Screenshot: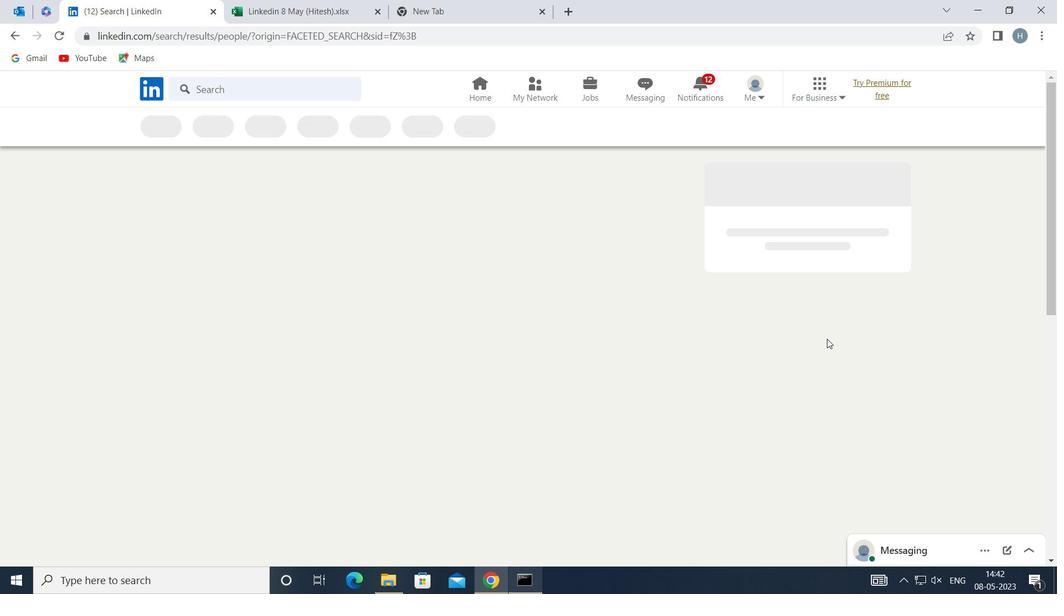 
